 Task: Add Sprouts Organic Fat Free Roasted Garlic Dressing to the cart.
Action: Mouse pressed left at (34, 119)
Screenshot: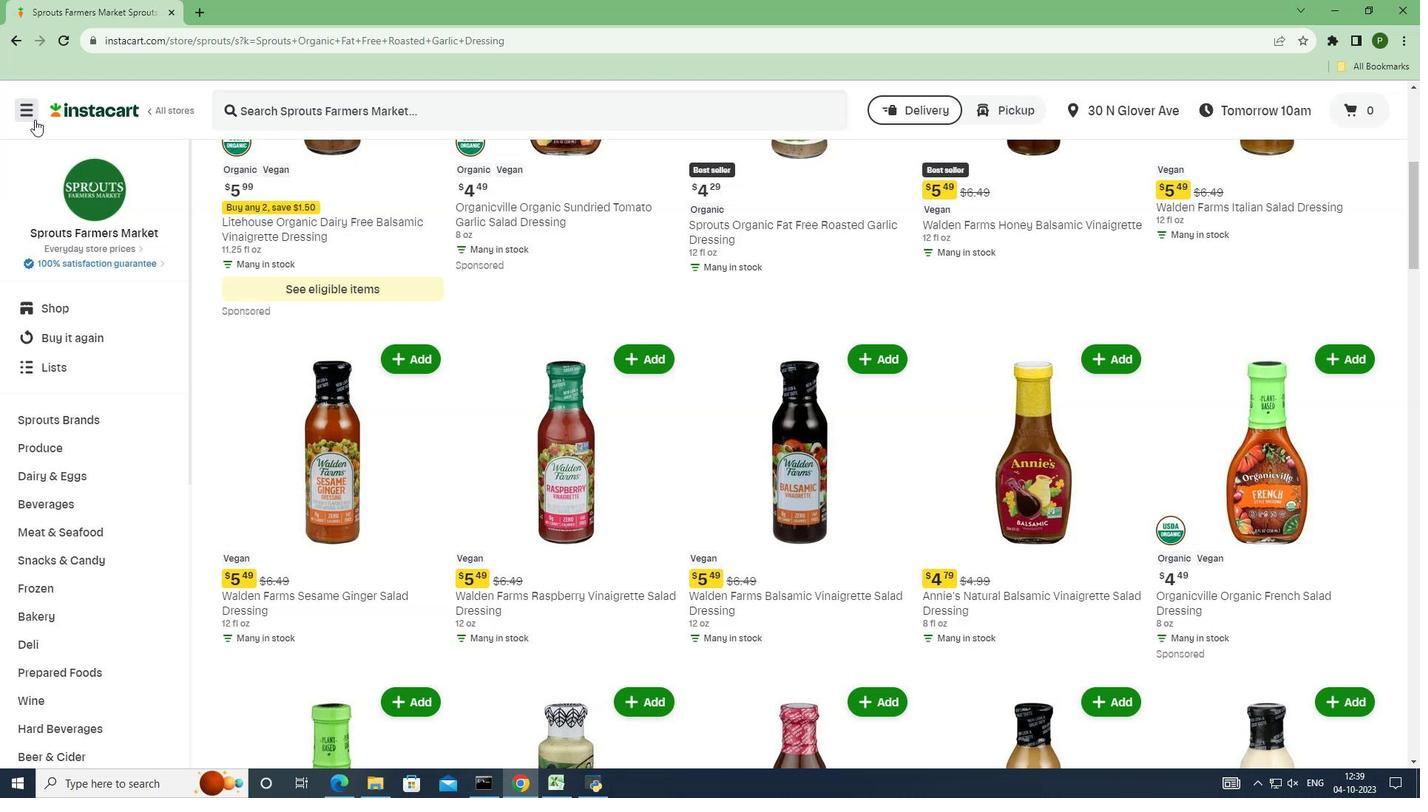 
Action: Mouse moved to (68, 401)
Screenshot: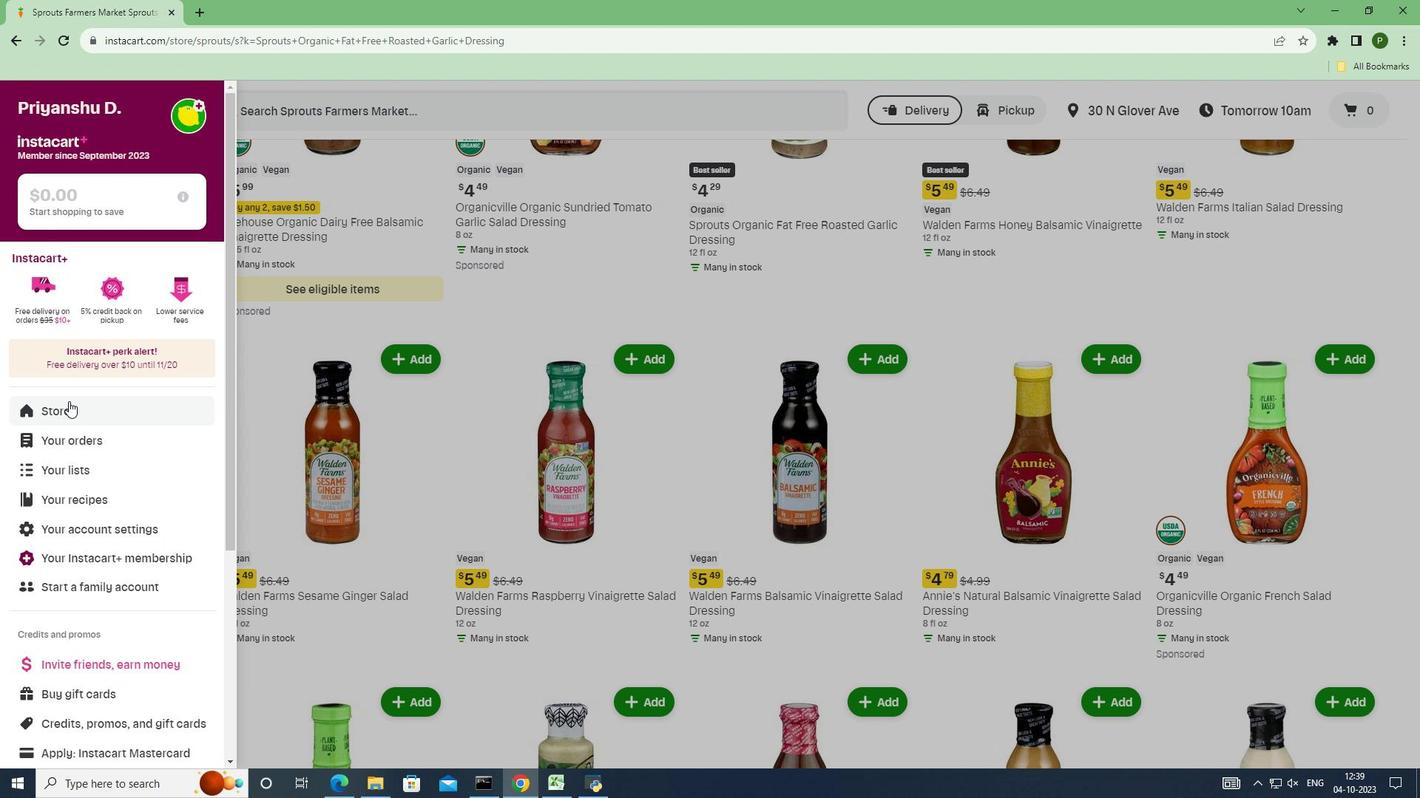 
Action: Mouse pressed left at (68, 401)
Screenshot: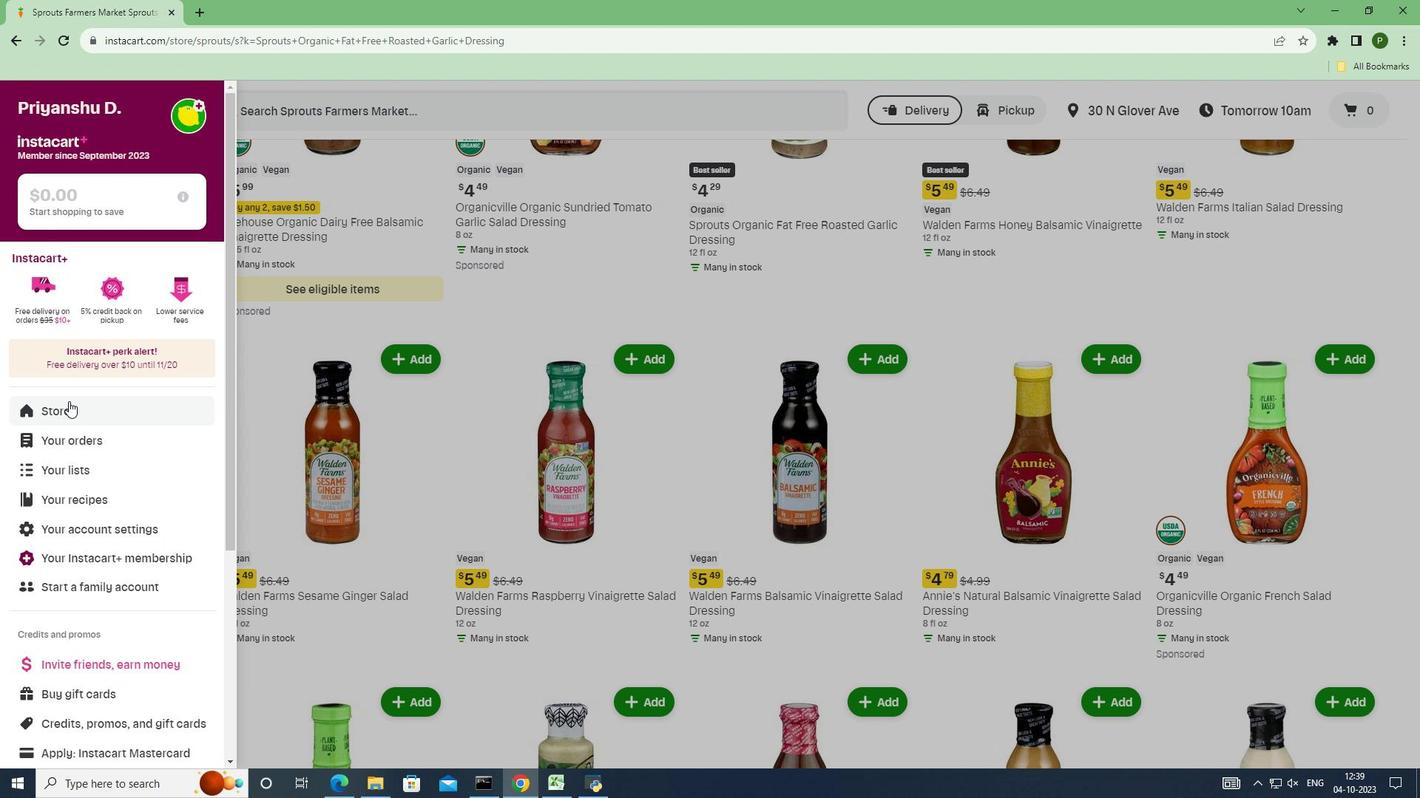 
Action: Mouse moved to (362, 167)
Screenshot: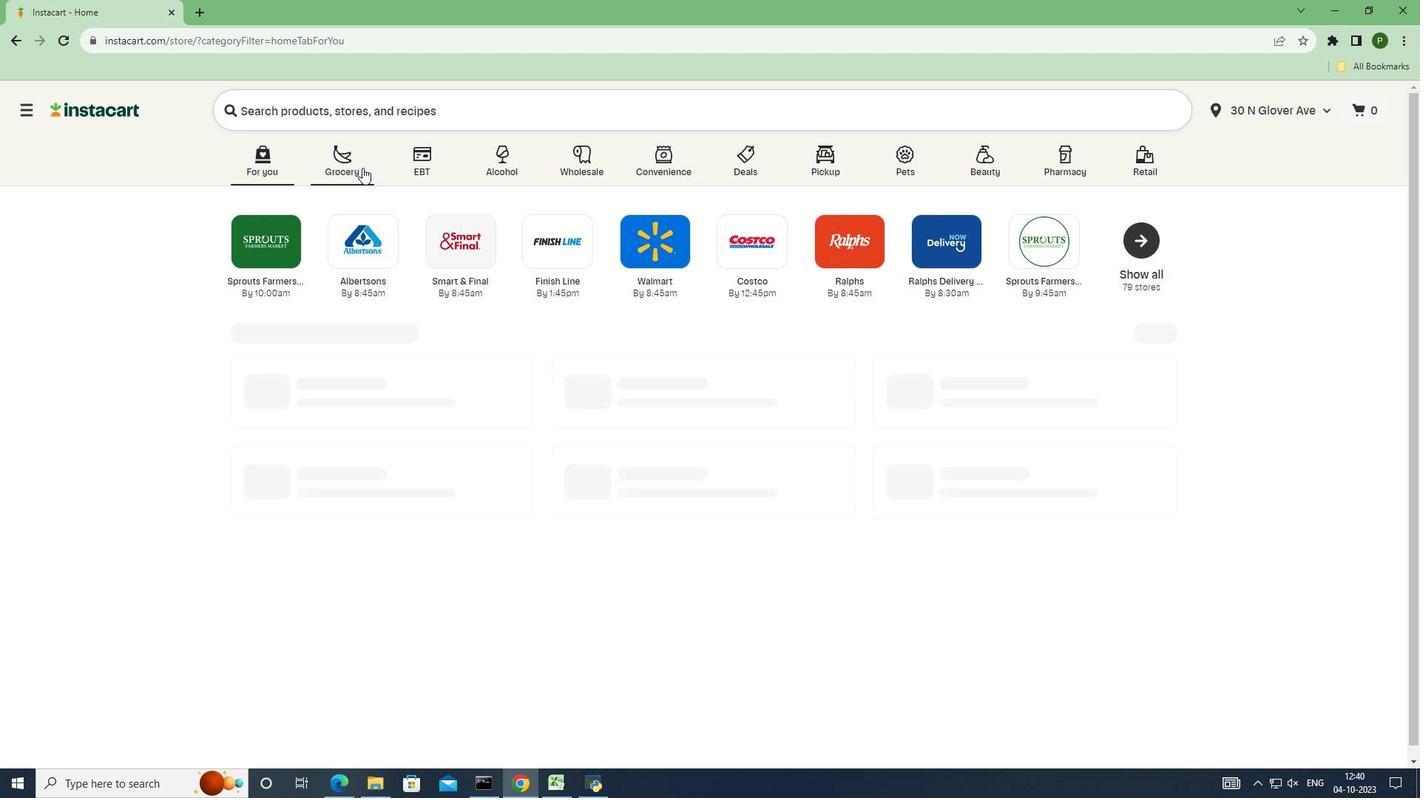 
Action: Mouse pressed left at (362, 167)
Screenshot: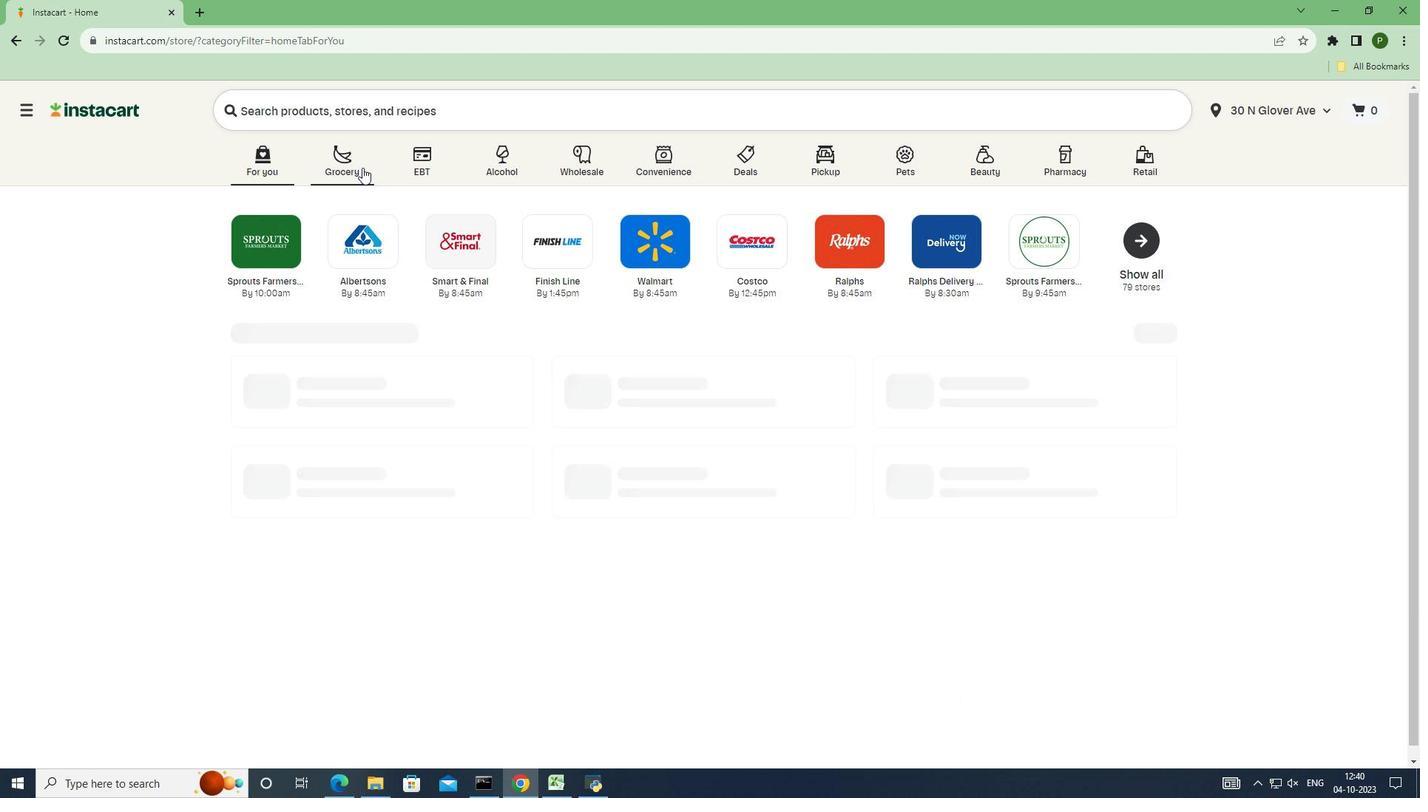 
Action: Mouse moved to (882, 328)
Screenshot: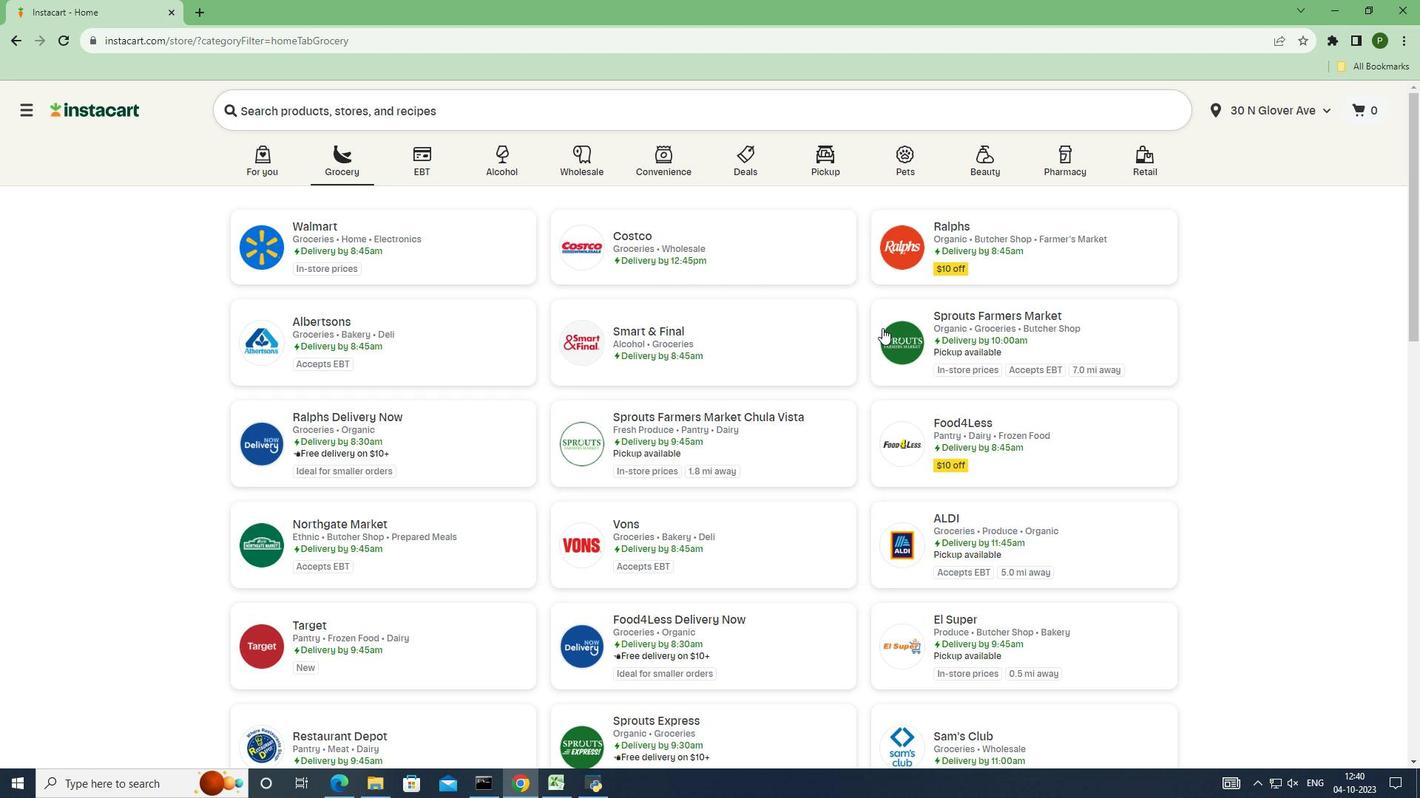 
Action: Mouse pressed left at (882, 328)
Screenshot: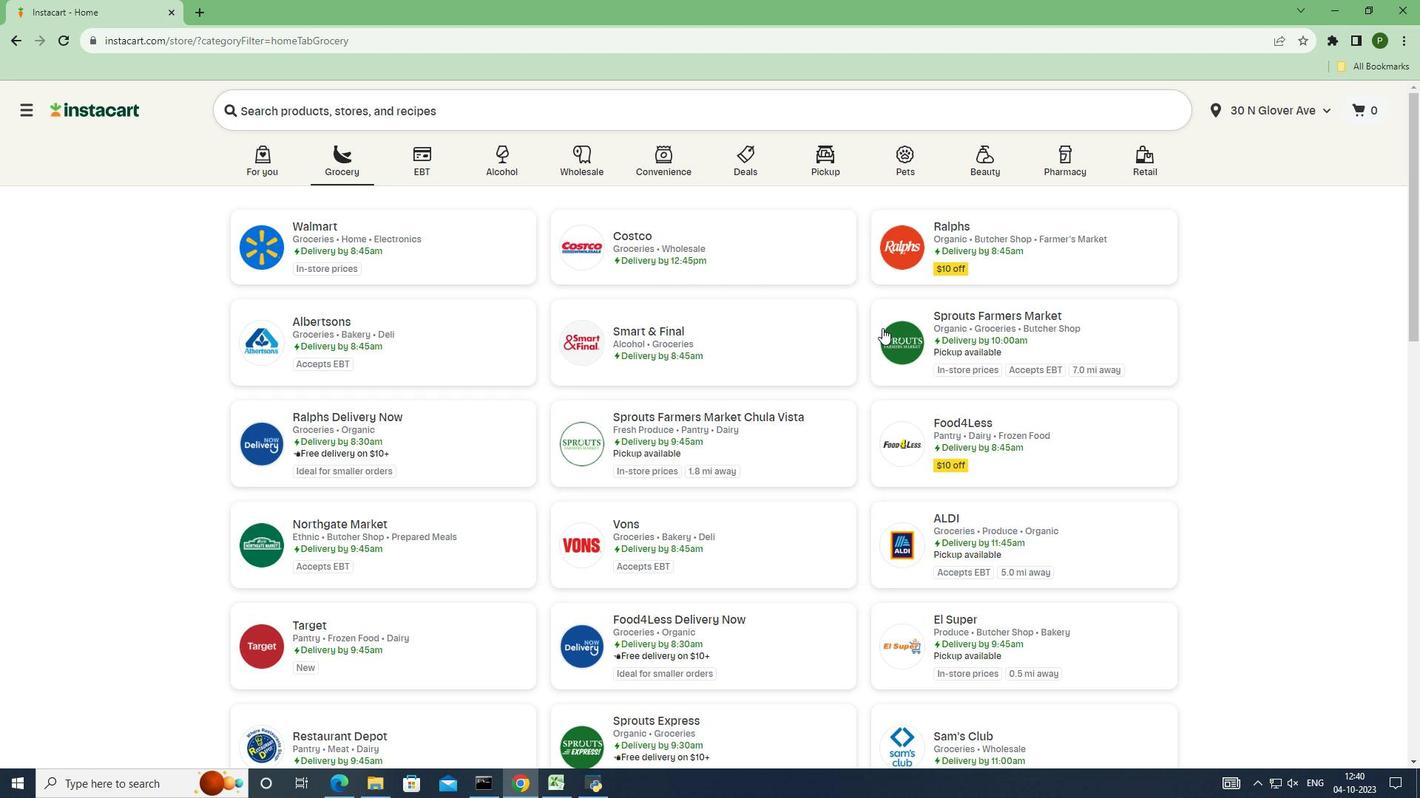 
Action: Mouse moved to (107, 424)
Screenshot: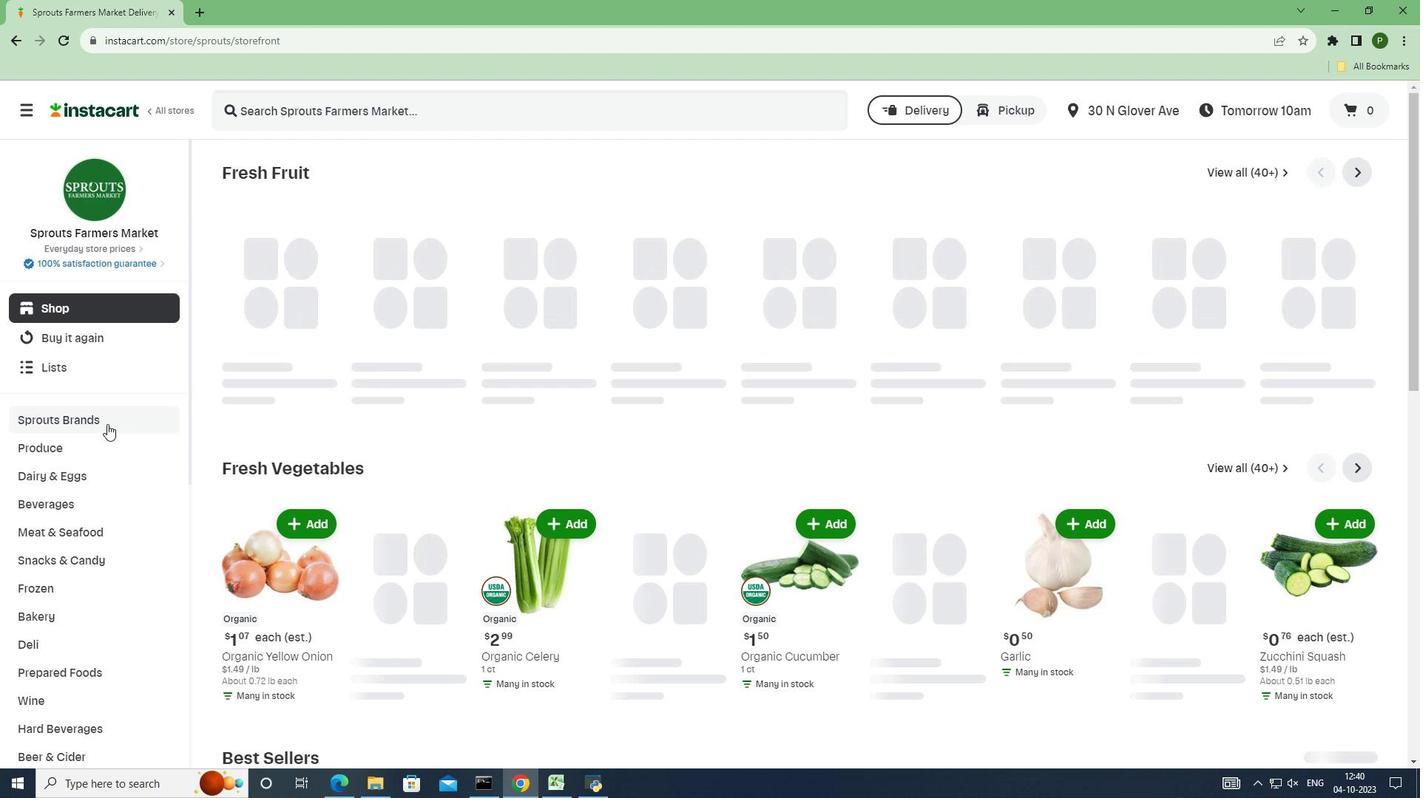 
Action: Mouse pressed left at (107, 424)
Screenshot: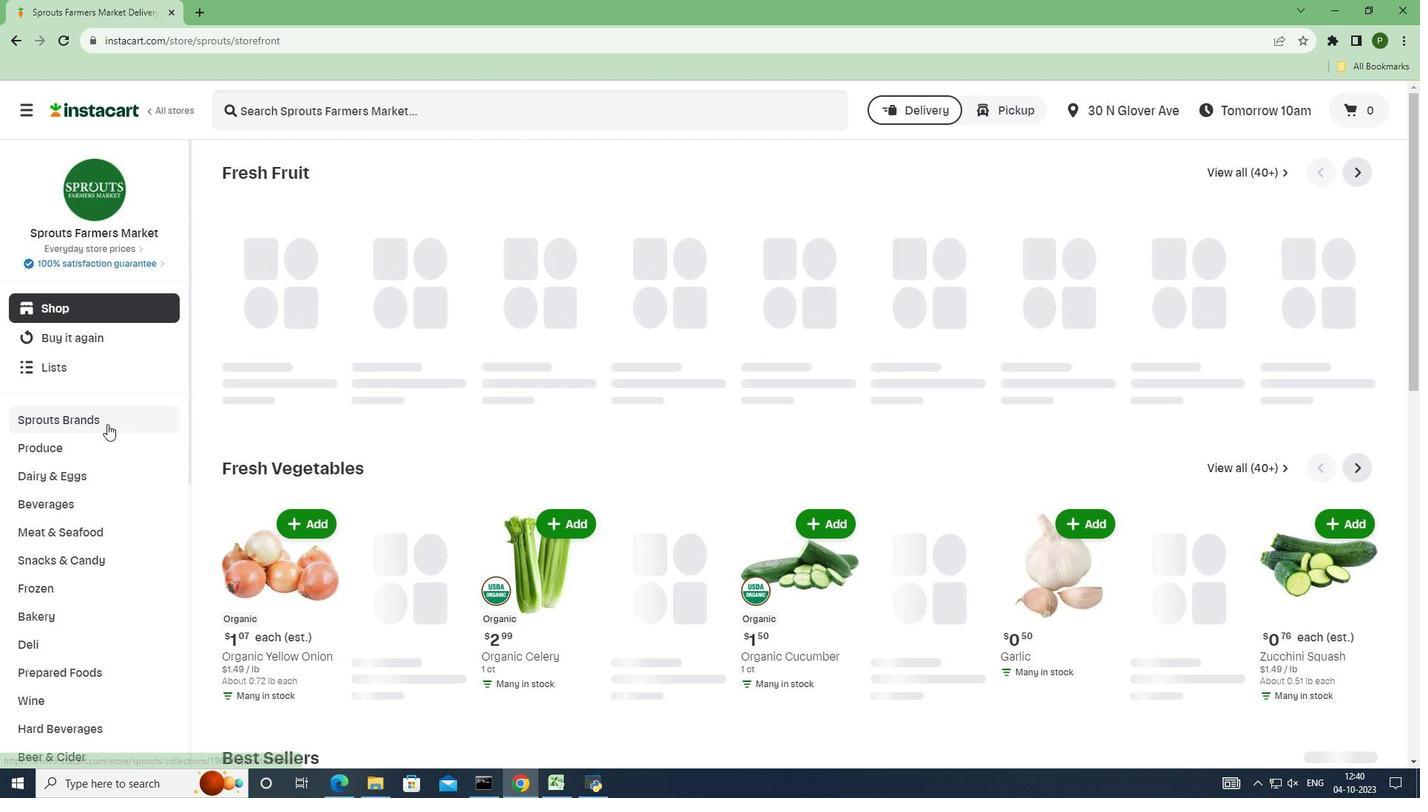 
Action: Mouse moved to (53, 528)
Screenshot: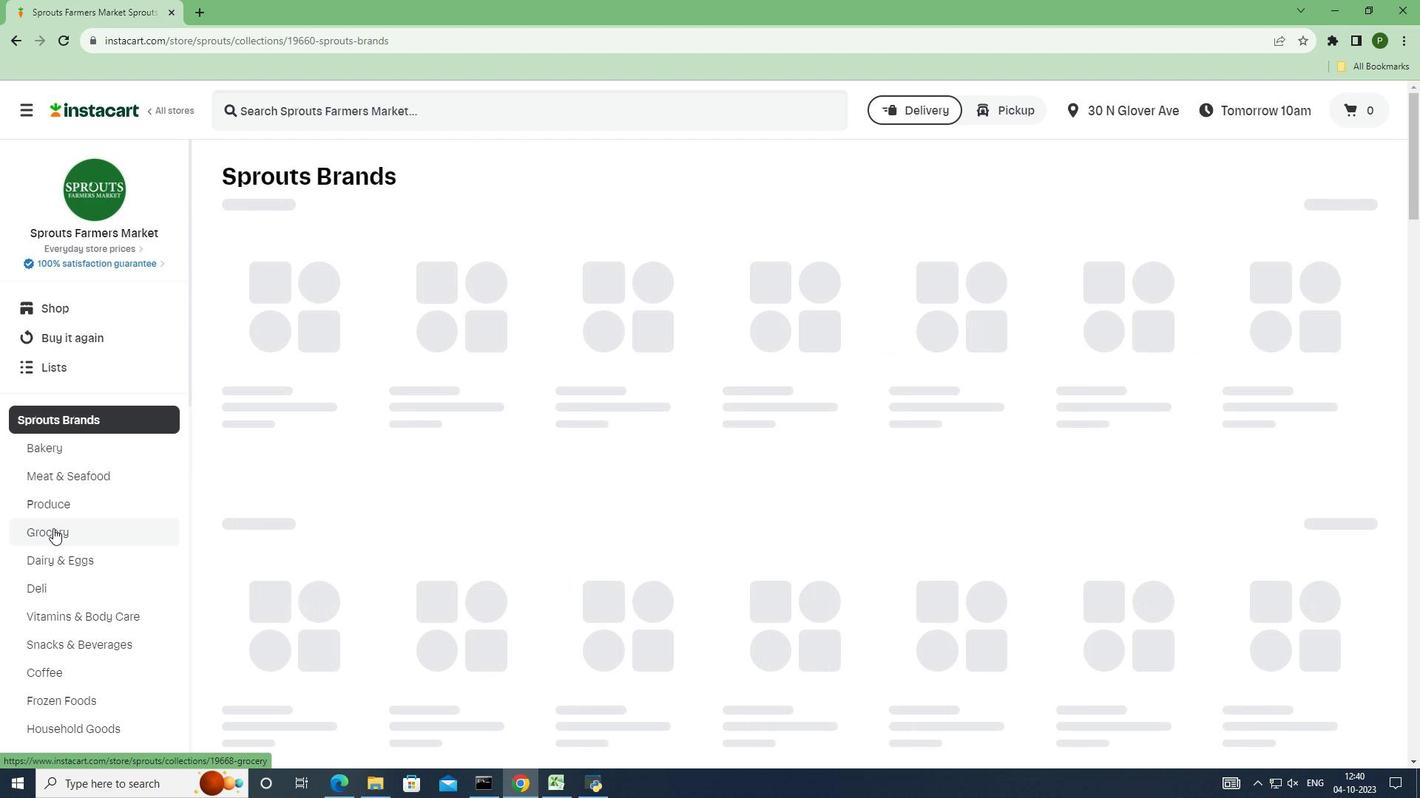 
Action: Mouse pressed left at (53, 528)
Screenshot: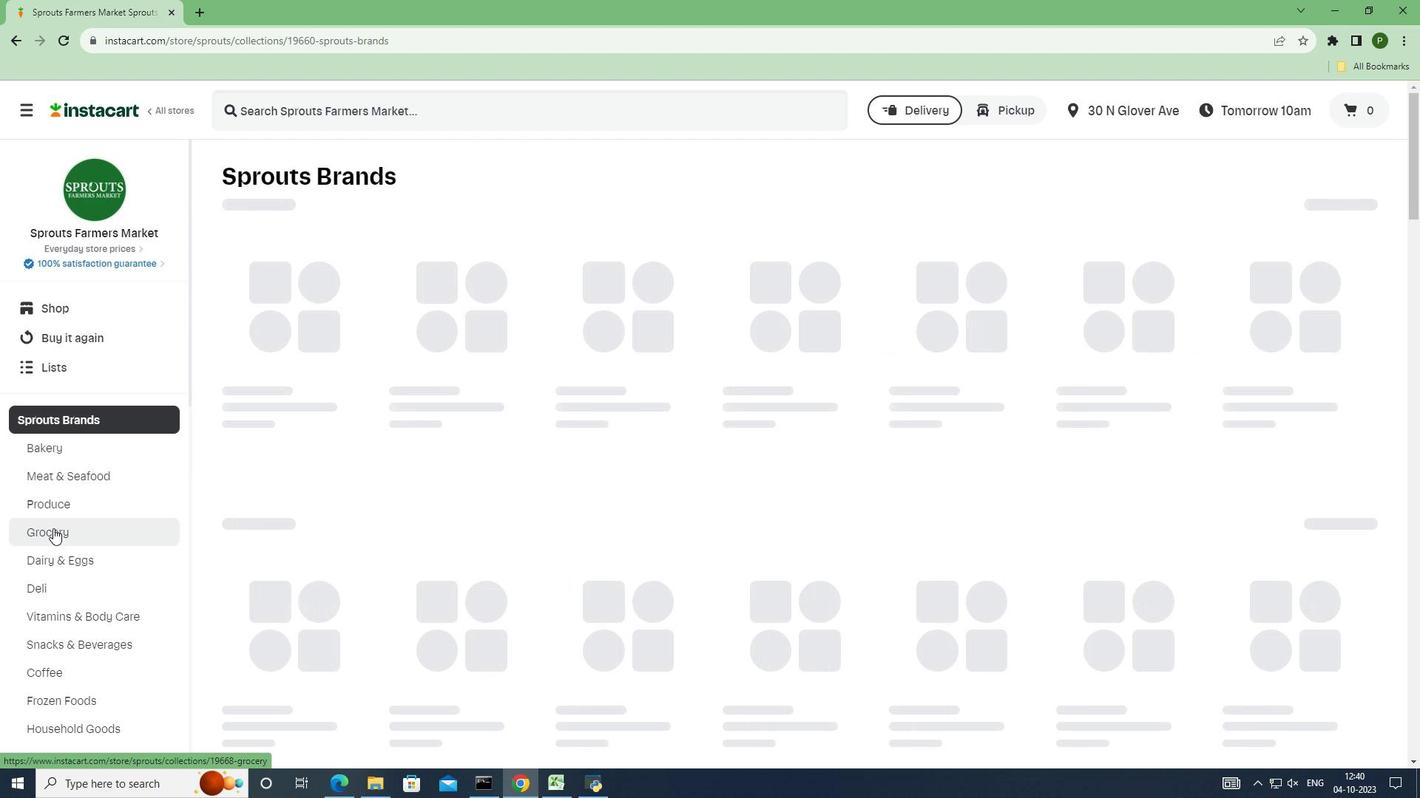 
Action: Mouse moved to (272, 312)
Screenshot: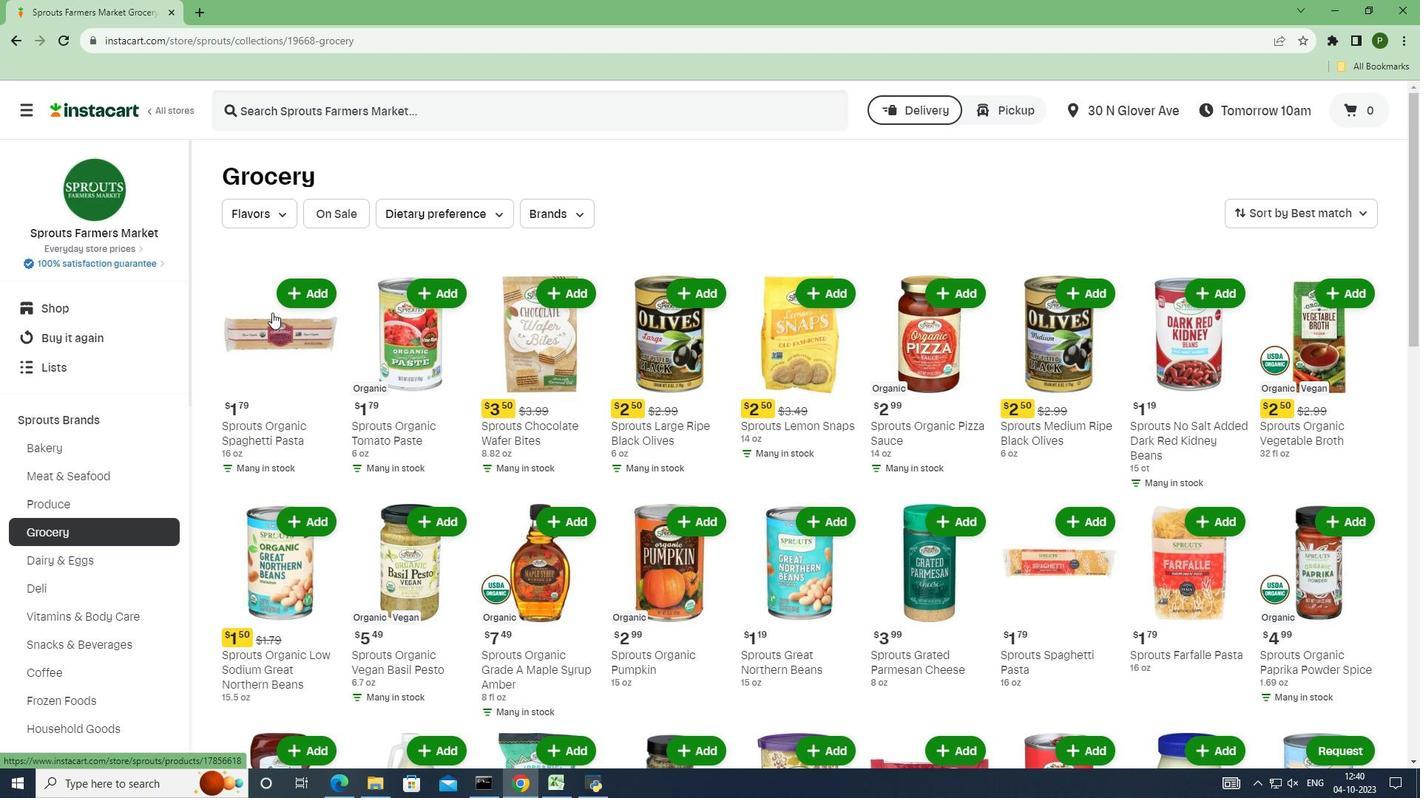 
Action: Mouse scrolled (272, 312) with delta (0, 0)
Screenshot: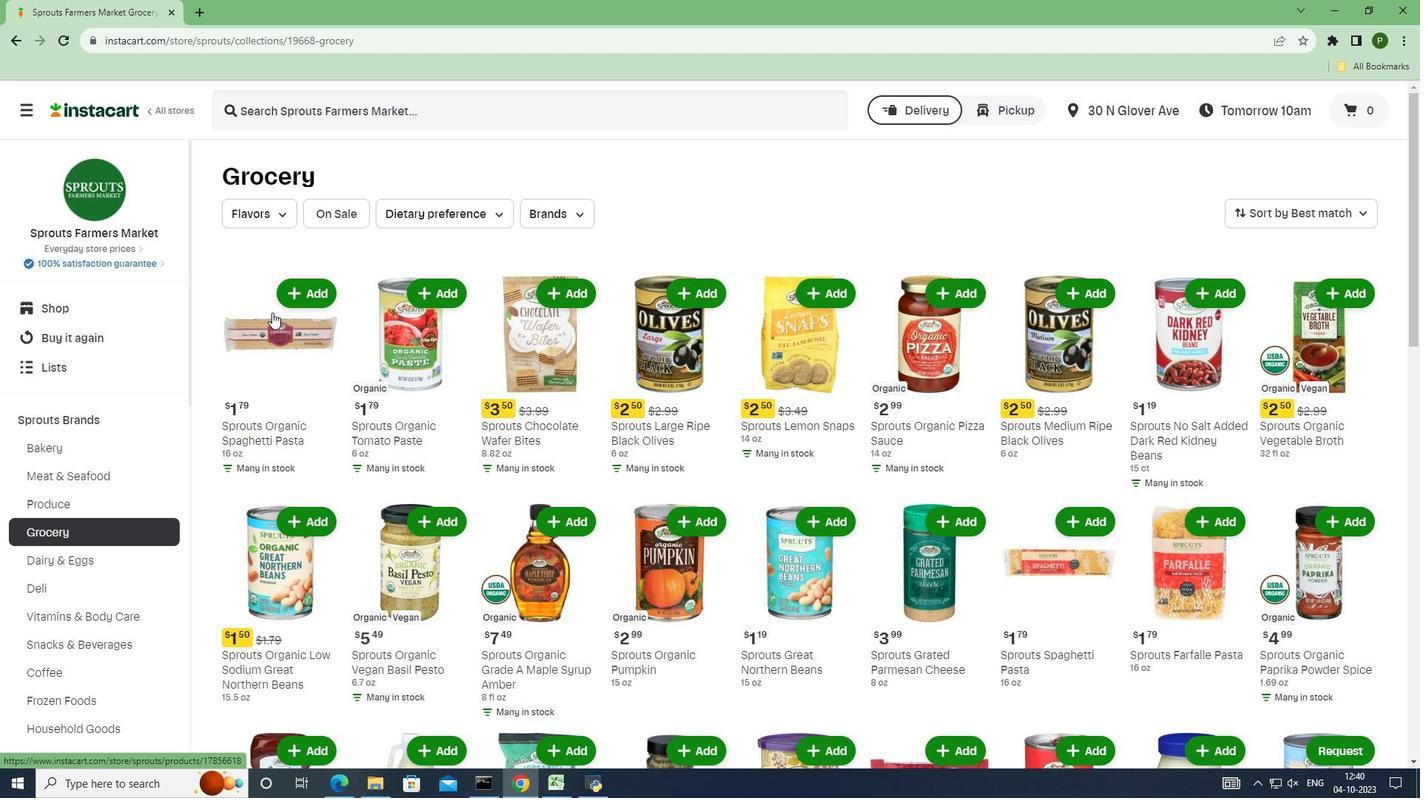 
Action: Mouse scrolled (272, 312) with delta (0, 0)
Screenshot: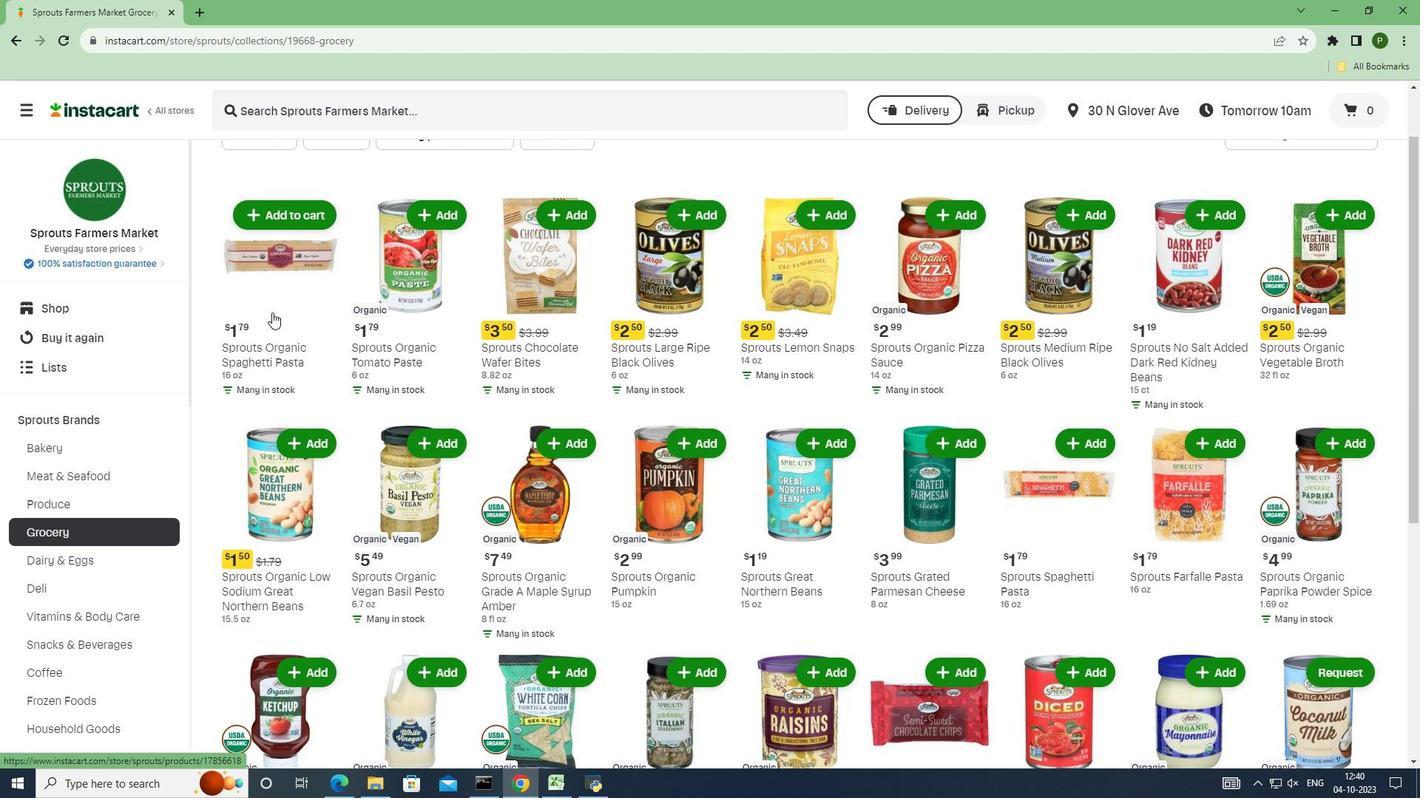 
Action: Mouse scrolled (272, 312) with delta (0, 0)
Screenshot: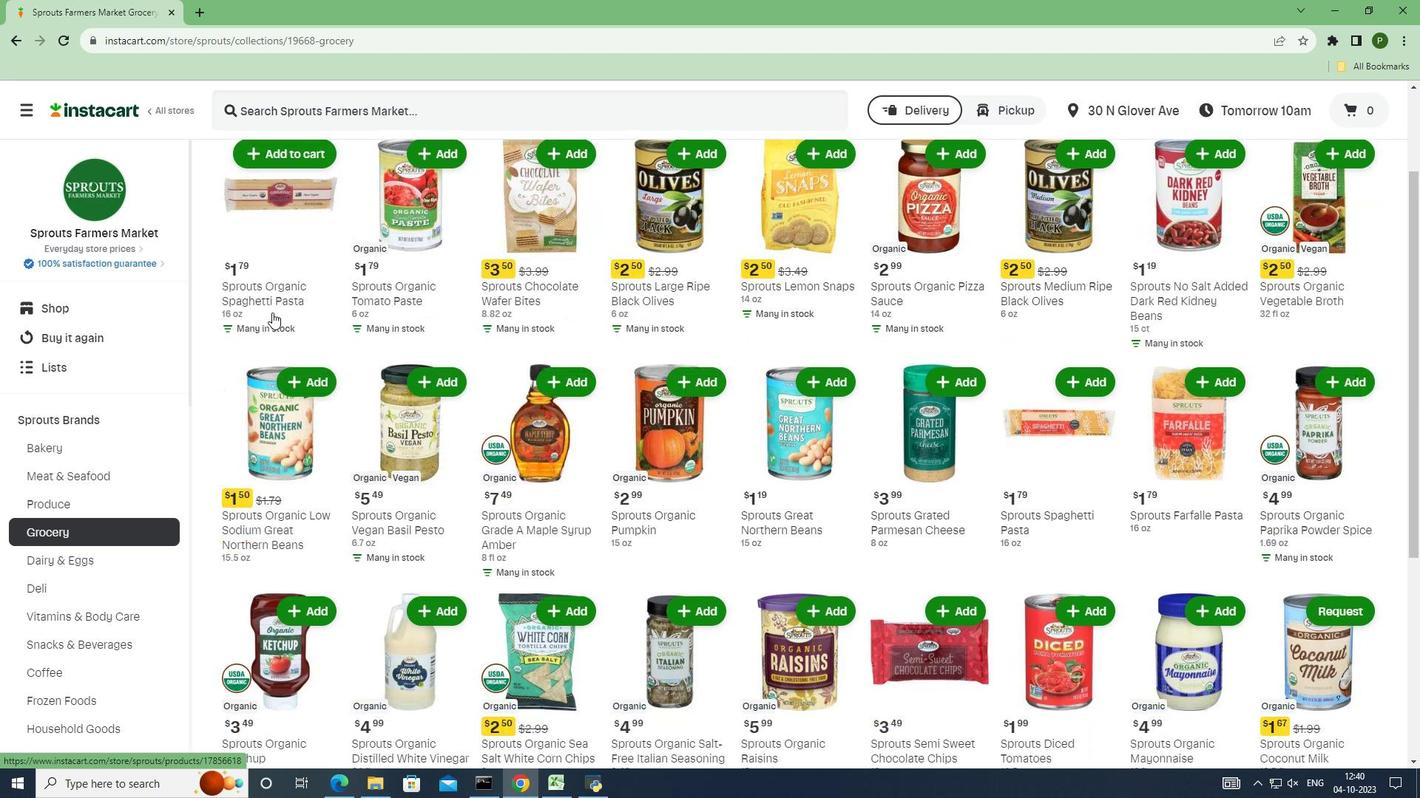
Action: Mouse scrolled (272, 312) with delta (0, 0)
Screenshot: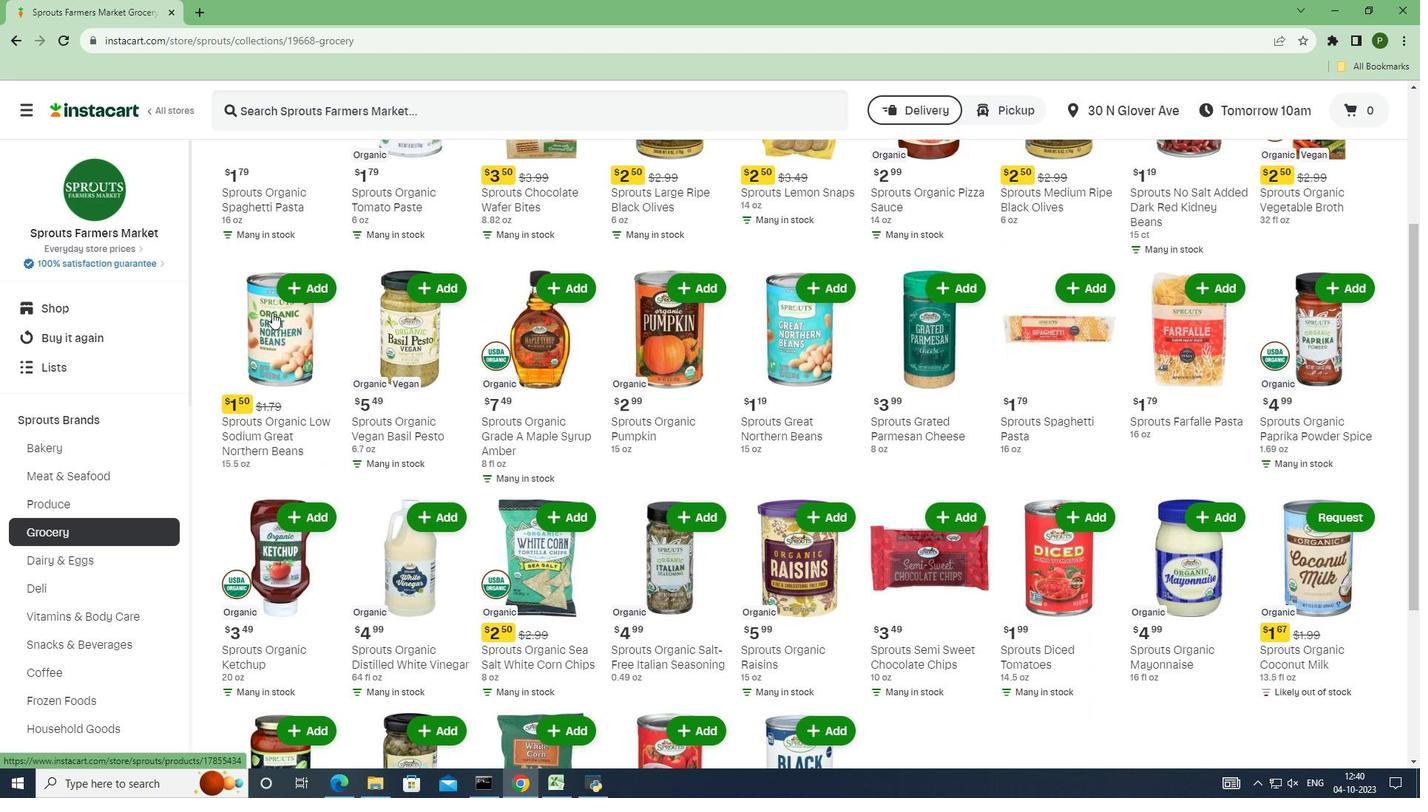 
Action: Mouse scrolled (272, 312) with delta (0, 0)
Screenshot: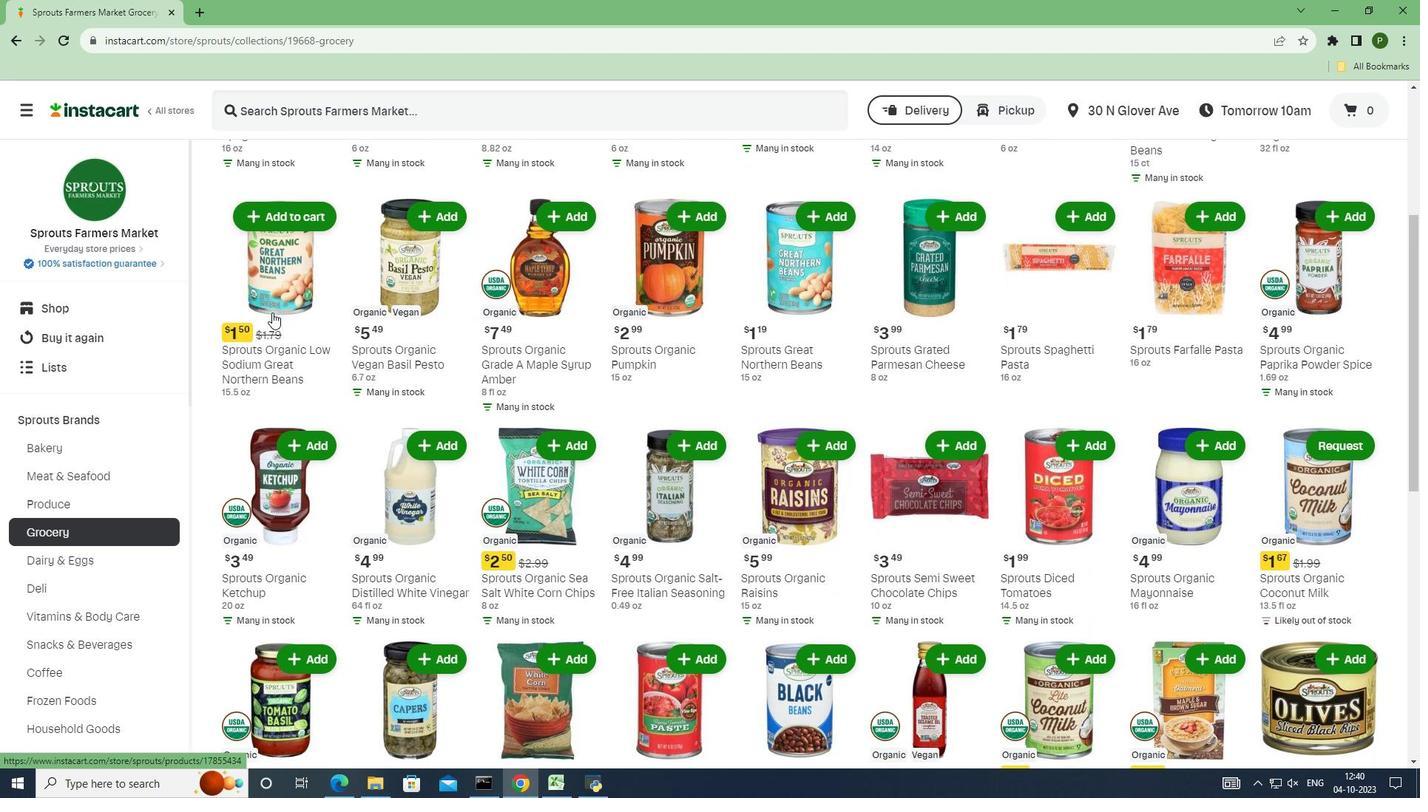 
Action: Mouse scrolled (272, 312) with delta (0, 0)
Screenshot: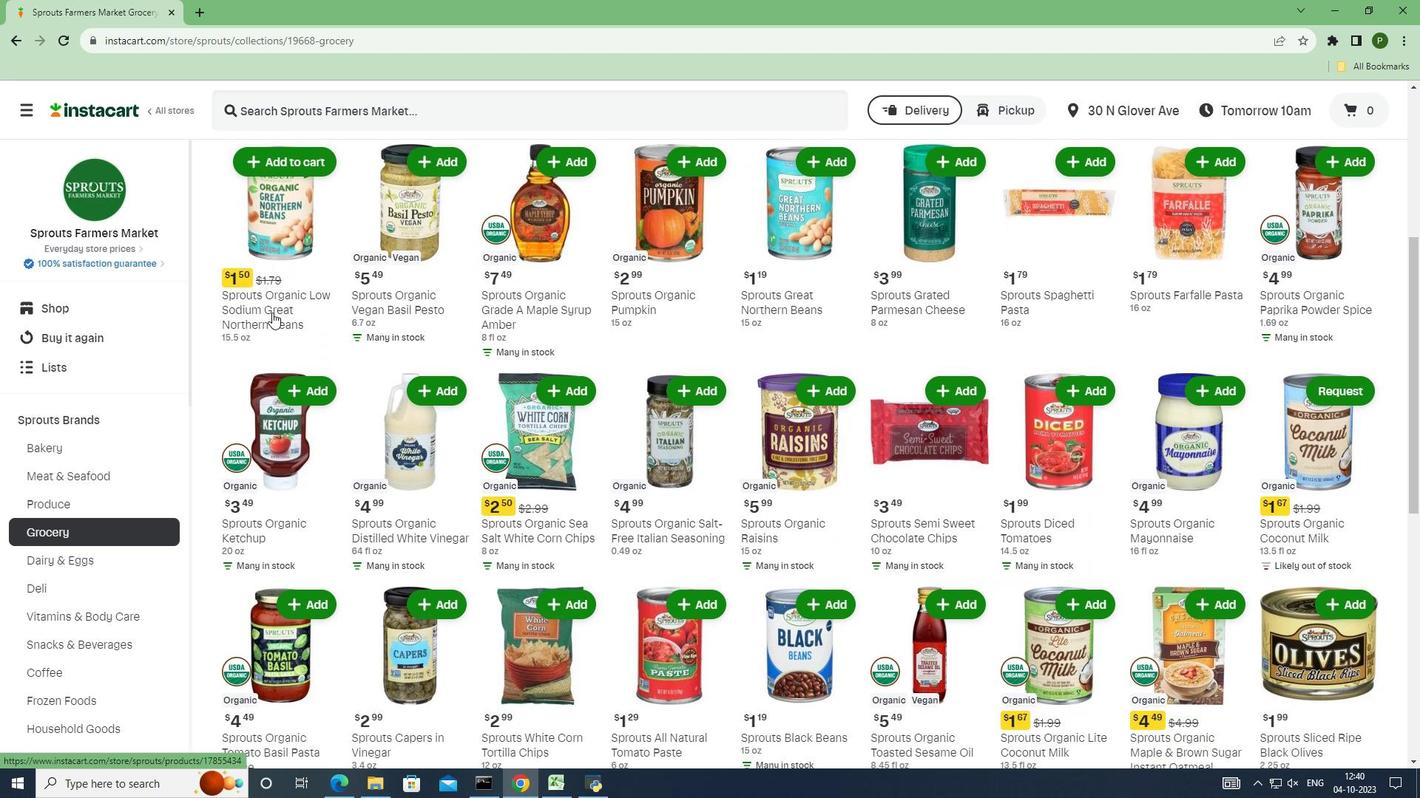 
Action: Mouse scrolled (272, 312) with delta (0, 0)
Screenshot: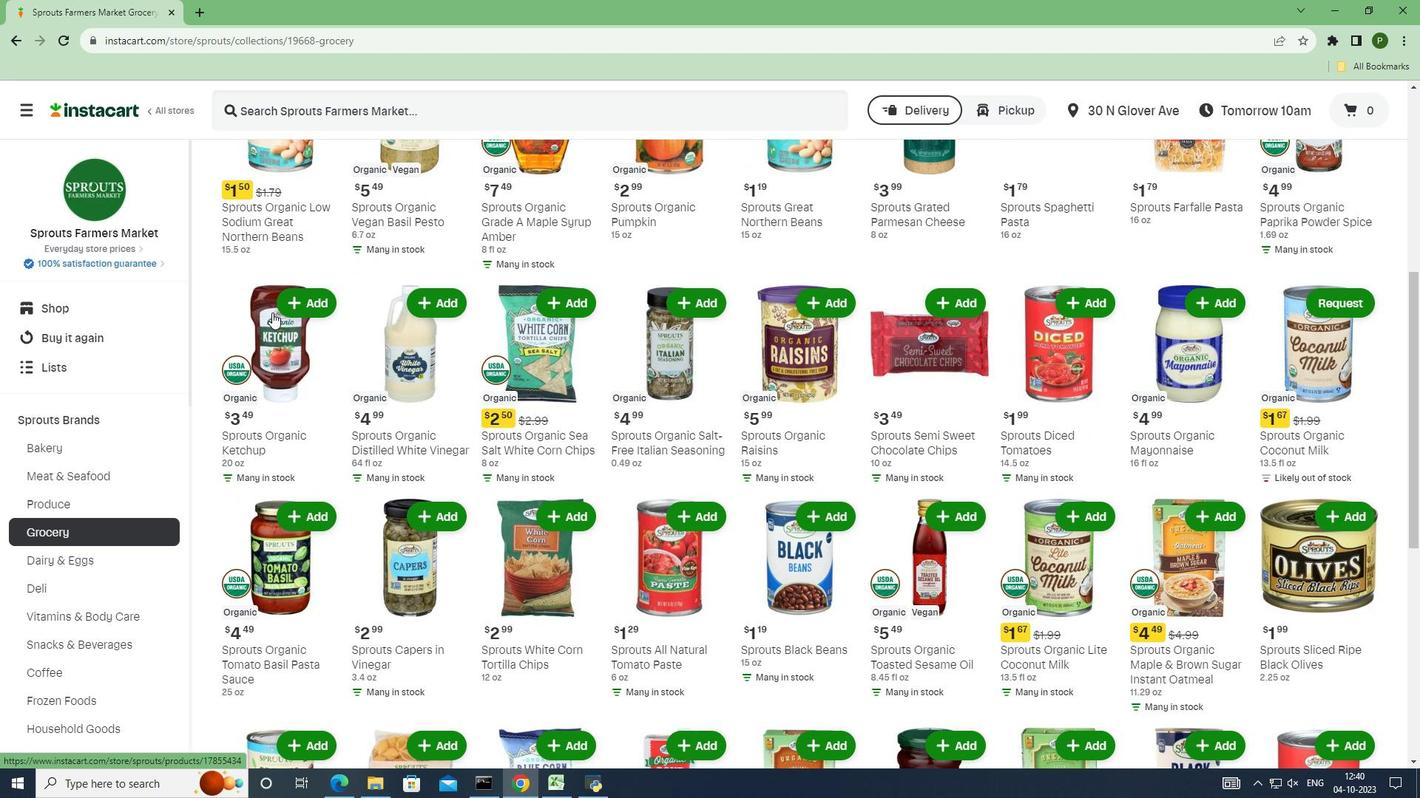 
Action: Mouse scrolled (272, 312) with delta (0, 0)
Screenshot: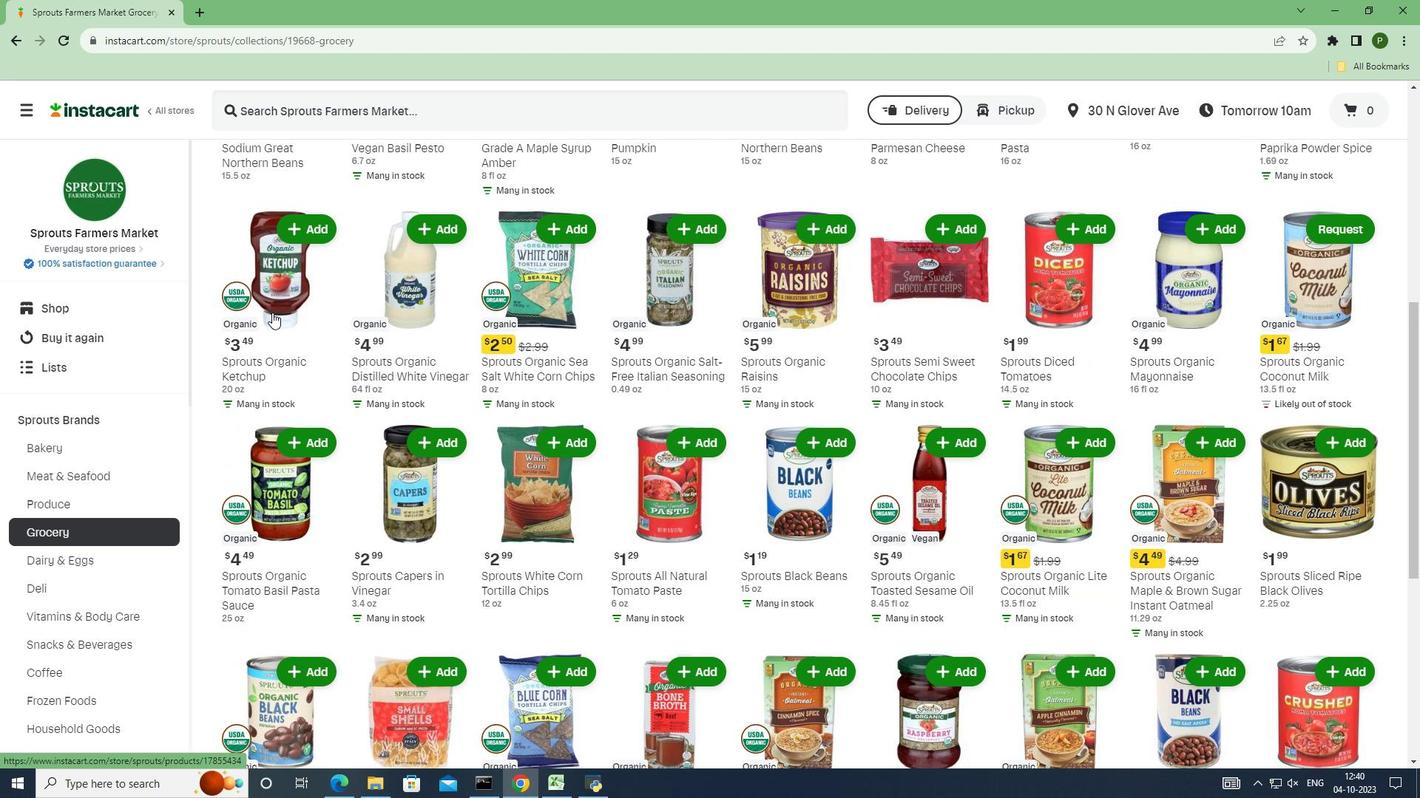 
Action: Mouse scrolled (272, 312) with delta (0, 0)
Screenshot: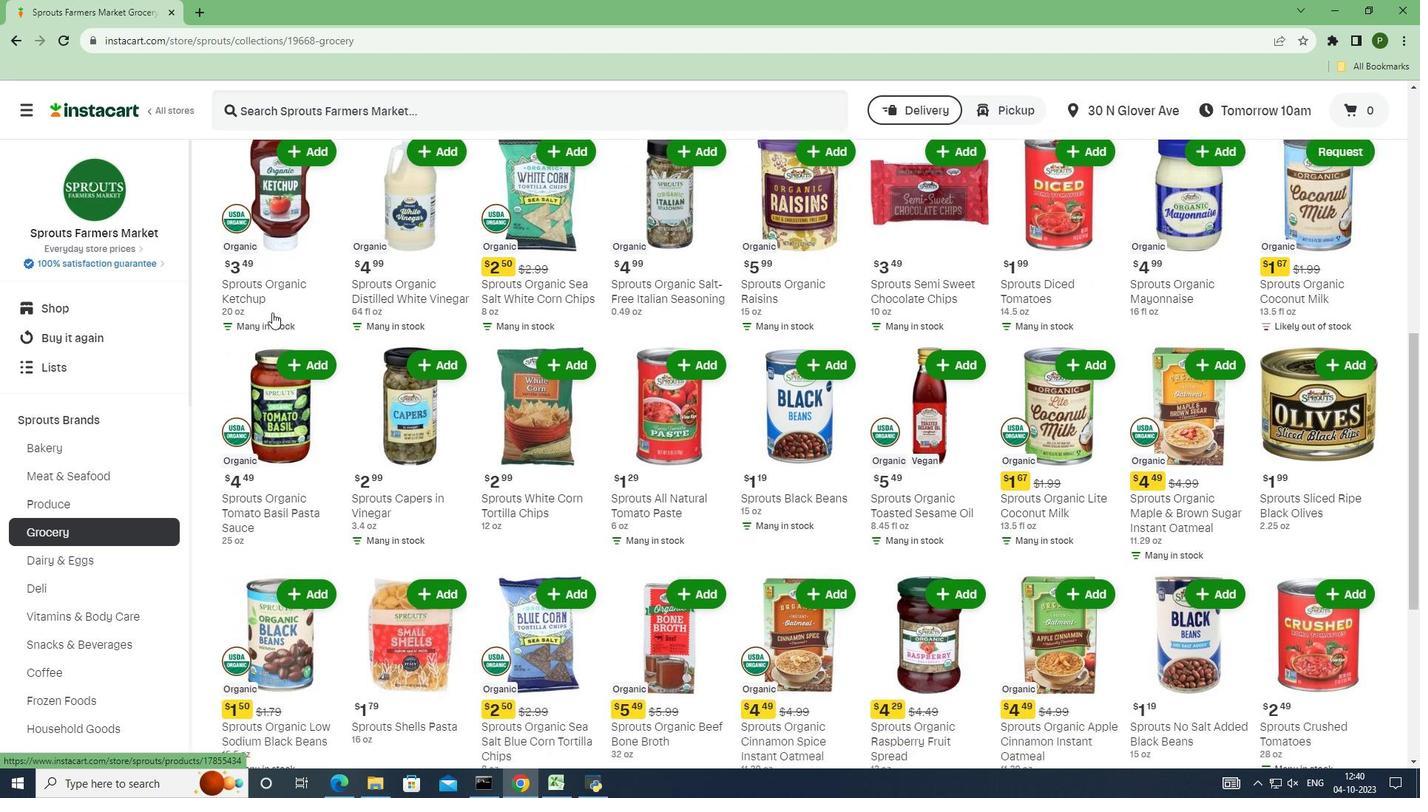
Action: Mouse scrolled (272, 312) with delta (0, 0)
Screenshot: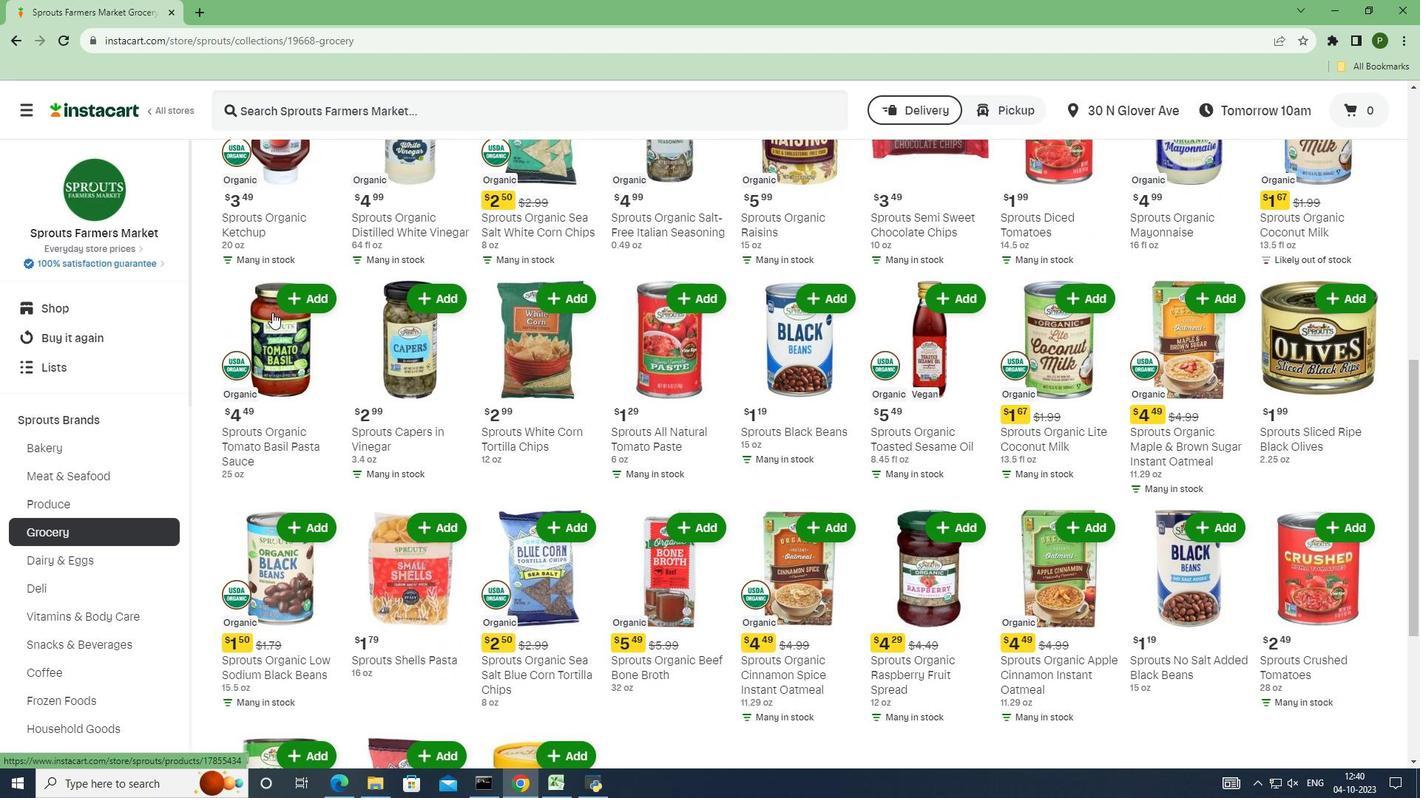 
Action: Mouse scrolled (272, 312) with delta (0, 0)
Screenshot: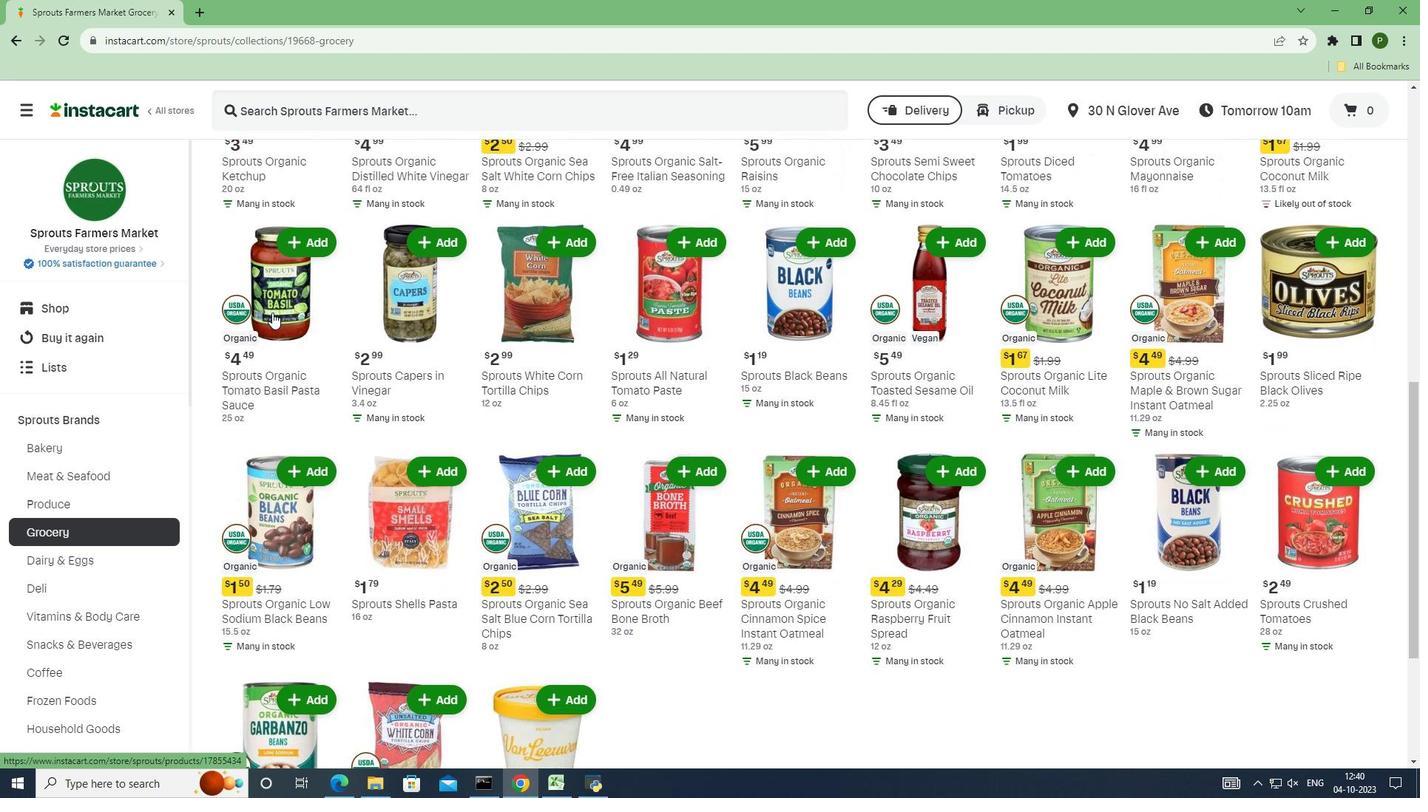 
Action: Mouse scrolled (272, 312) with delta (0, 0)
Screenshot: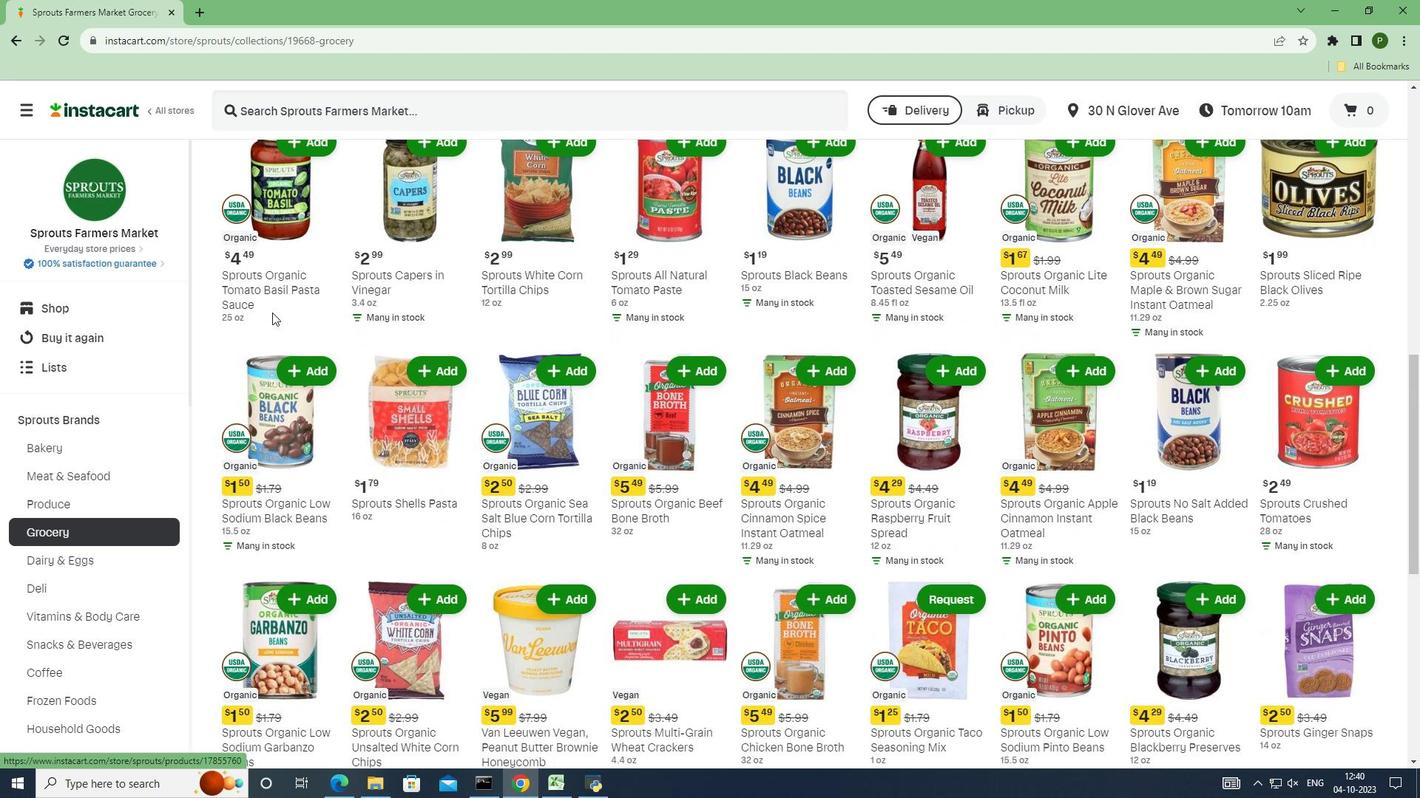 
Action: Mouse scrolled (272, 312) with delta (0, 0)
Screenshot: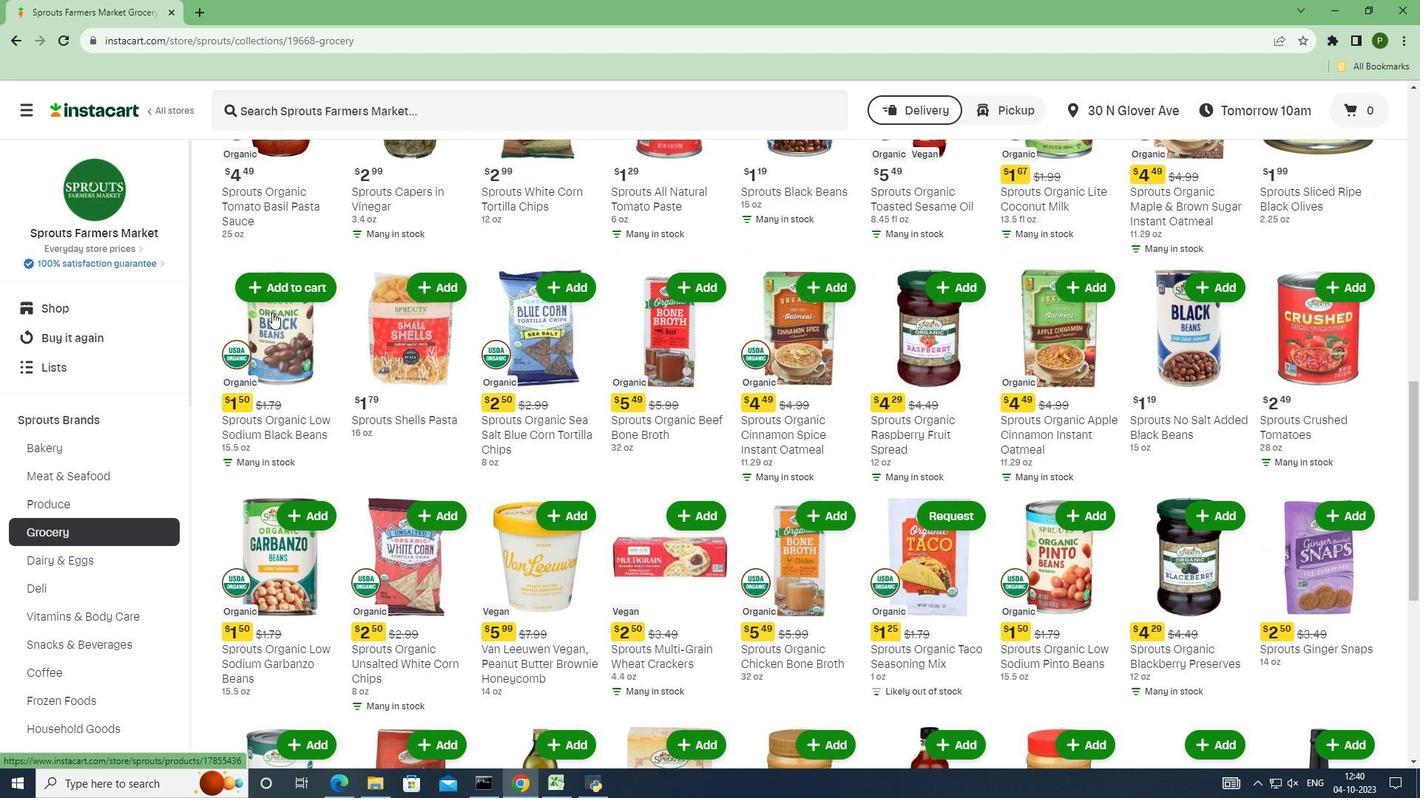 
Action: Mouse scrolled (272, 312) with delta (0, 0)
Screenshot: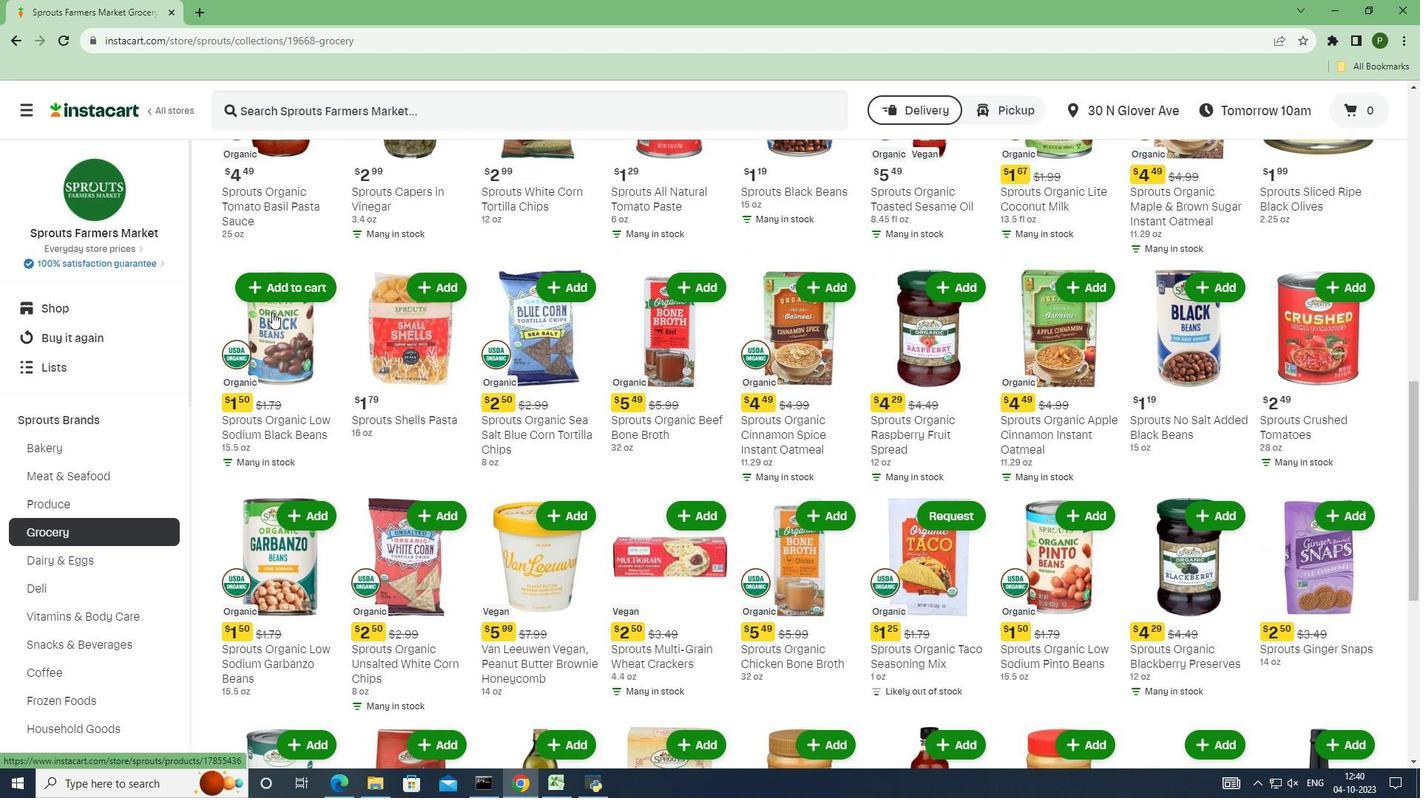 
Action: Mouse scrolled (272, 312) with delta (0, 0)
Screenshot: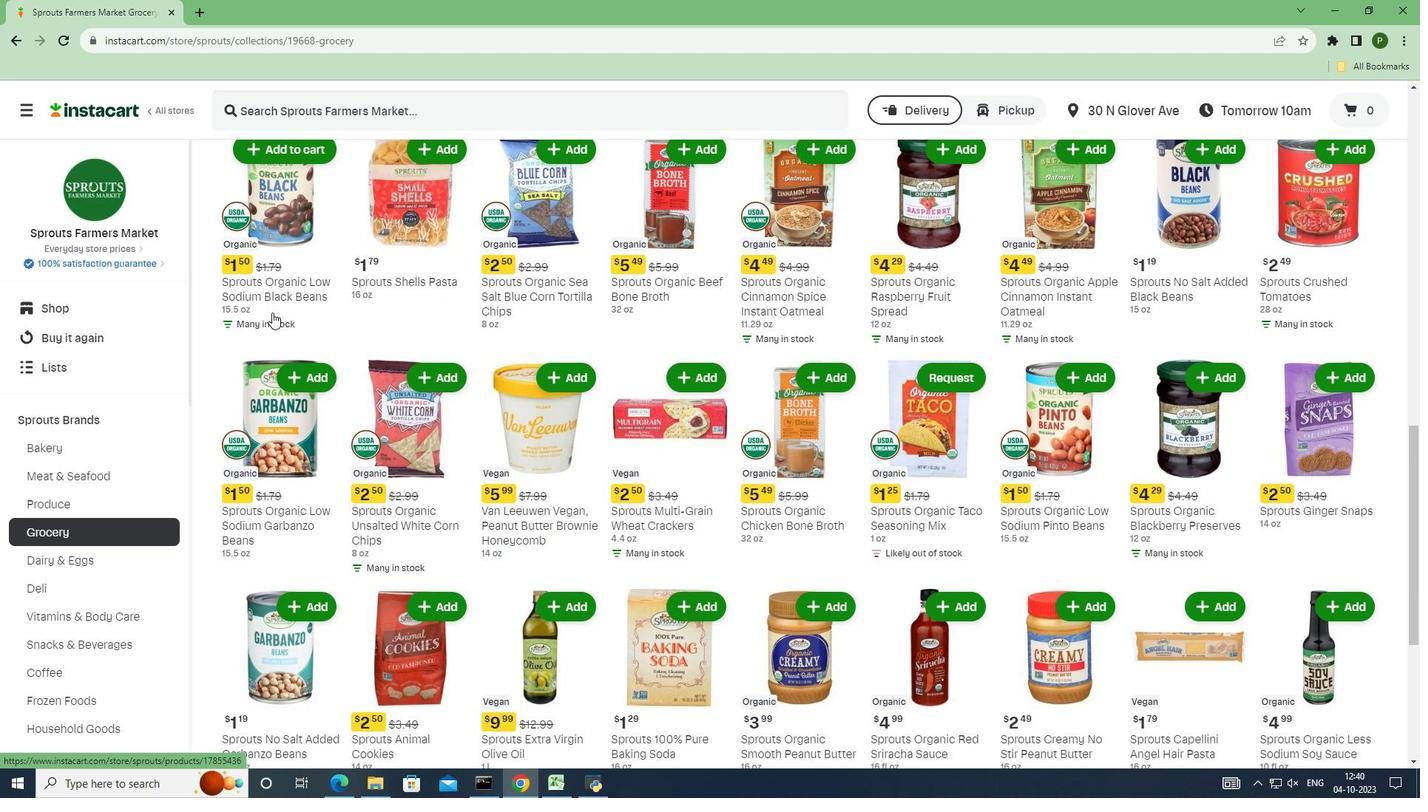 
Action: Mouse scrolled (272, 312) with delta (0, 0)
Screenshot: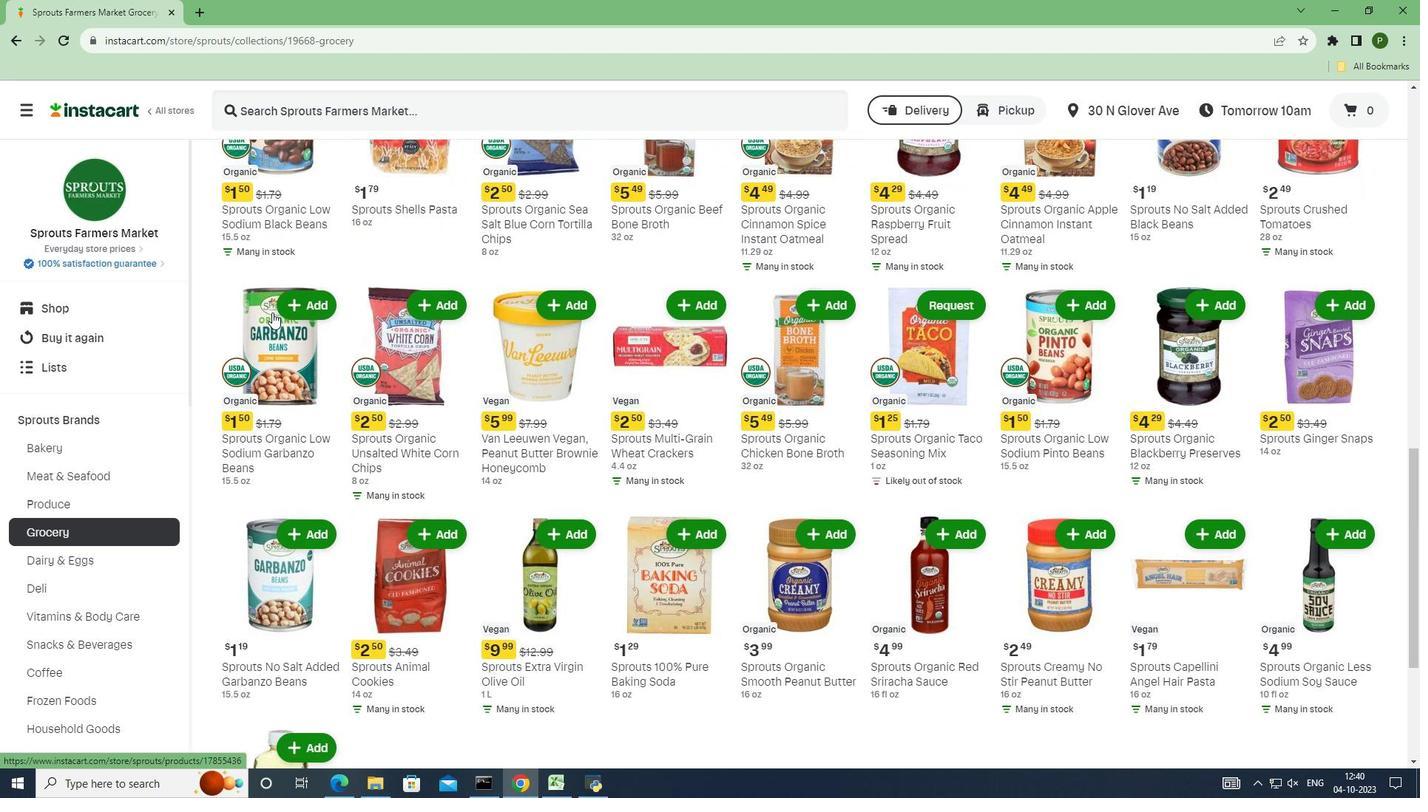 
Action: Mouse scrolled (272, 312) with delta (0, 0)
Screenshot: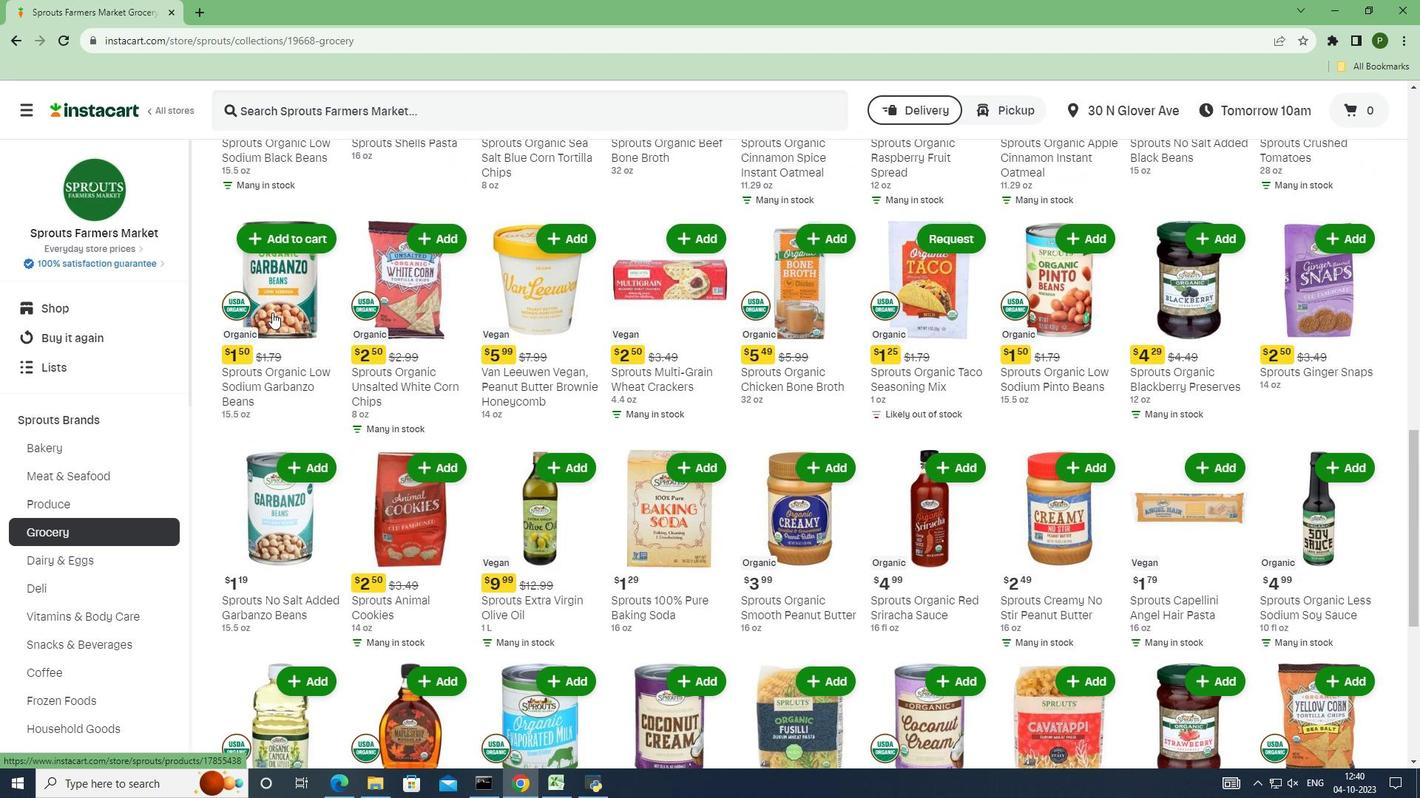 
Action: Mouse scrolled (272, 312) with delta (0, 0)
Screenshot: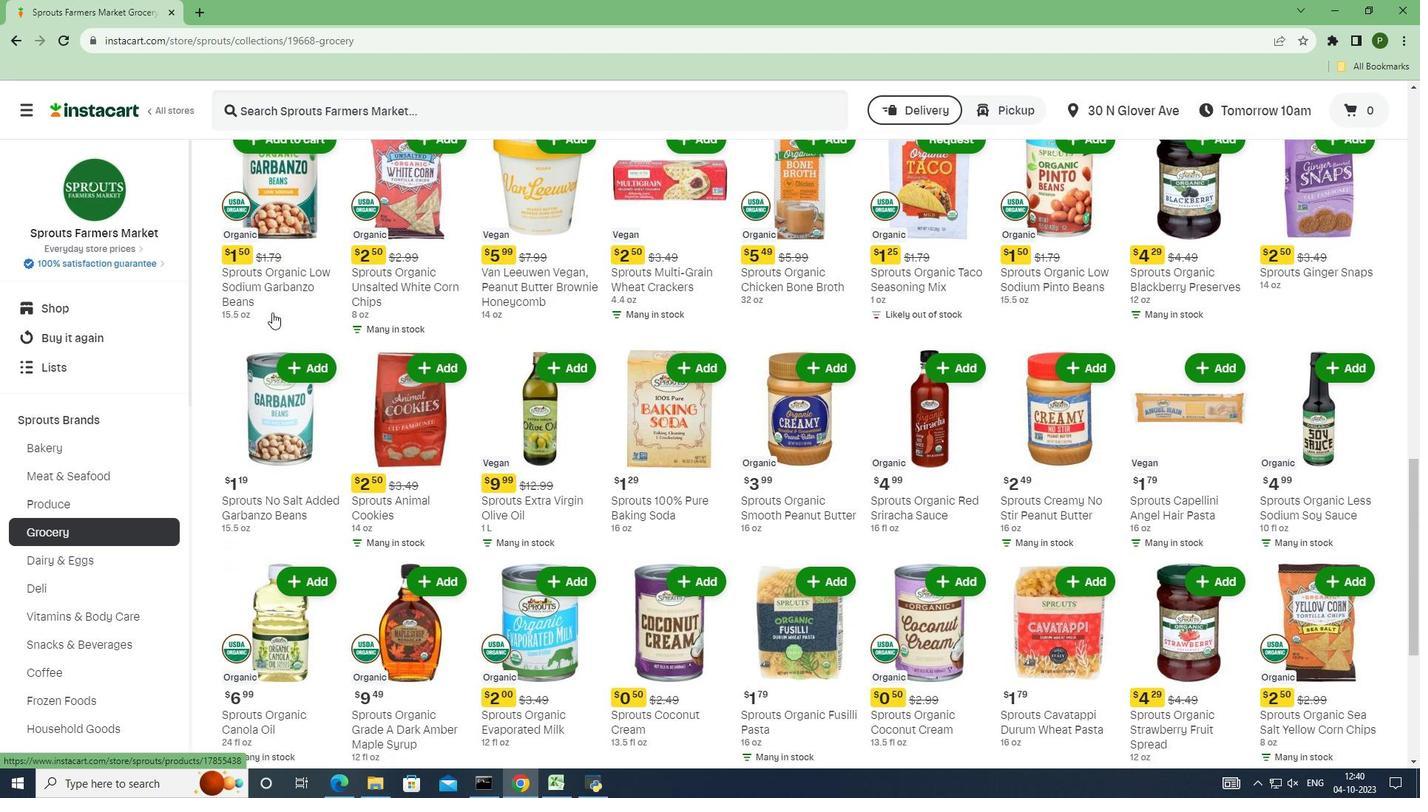 
Action: Mouse scrolled (272, 312) with delta (0, 0)
Screenshot: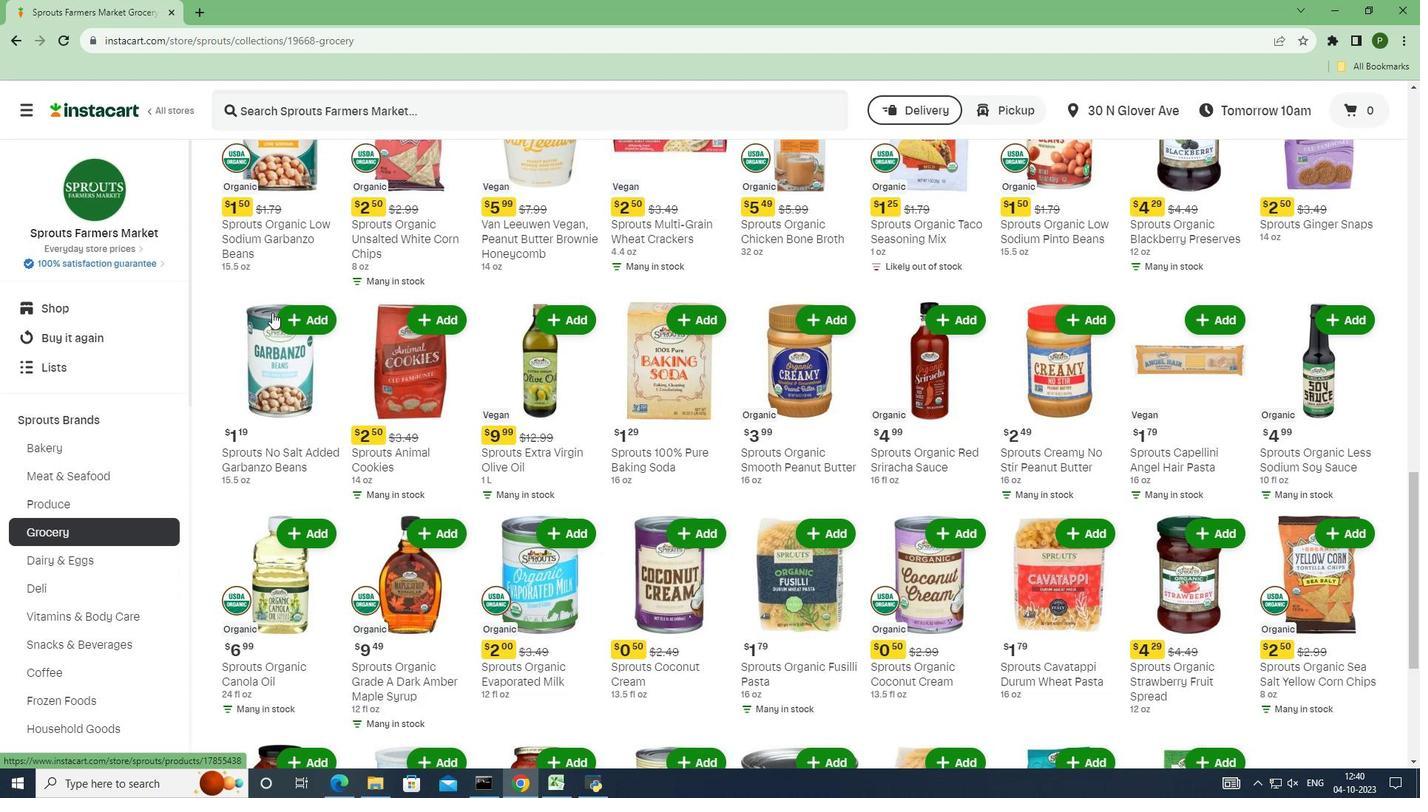 
Action: Mouse scrolled (272, 312) with delta (0, 0)
Screenshot: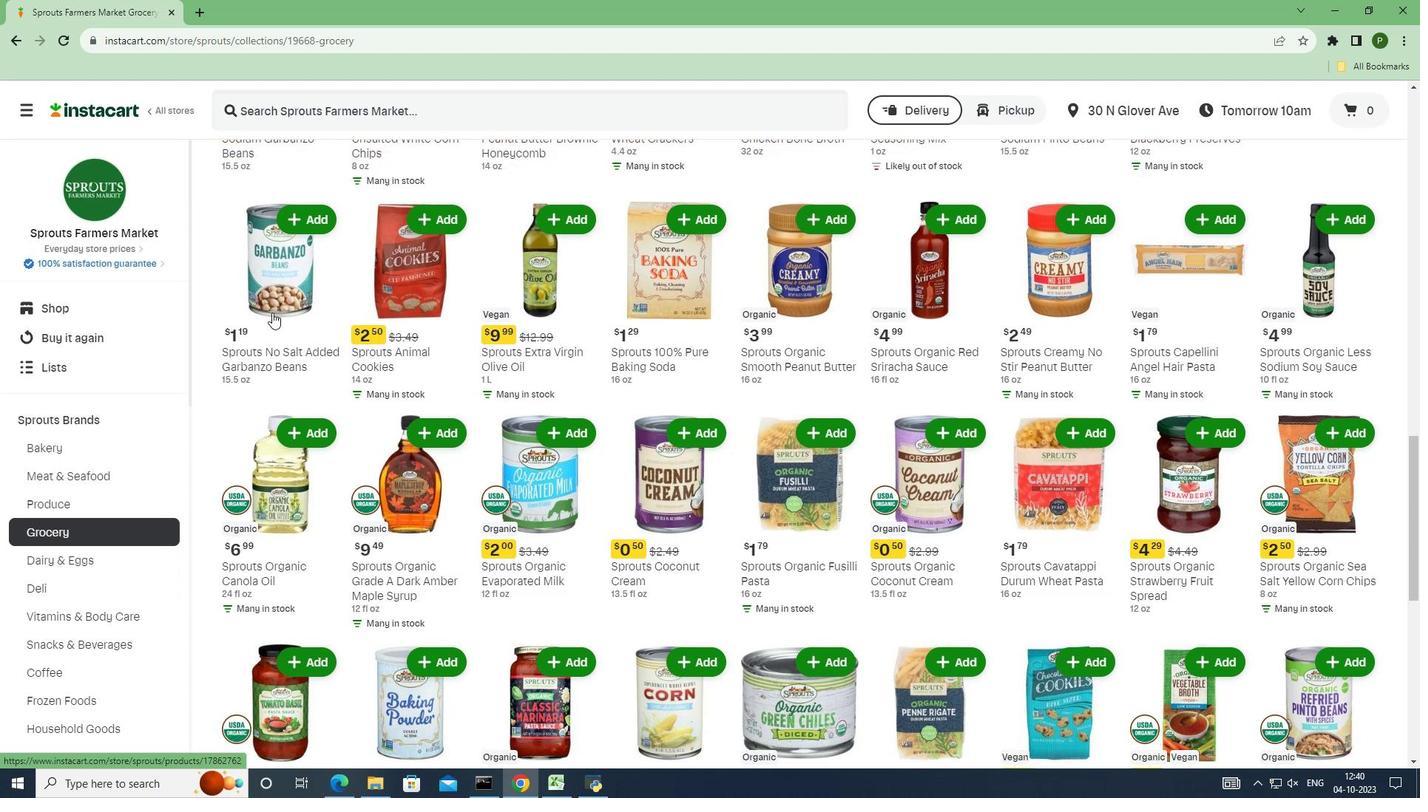 
Action: Mouse scrolled (272, 312) with delta (0, 0)
Screenshot: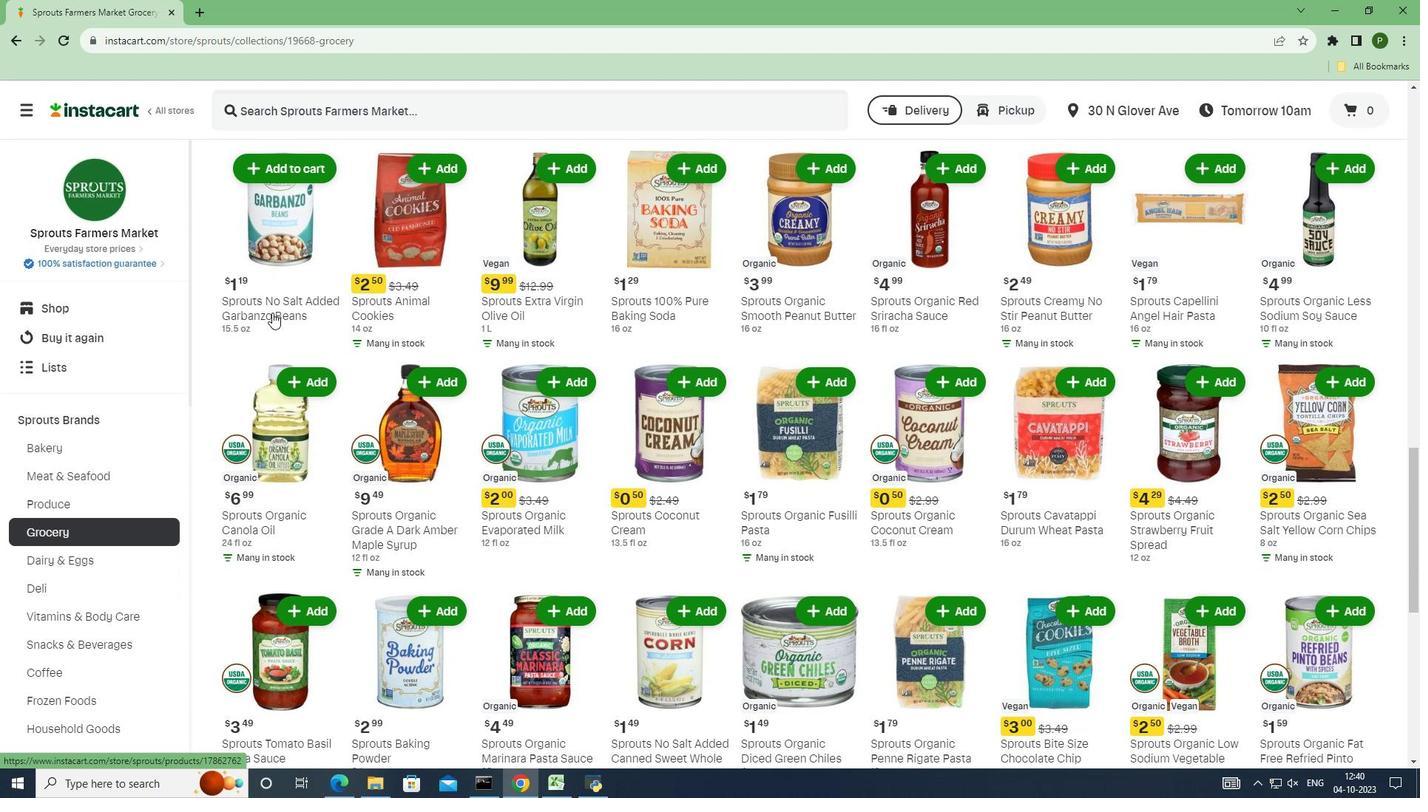 
Action: Mouse scrolled (272, 312) with delta (0, 0)
Screenshot: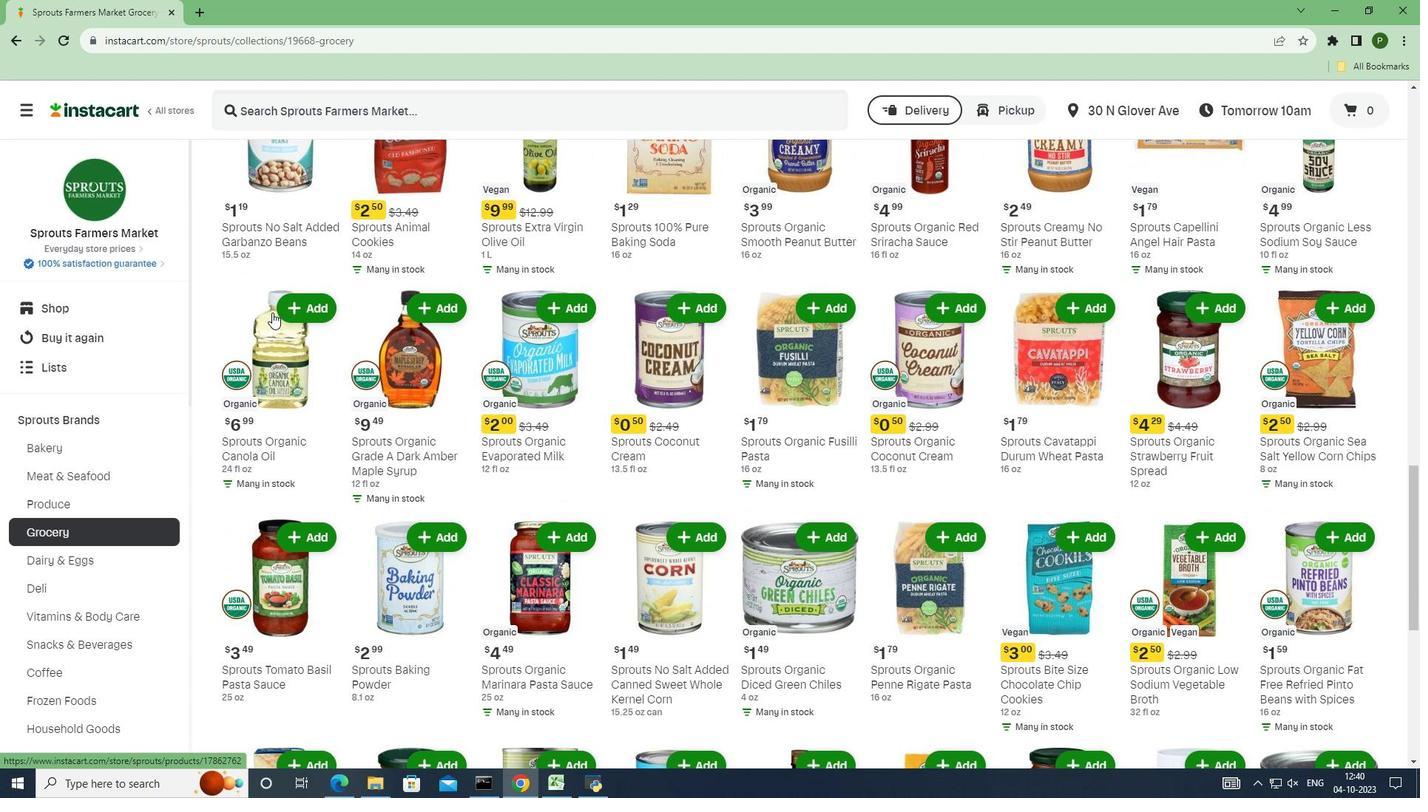 
Action: Mouse scrolled (272, 312) with delta (0, 0)
Screenshot: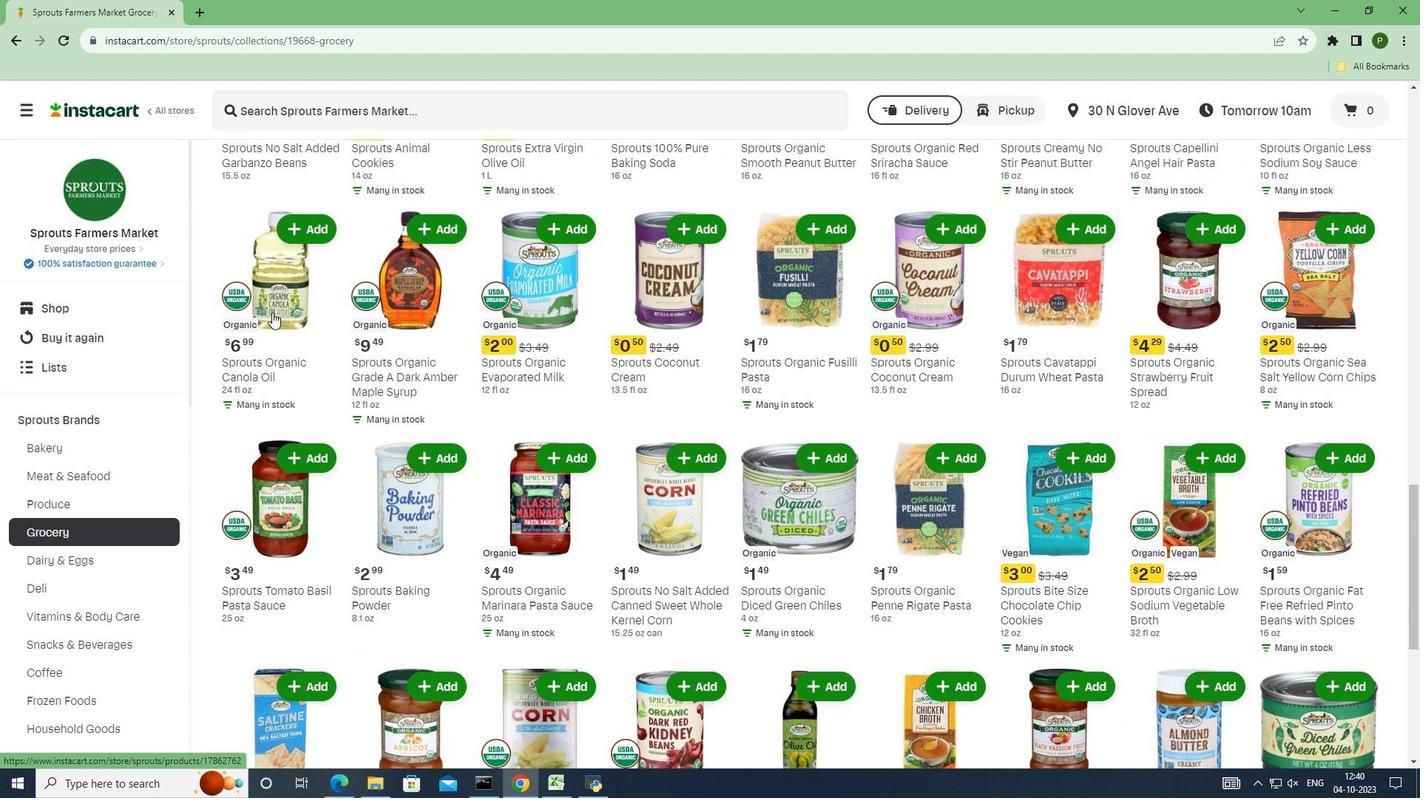
Action: Mouse scrolled (272, 312) with delta (0, 0)
Screenshot: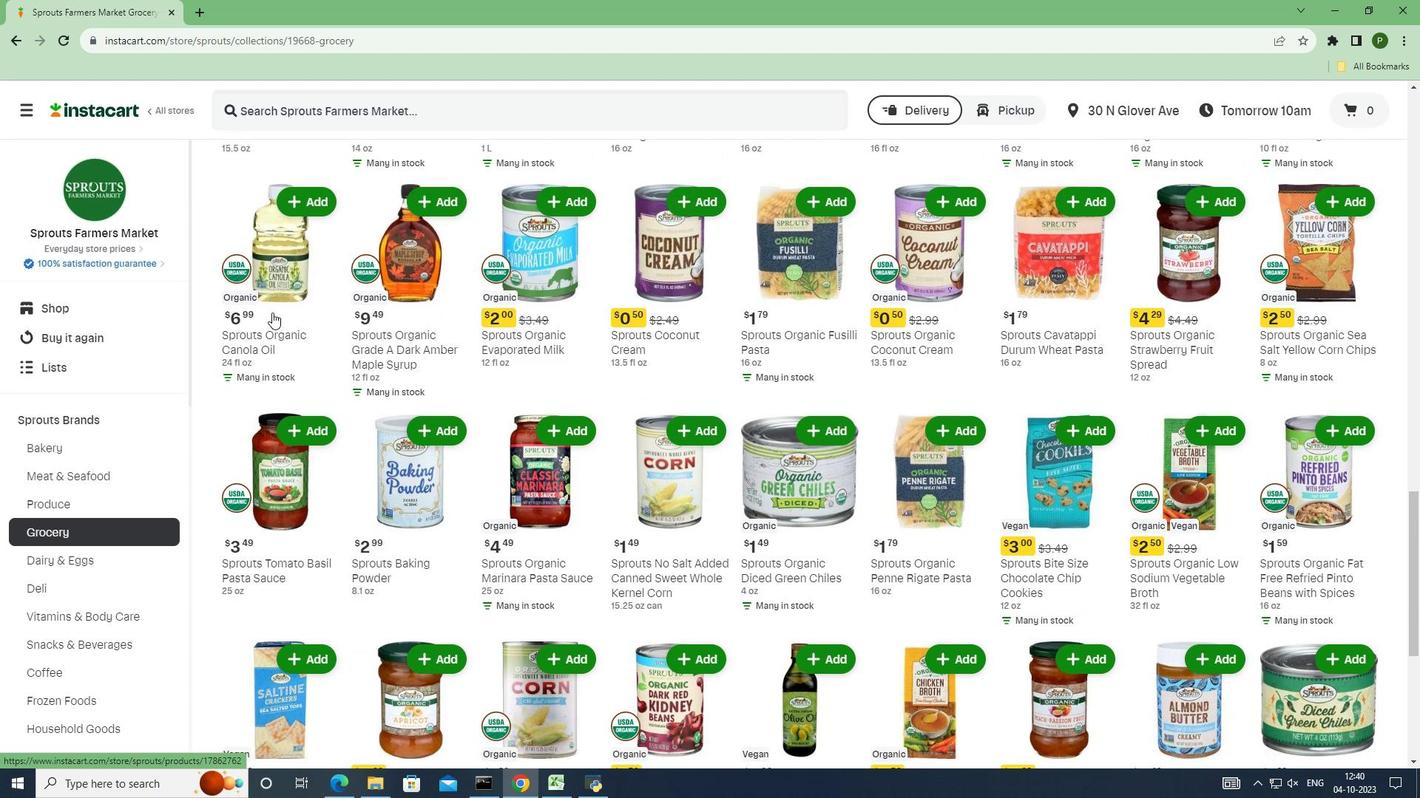 
Action: Mouse scrolled (272, 312) with delta (0, 0)
Screenshot: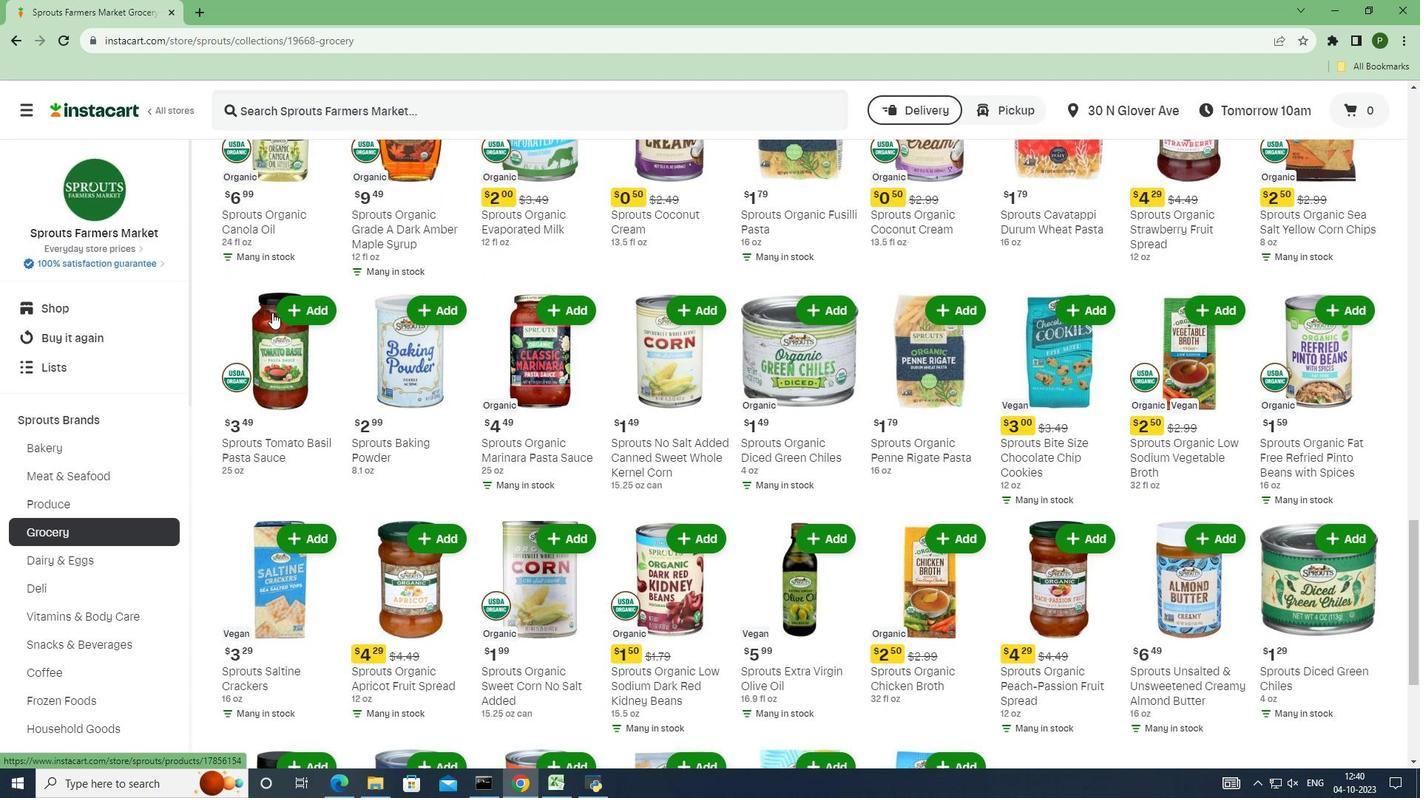 
Action: Mouse scrolled (272, 312) with delta (0, 0)
Screenshot: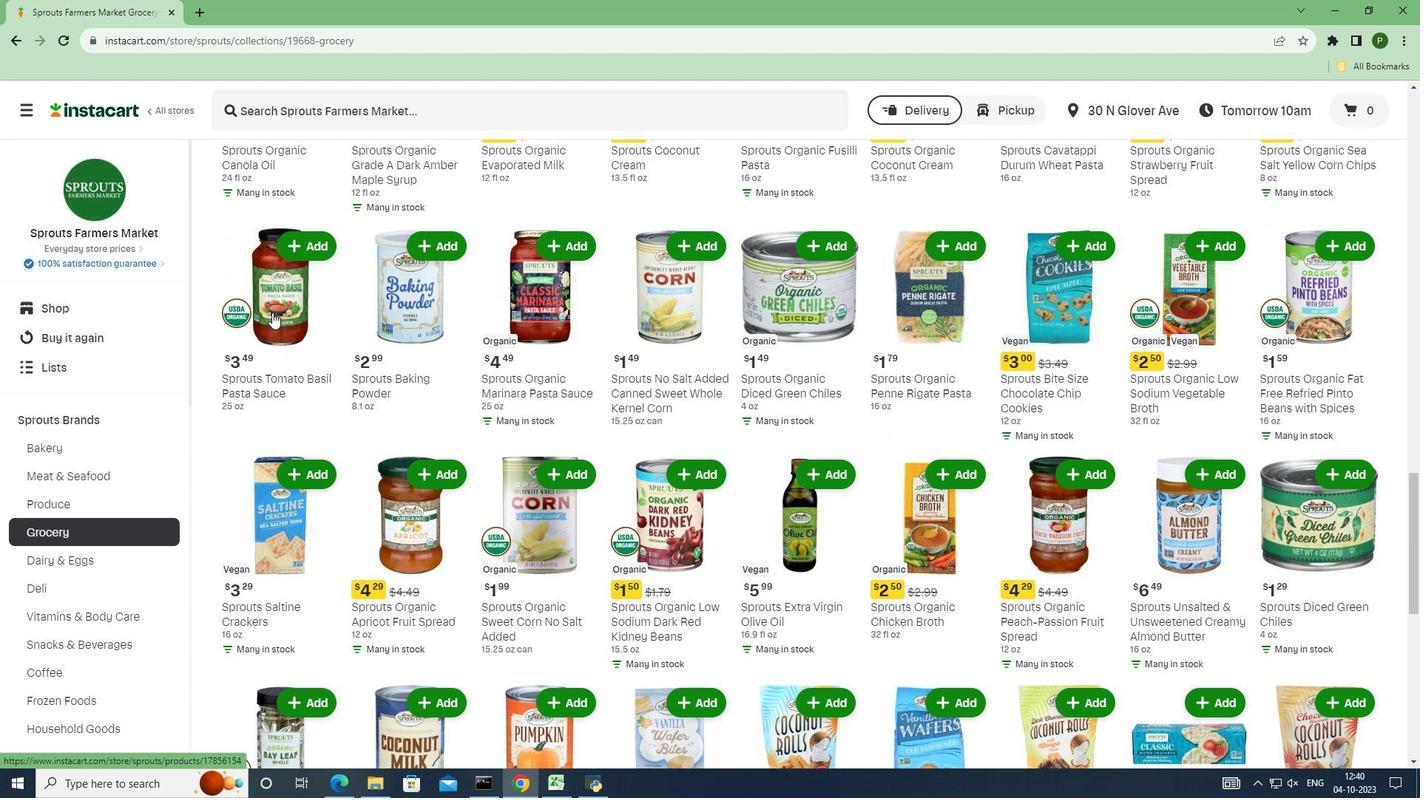 
Action: Mouse scrolled (272, 312) with delta (0, 0)
Screenshot: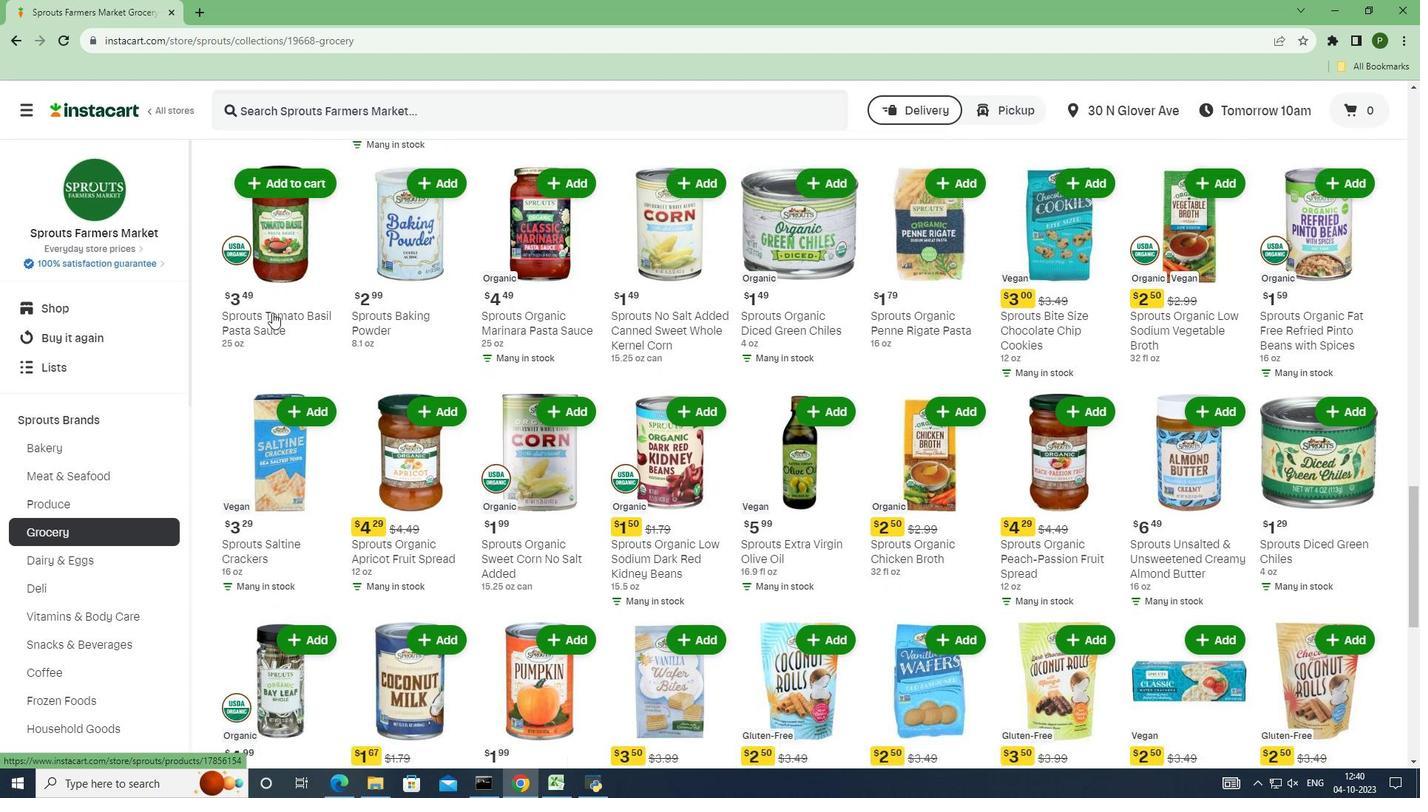 
Action: Mouse scrolled (272, 312) with delta (0, 0)
Screenshot: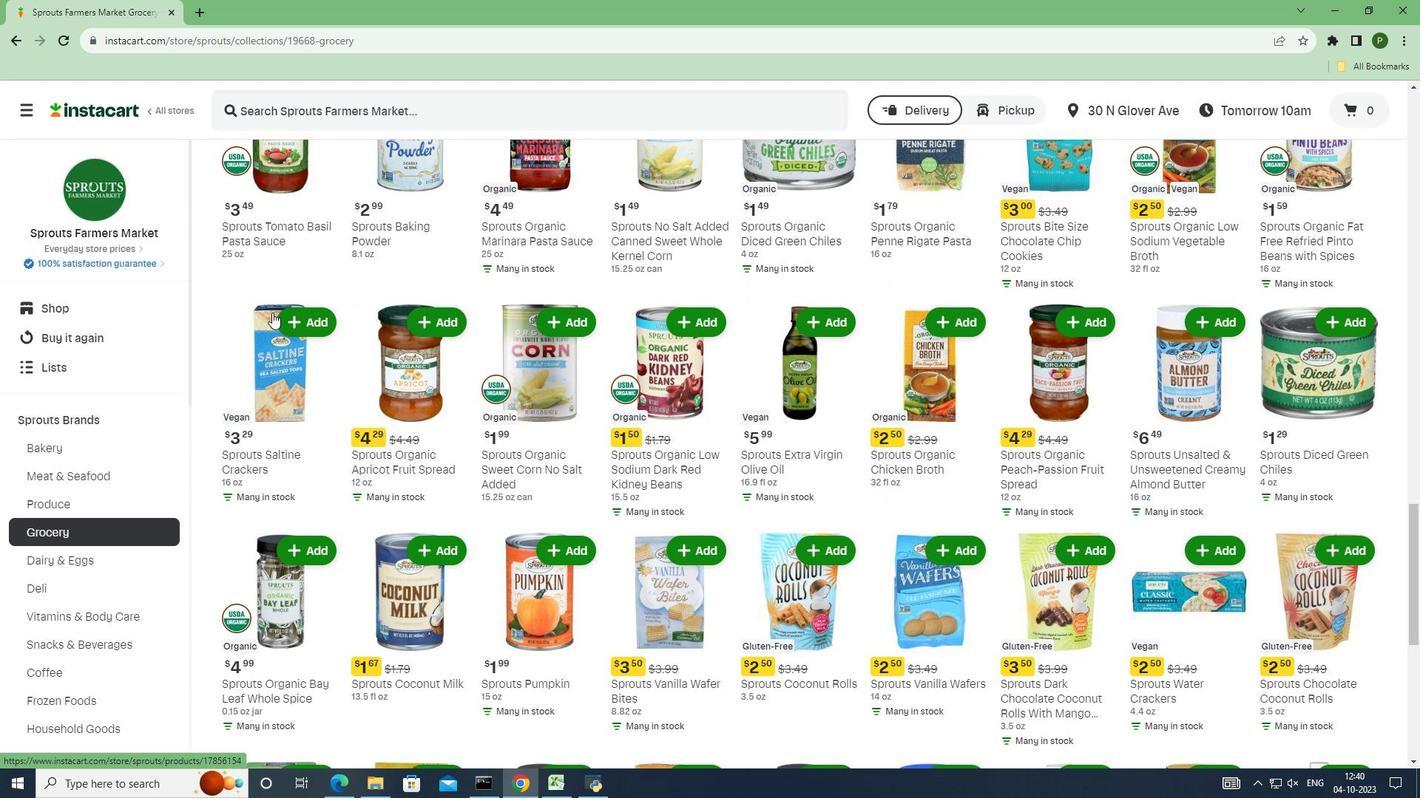 
Action: Mouse scrolled (272, 312) with delta (0, 0)
Screenshot: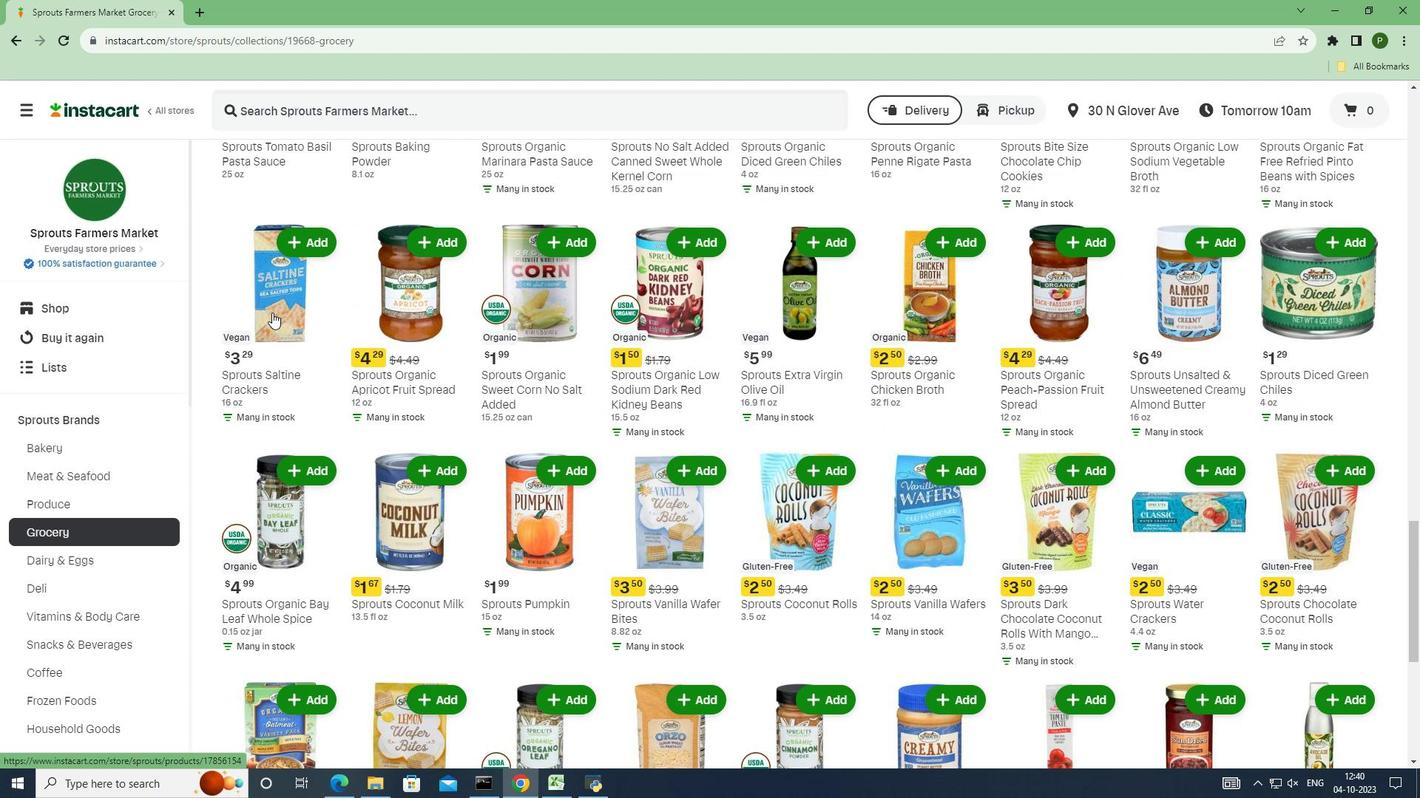 
Action: Mouse scrolled (272, 312) with delta (0, 0)
Screenshot: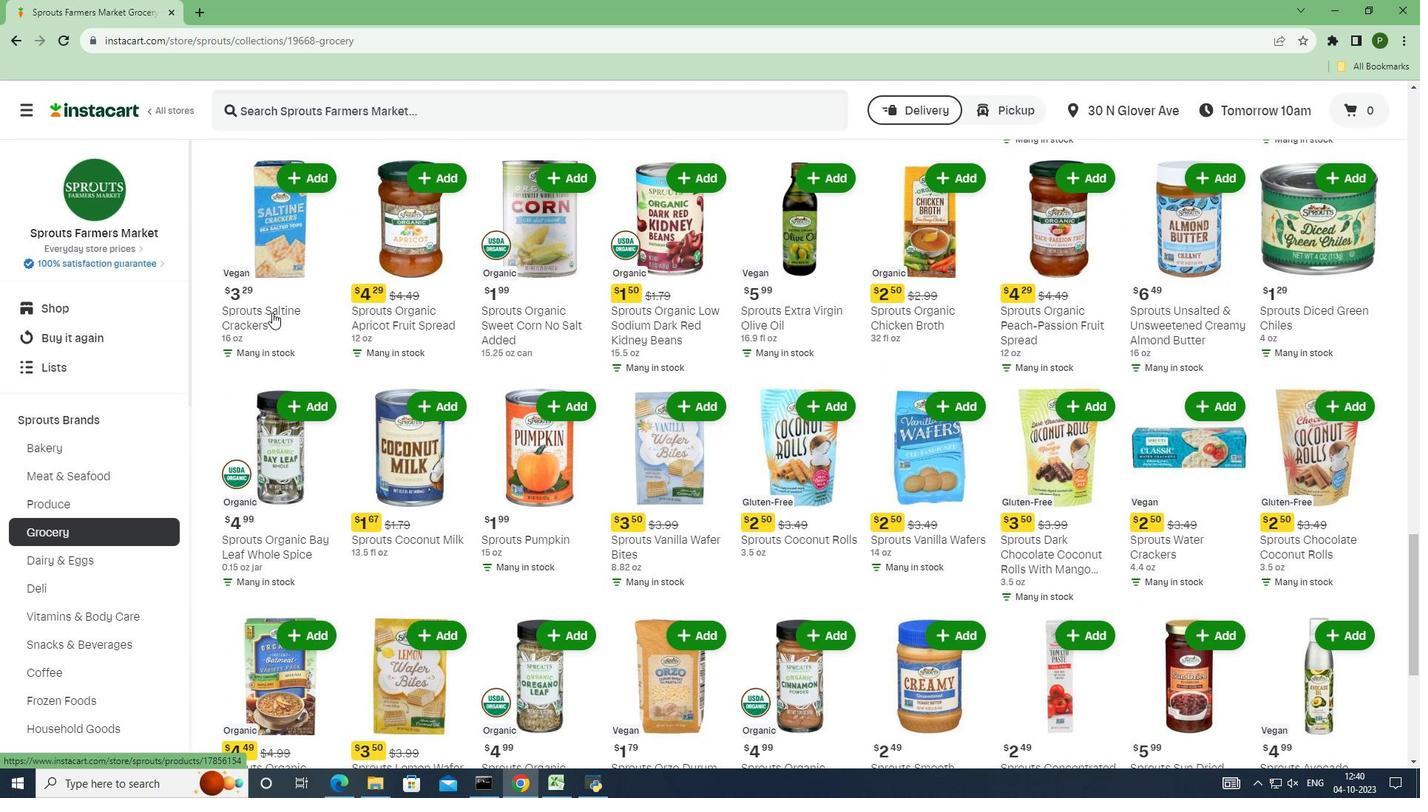 
Action: Mouse scrolled (272, 312) with delta (0, 0)
Screenshot: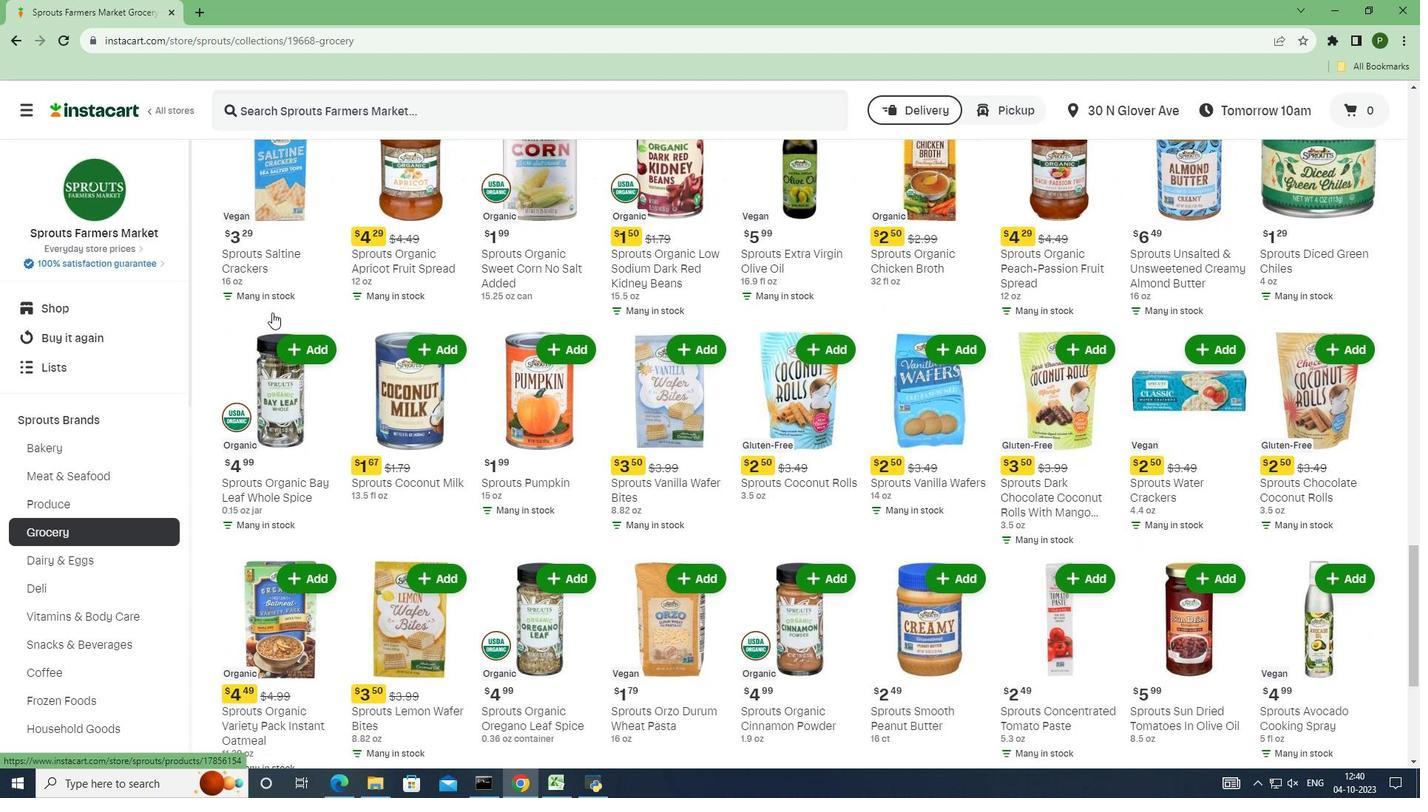 
Action: Mouse scrolled (272, 312) with delta (0, 0)
Screenshot: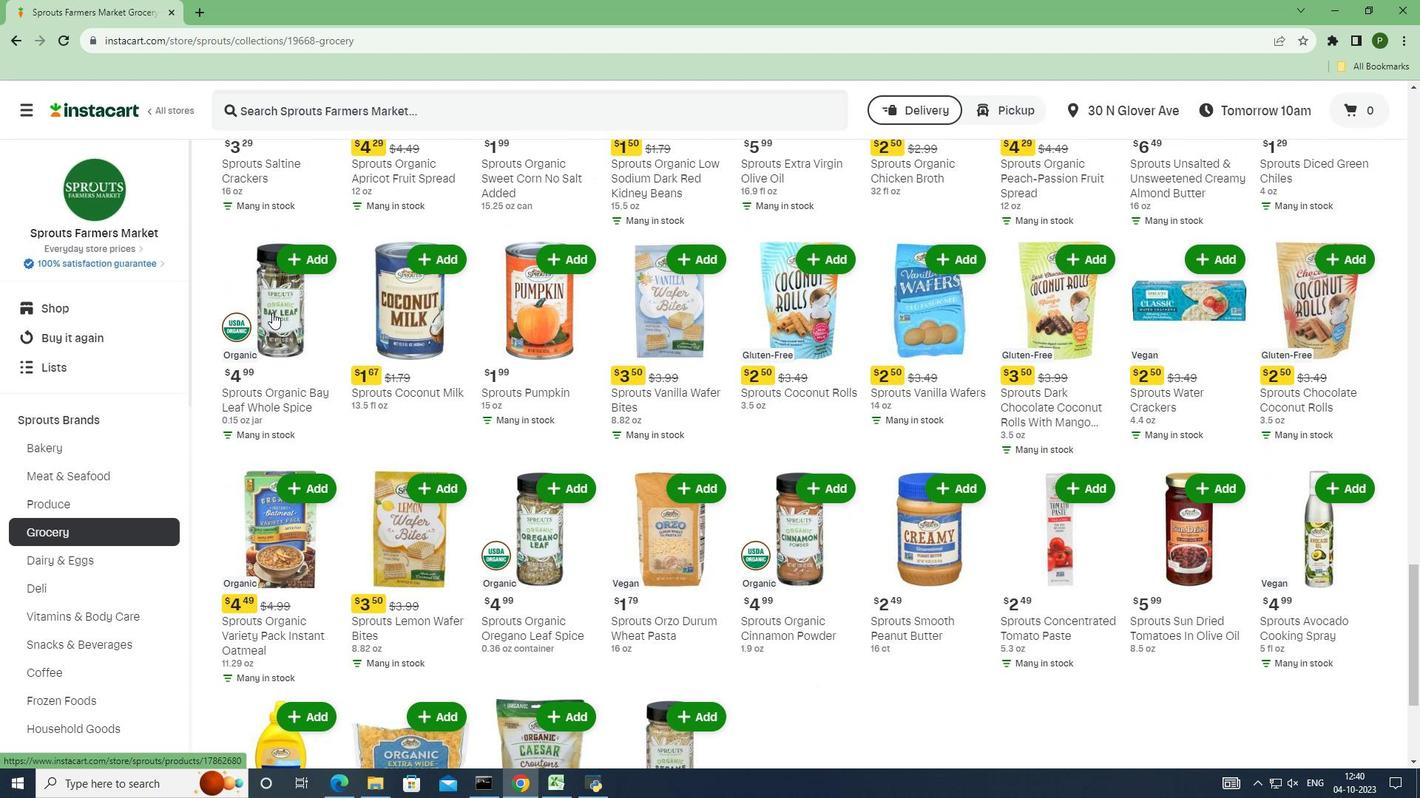
Action: Mouse scrolled (272, 312) with delta (0, 0)
Screenshot: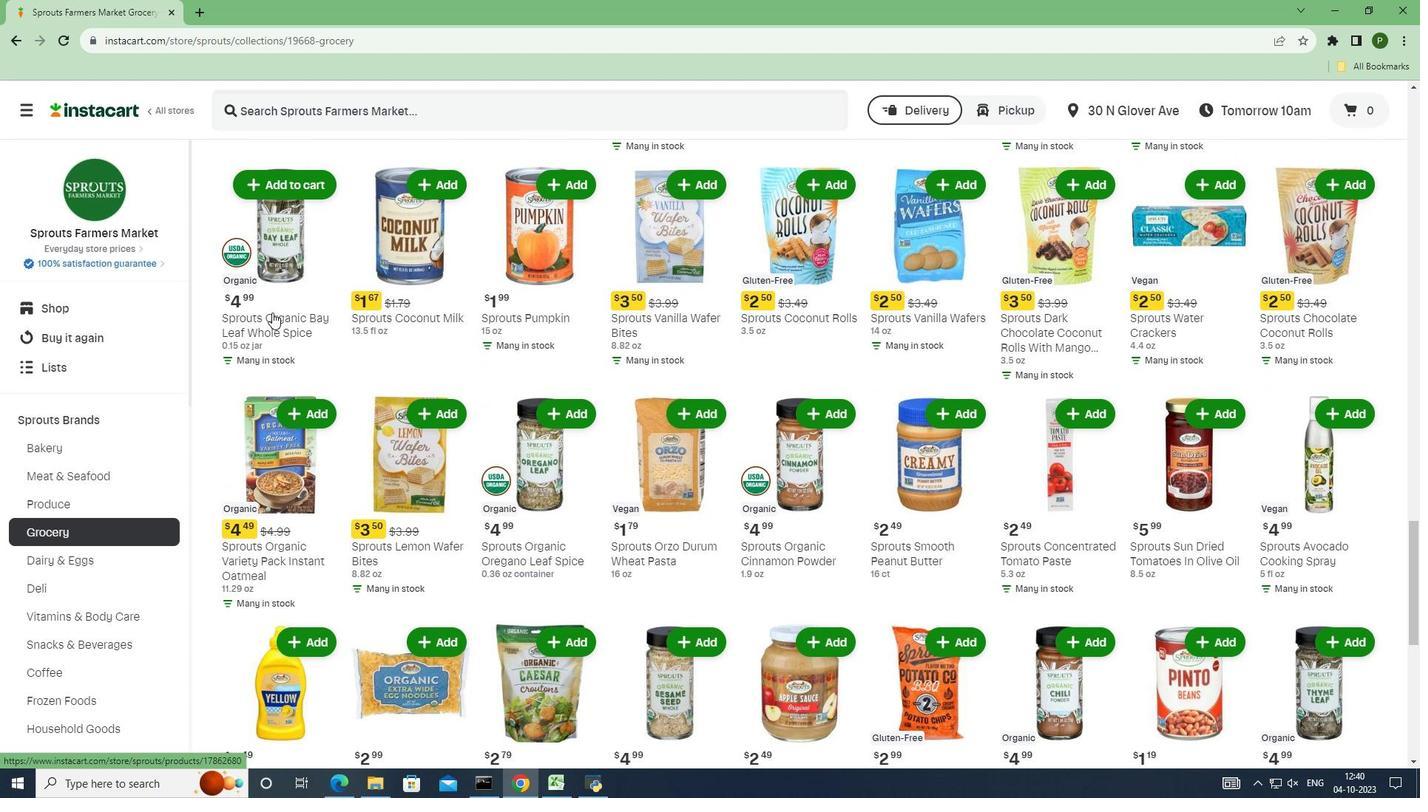 
Action: Mouse scrolled (272, 312) with delta (0, 0)
Screenshot: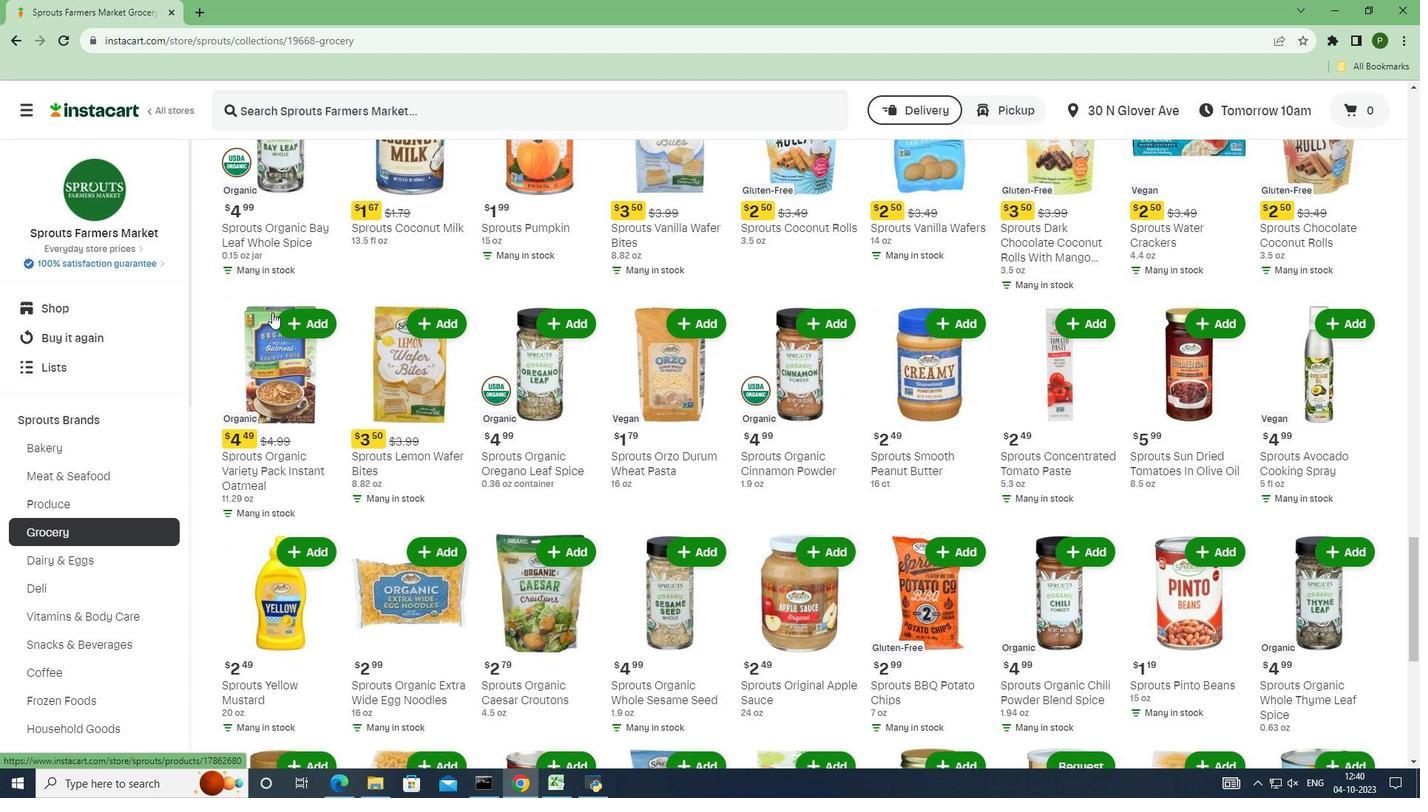 
Action: Mouse scrolled (272, 312) with delta (0, 0)
Screenshot: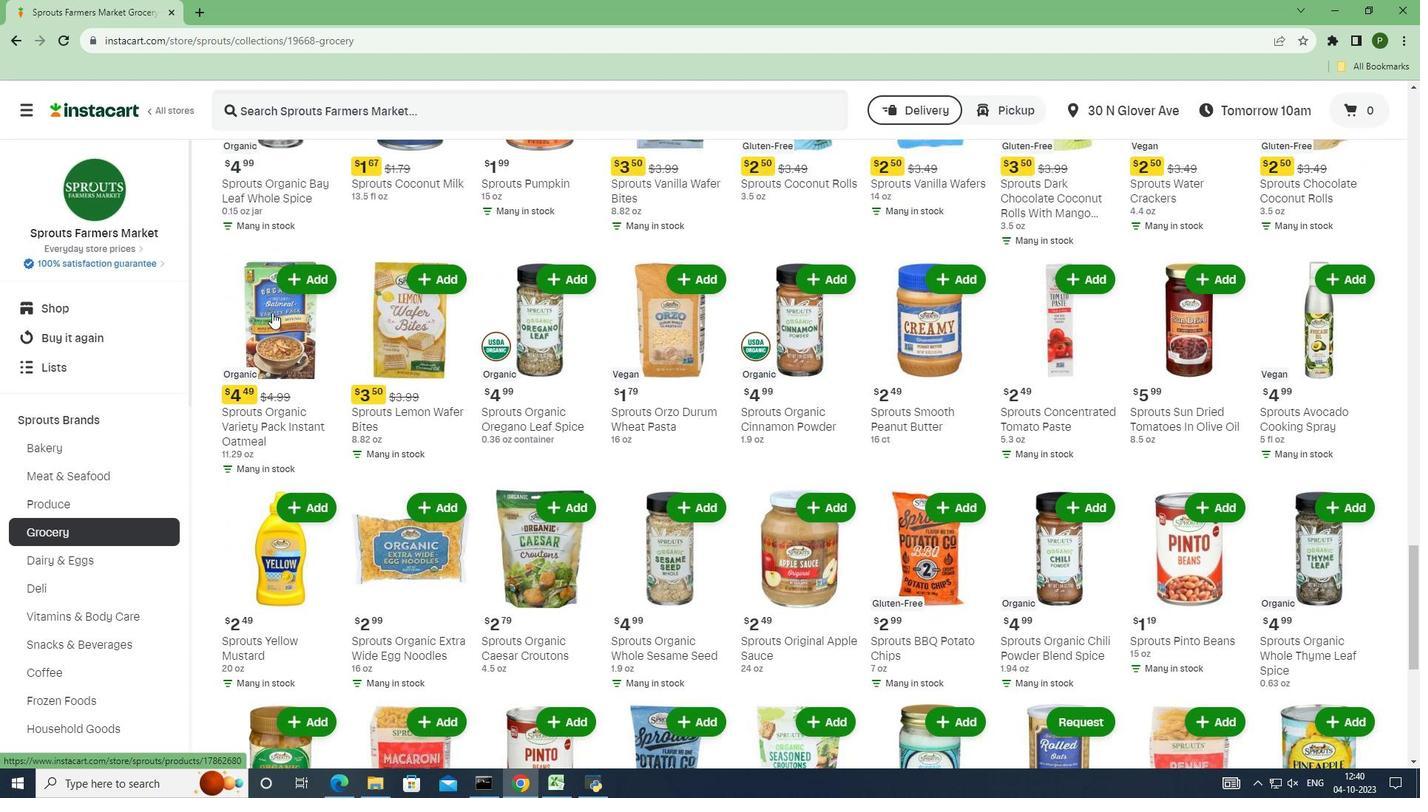 
Action: Mouse scrolled (272, 312) with delta (0, 0)
Screenshot: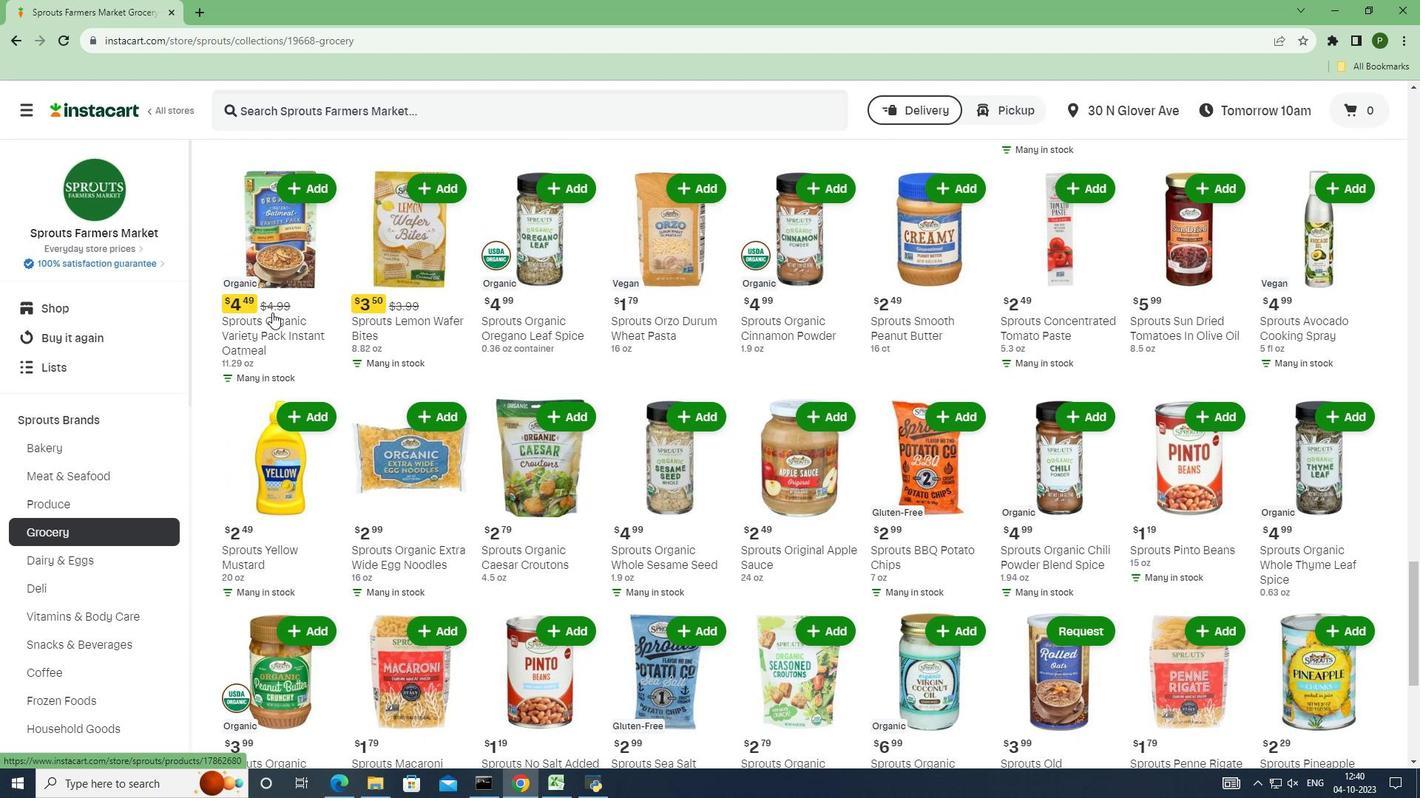 
Action: Mouse scrolled (272, 312) with delta (0, 0)
Screenshot: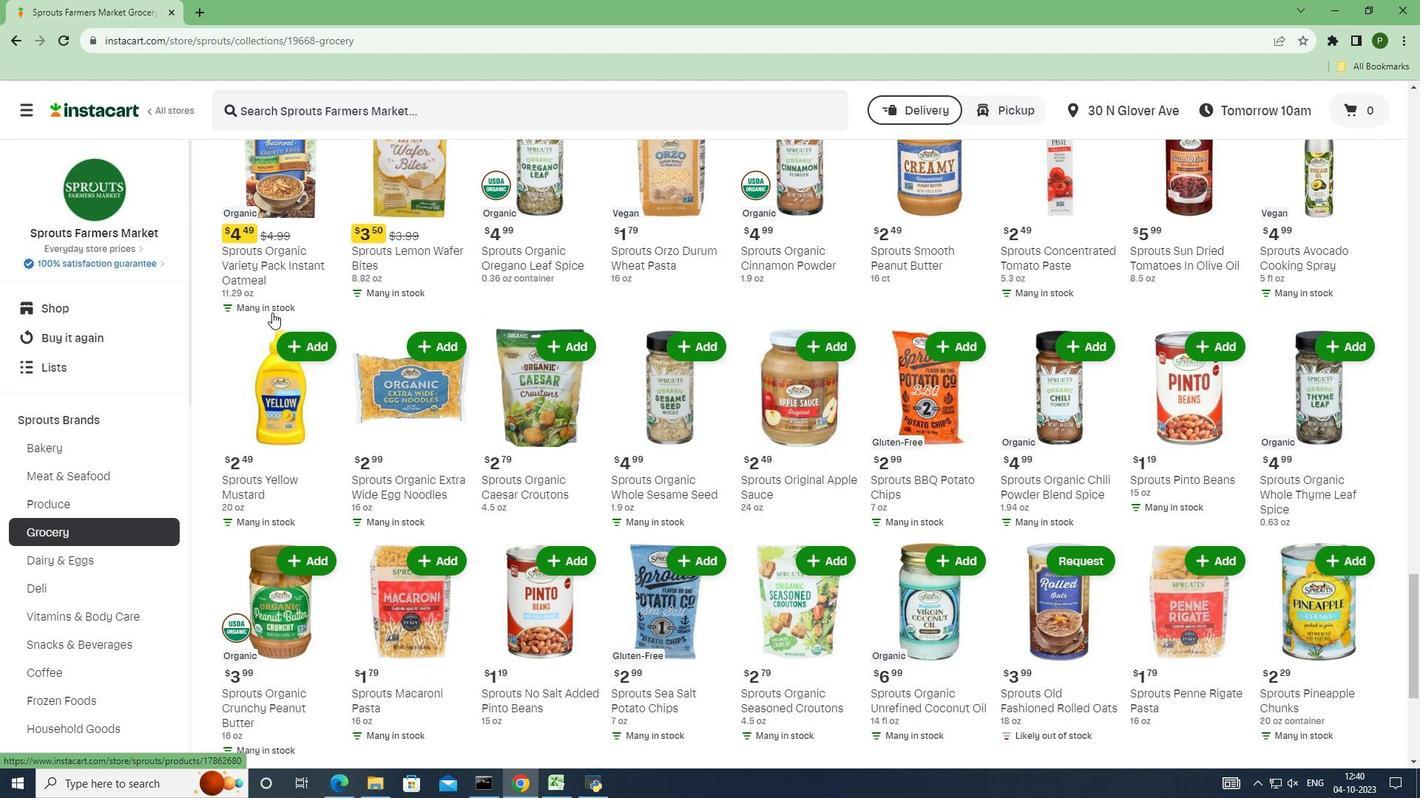 
Action: Mouse scrolled (272, 312) with delta (0, 0)
Screenshot: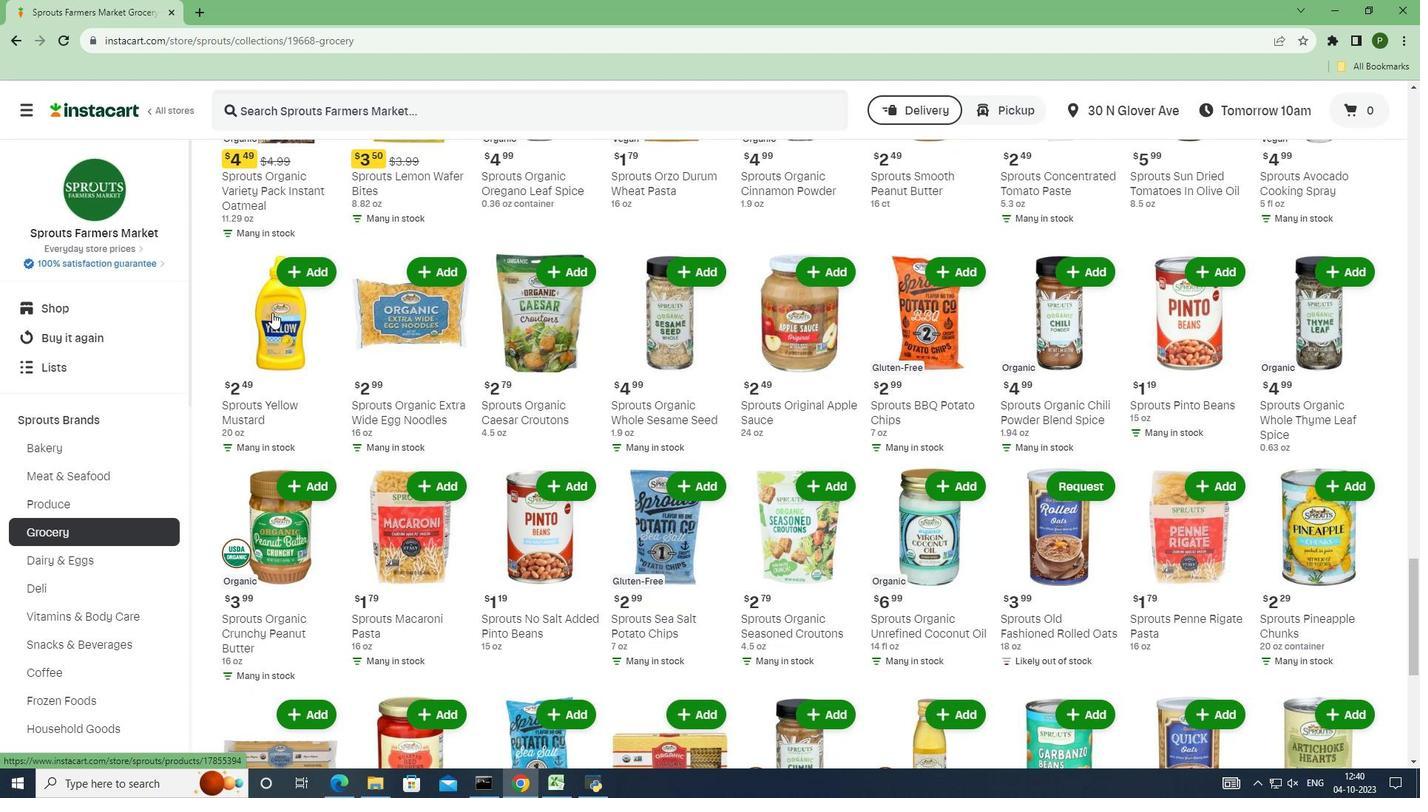 
Action: Mouse scrolled (272, 312) with delta (0, 0)
Screenshot: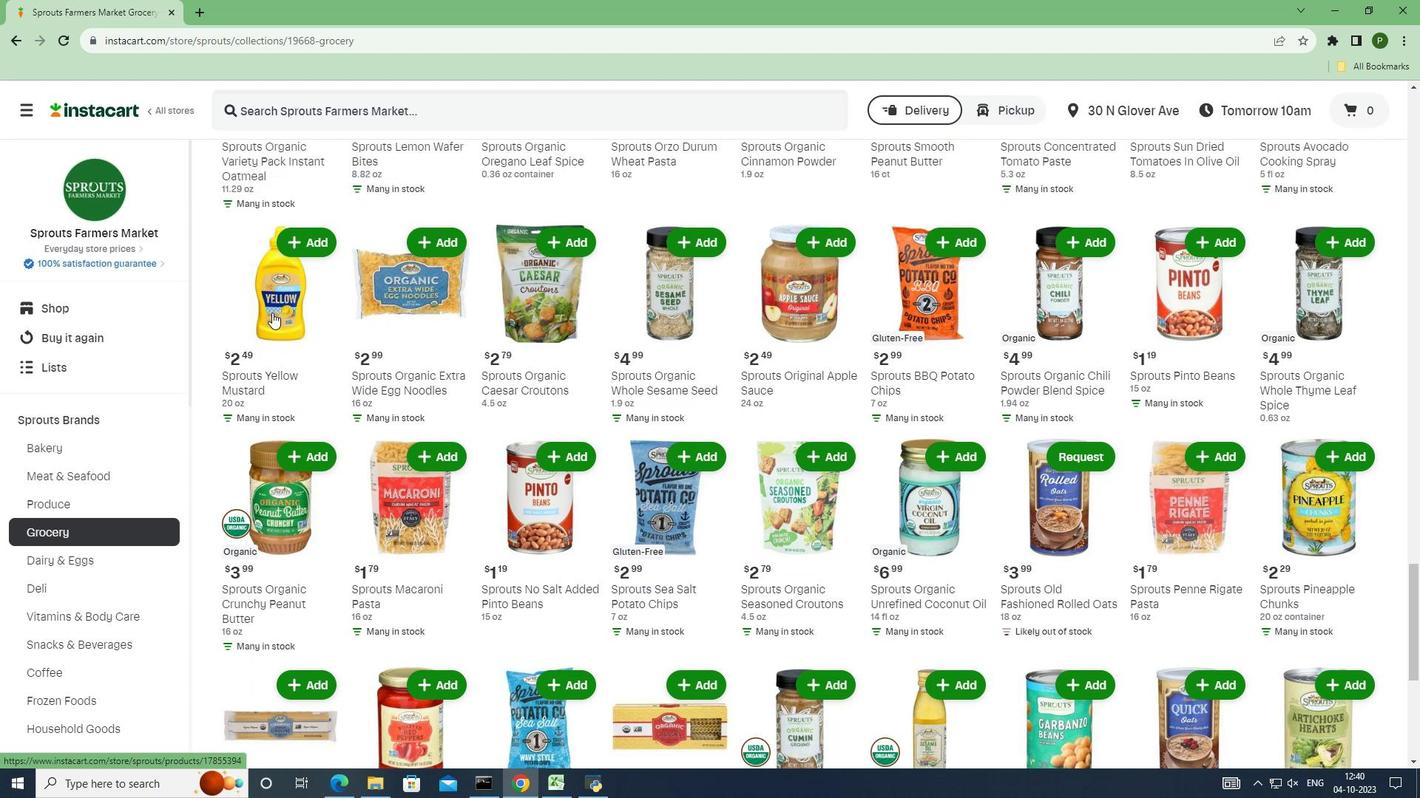 
Action: Mouse scrolled (272, 312) with delta (0, 0)
Screenshot: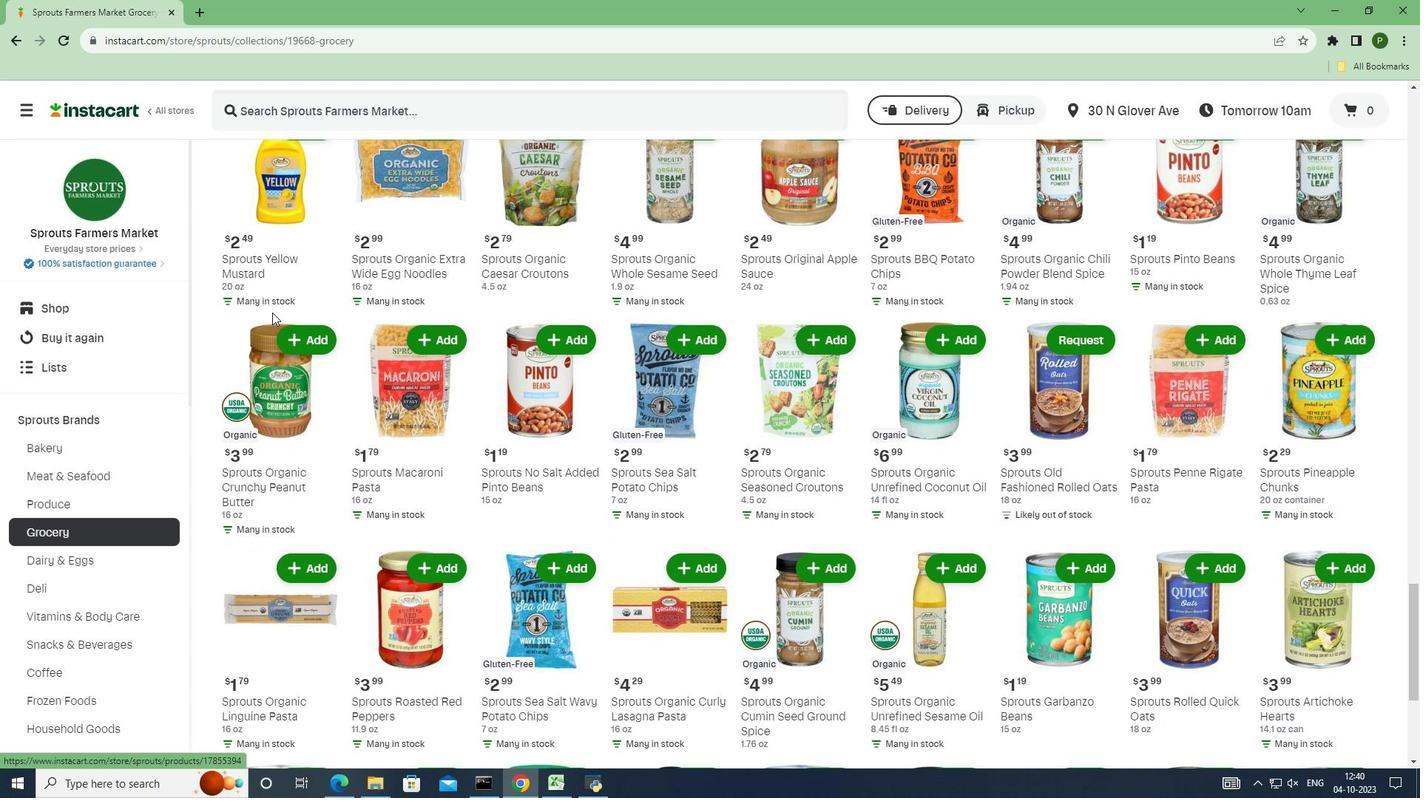 
Action: Mouse scrolled (272, 312) with delta (0, 0)
Screenshot: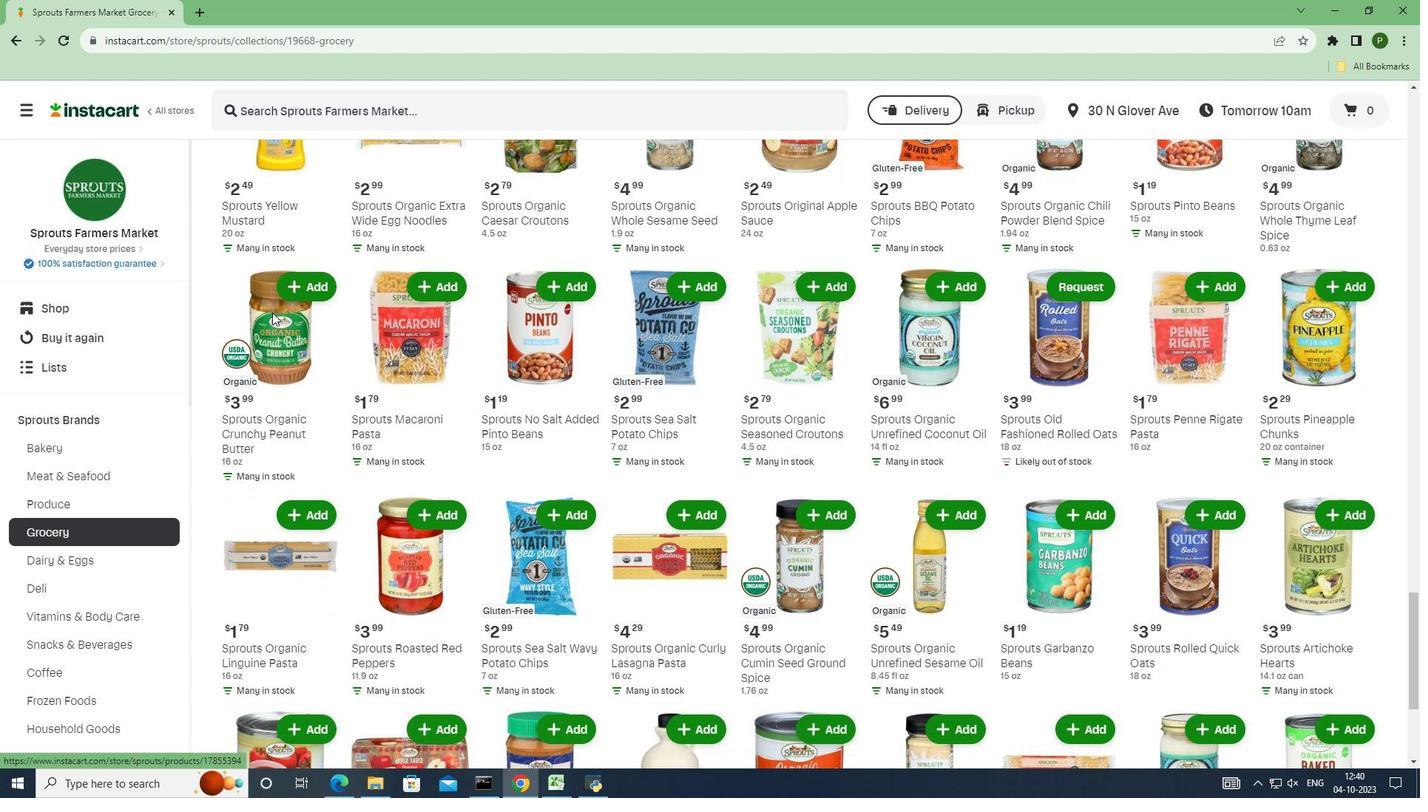 
Action: Mouse scrolled (272, 312) with delta (0, 0)
Screenshot: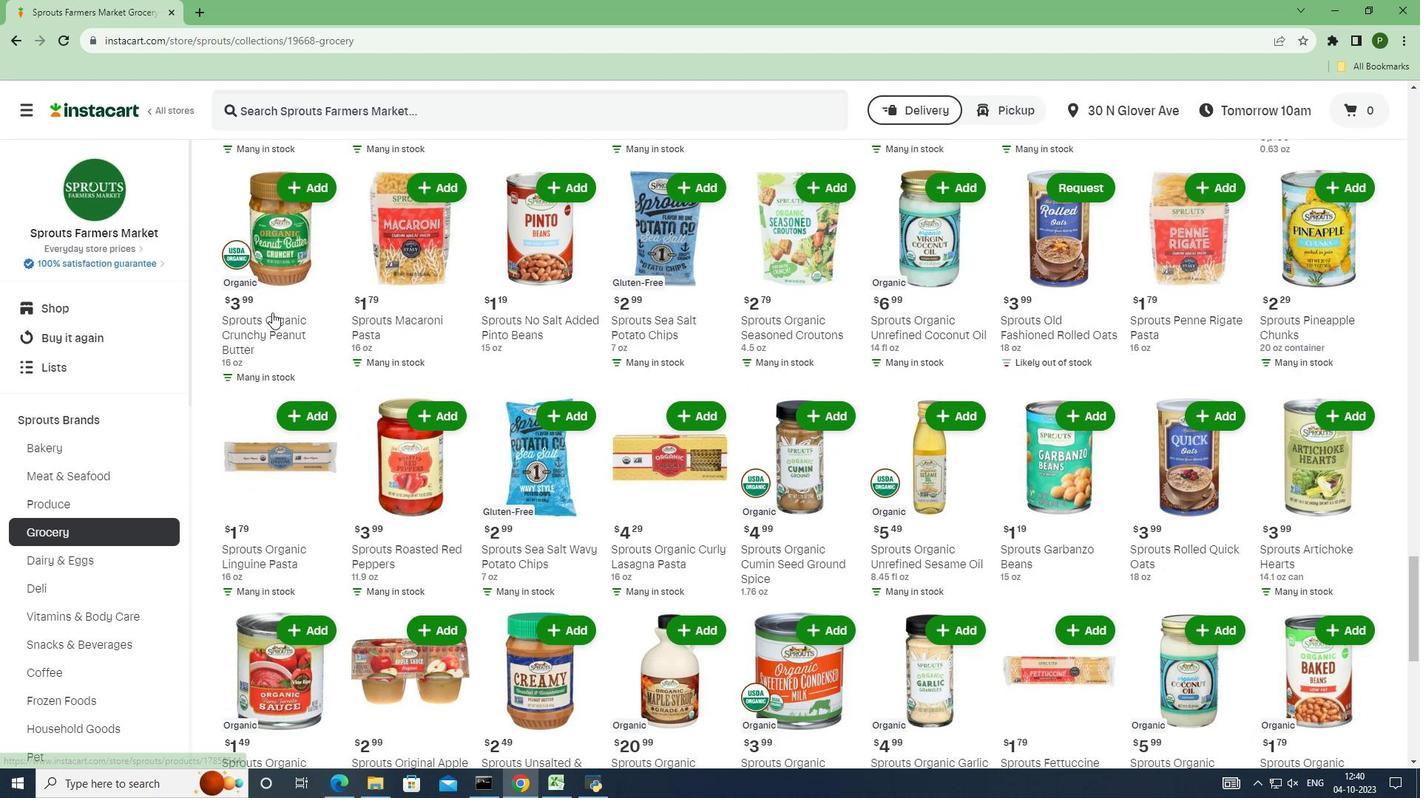 
Action: Mouse scrolled (272, 312) with delta (0, 0)
Screenshot: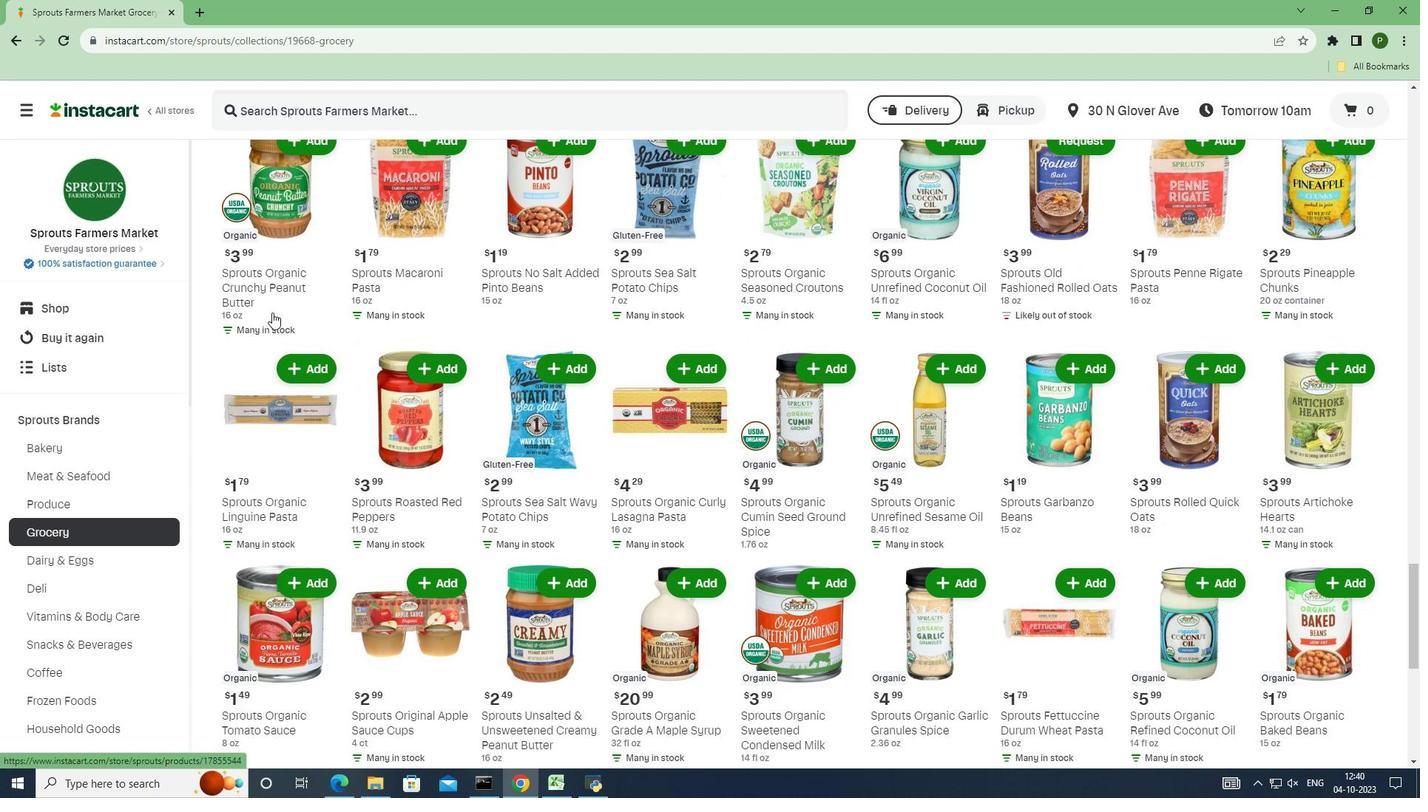 
Action: Mouse scrolled (272, 312) with delta (0, 0)
Screenshot: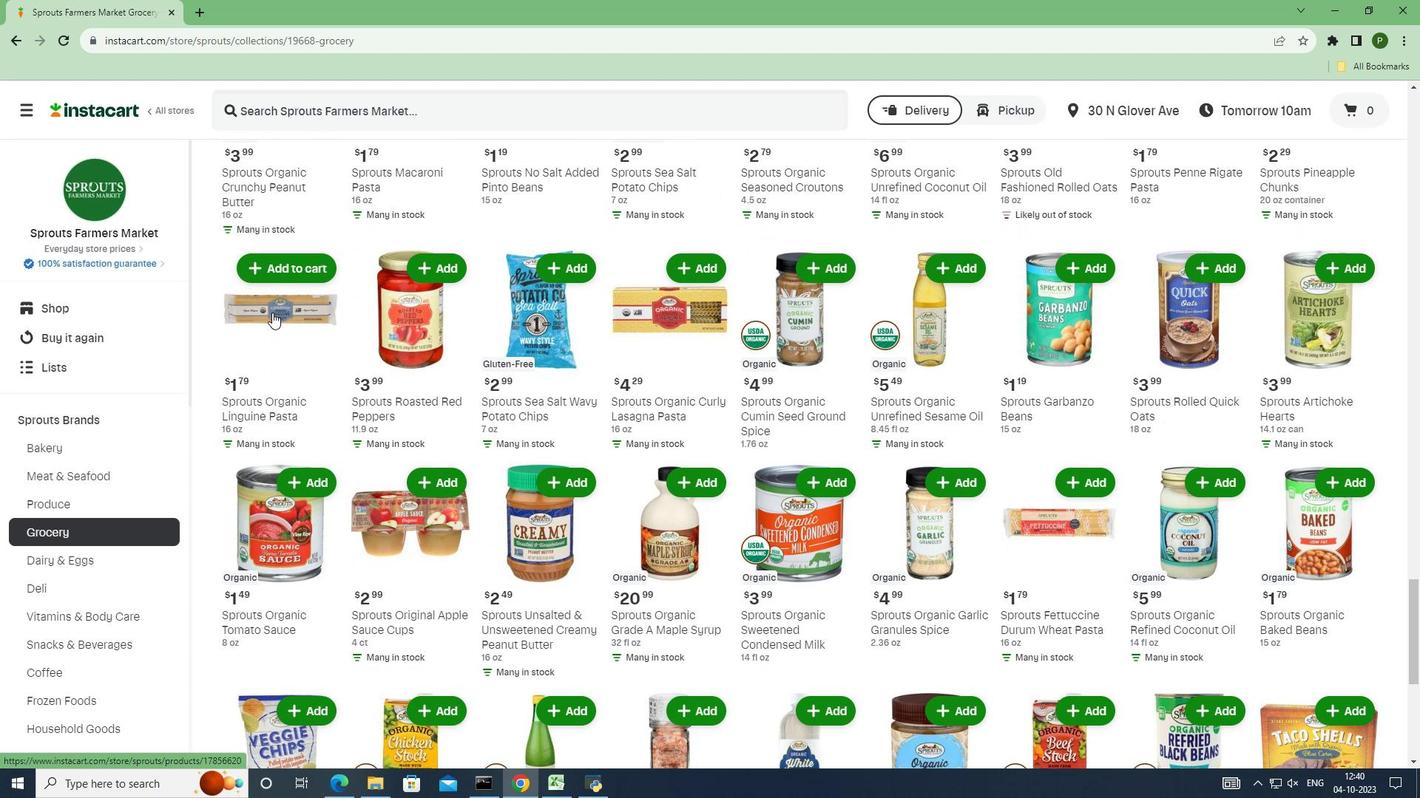 
Action: Mouse scrolled (272, 312) with delta (0, 0)
Screenshot: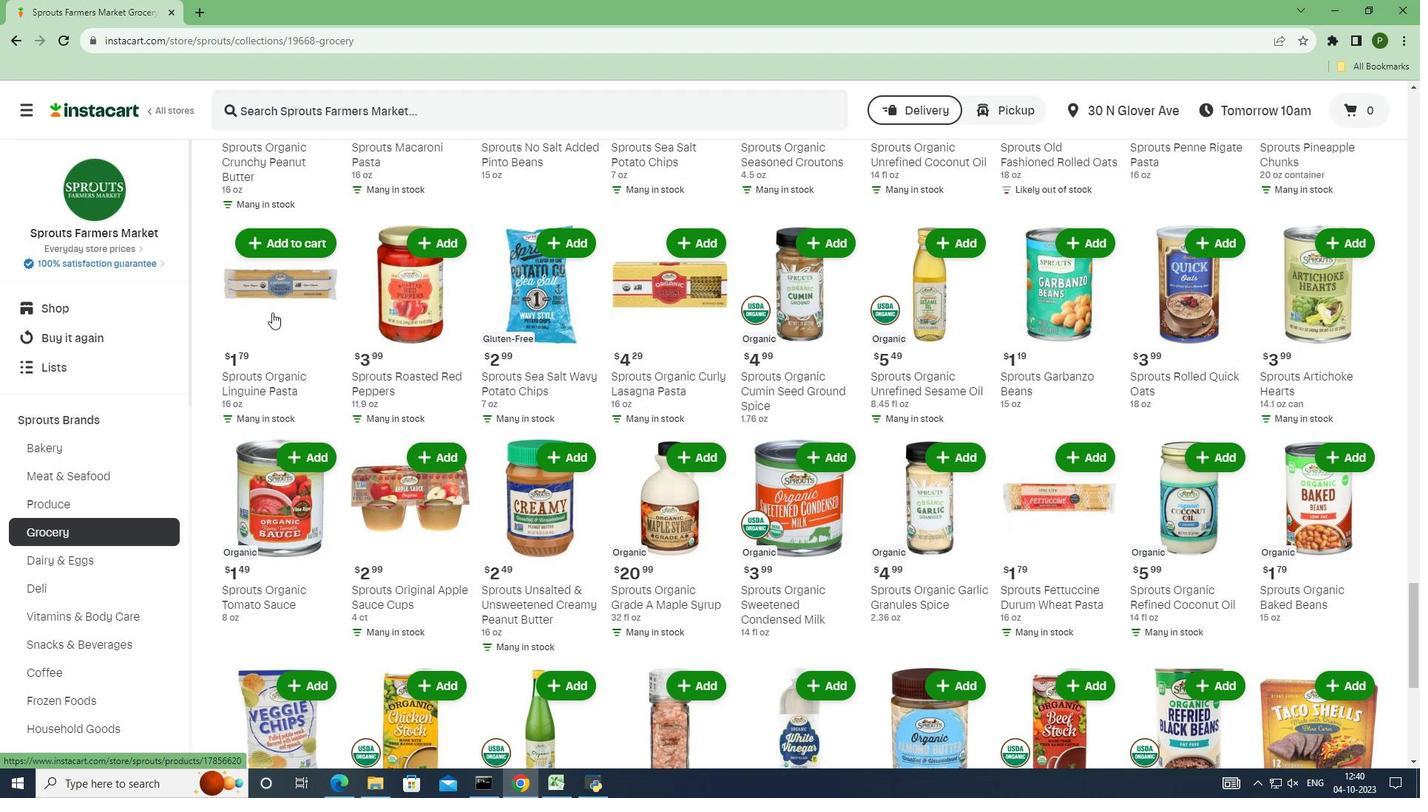 
Action: Mouse scrolled (272, 312) with delta (0, 0)
Screenshot: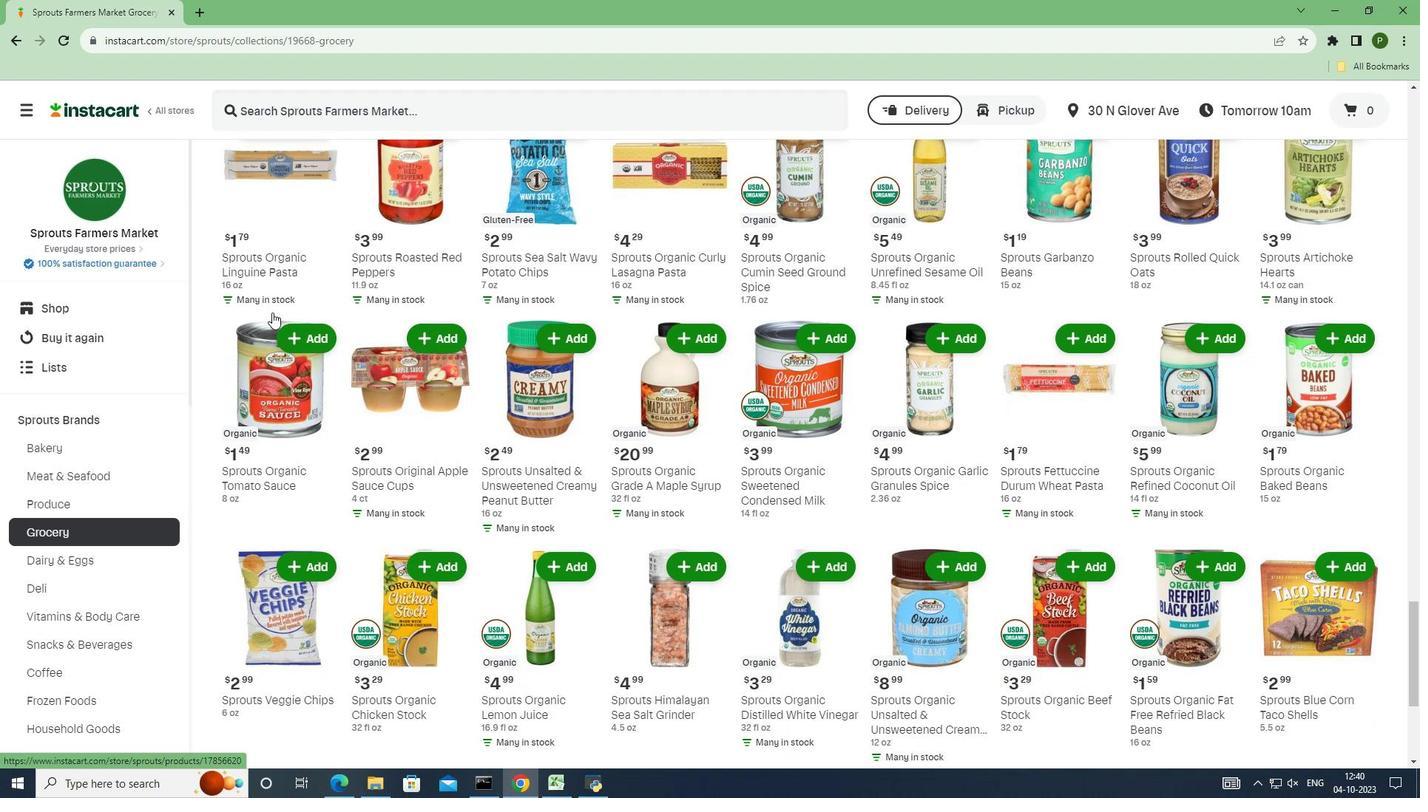 
Action: Mouse scrolled (272, 312) with delta (0, 0)
Screenshot: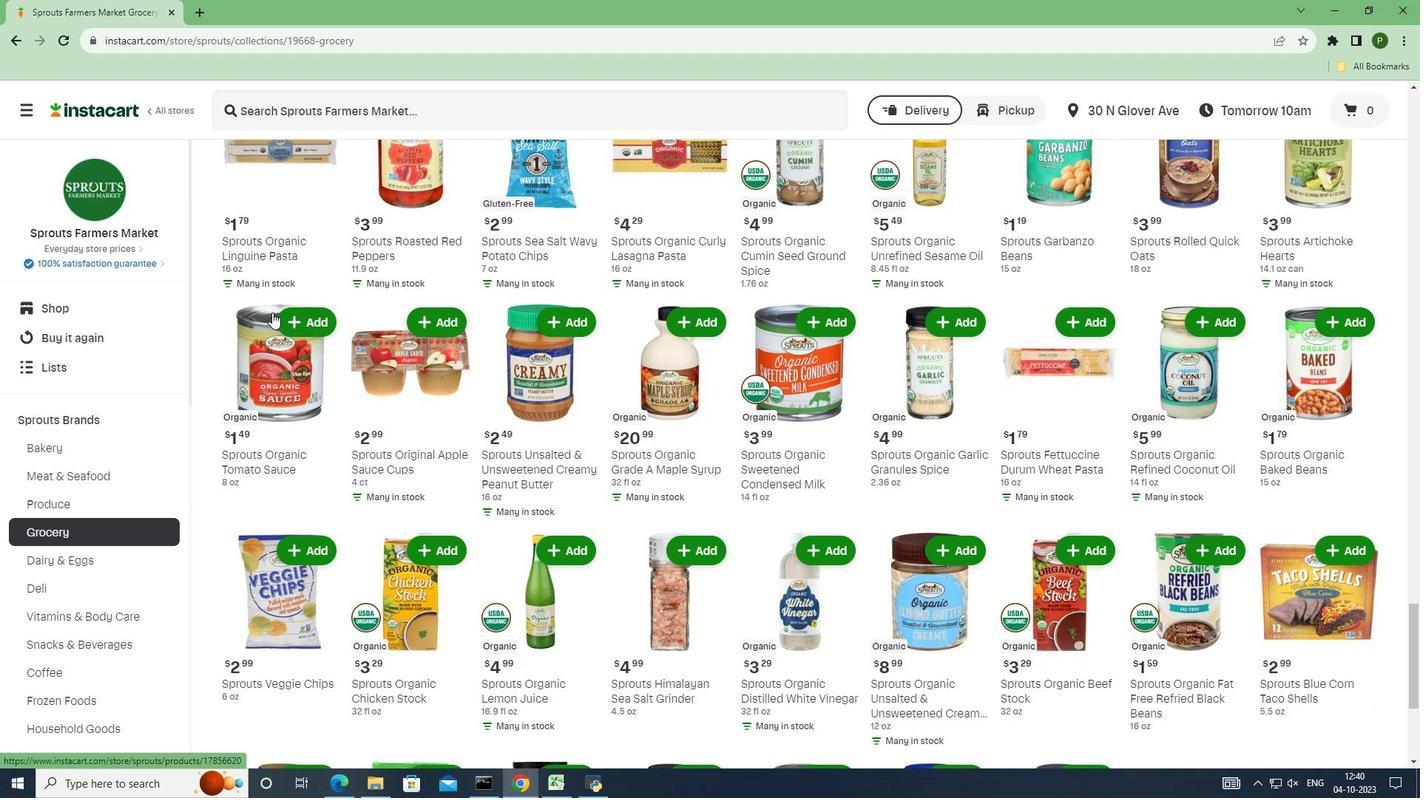
Action: Mouse scrolled (272, 312) with delta (0, 0)
Screenshot: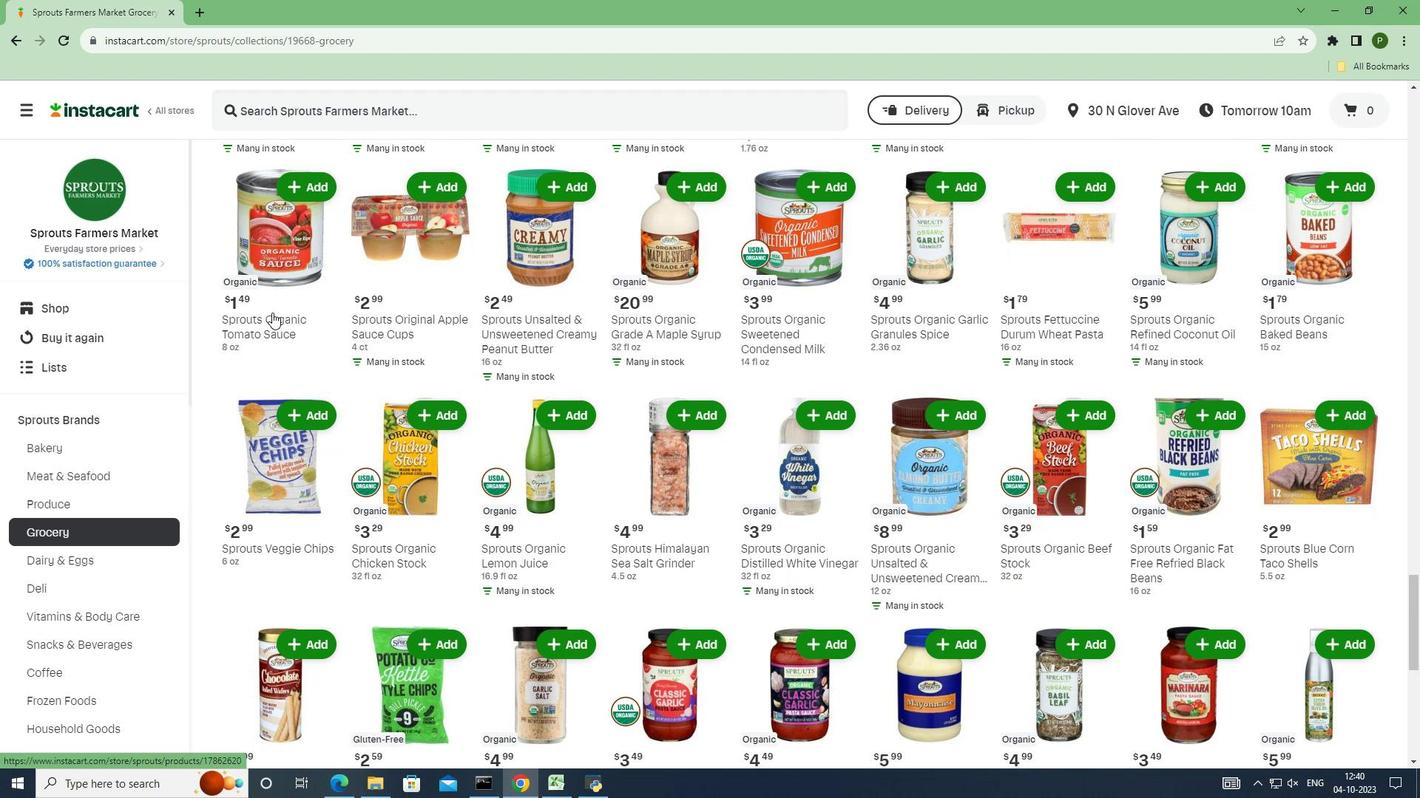 
Action: Mouse scrolled (272, 312) with delta (0, 0)
Screenshot: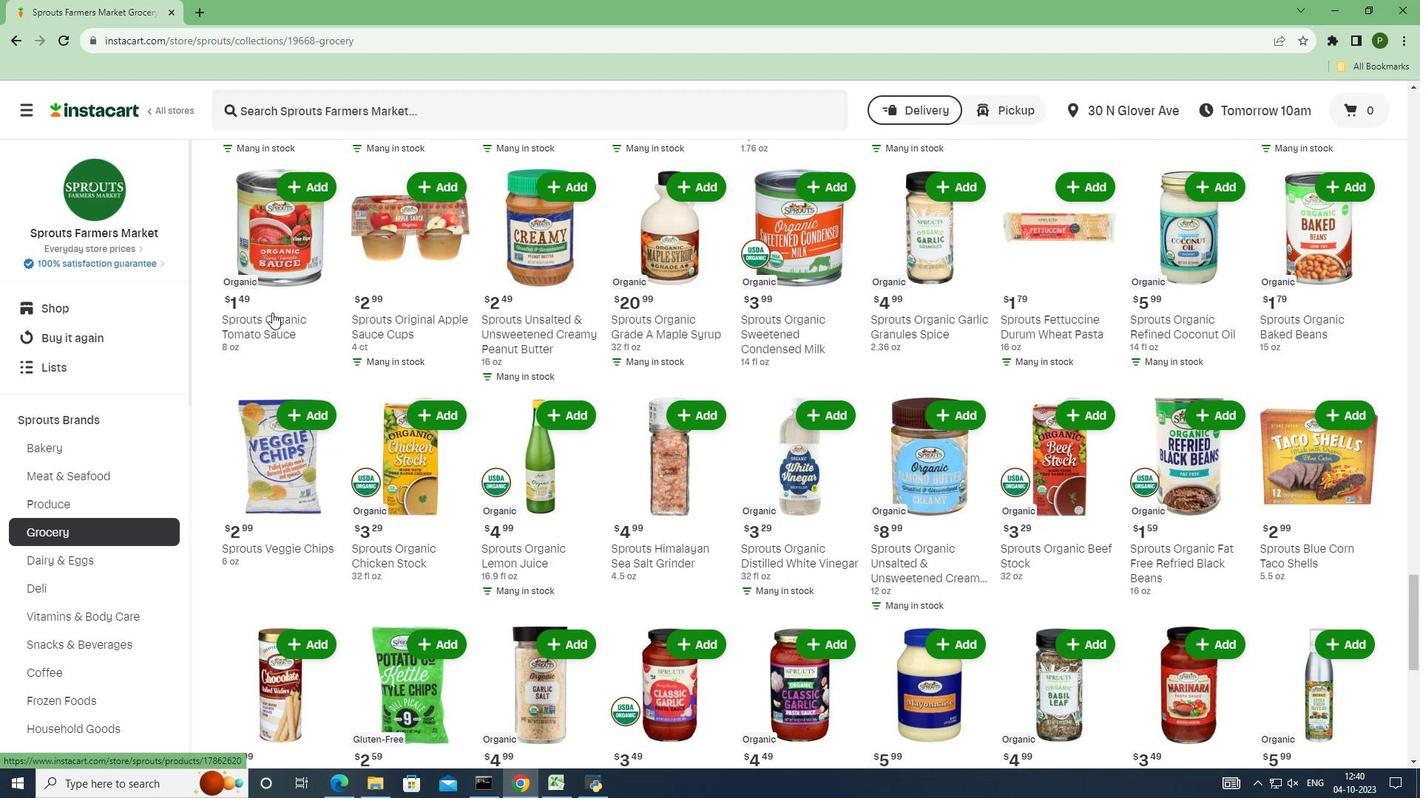 
Action: Mouse scrolled (272, 312) with delta (0, 0)
Screenshot: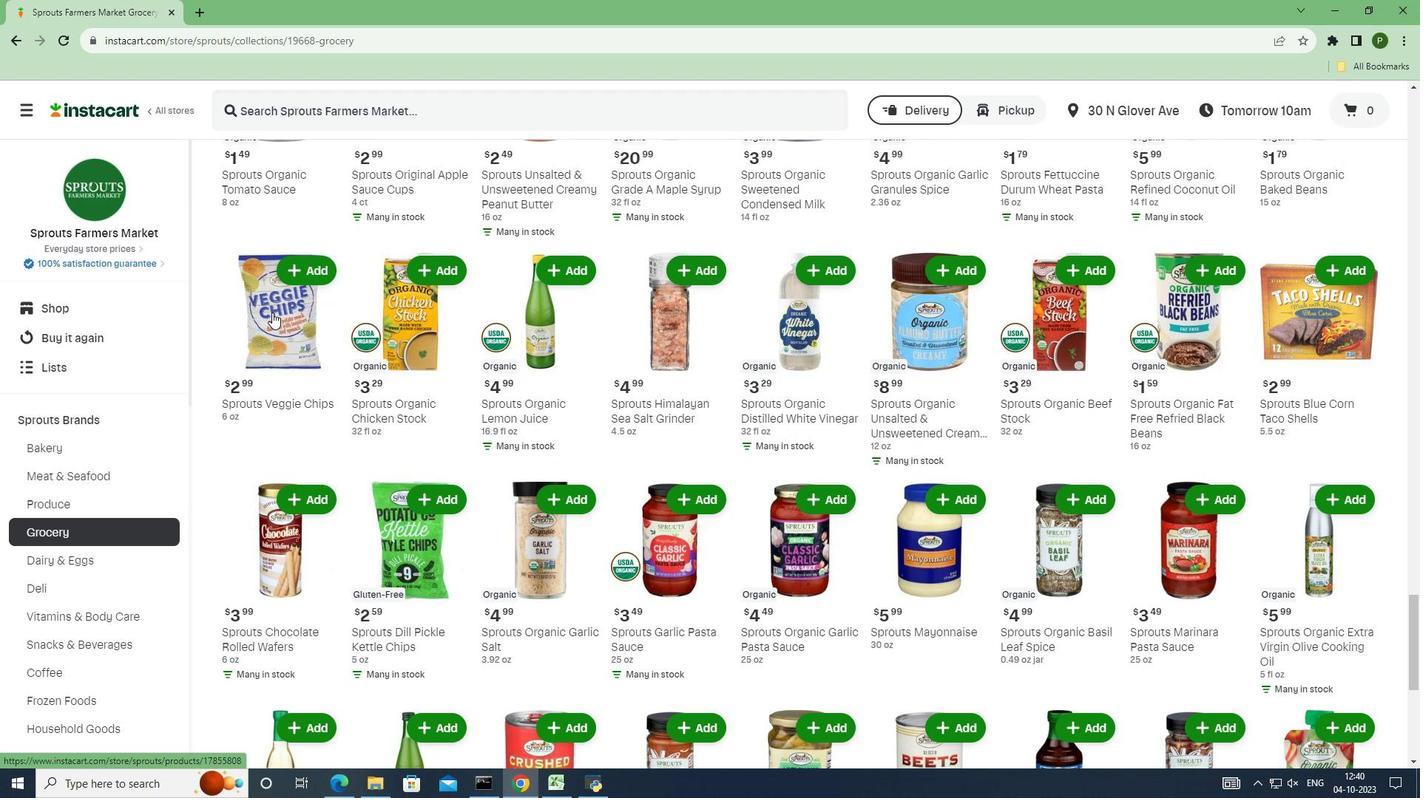 
Action: Mouse scrolled (272, 312) with delta (0, 0)
Screenshot: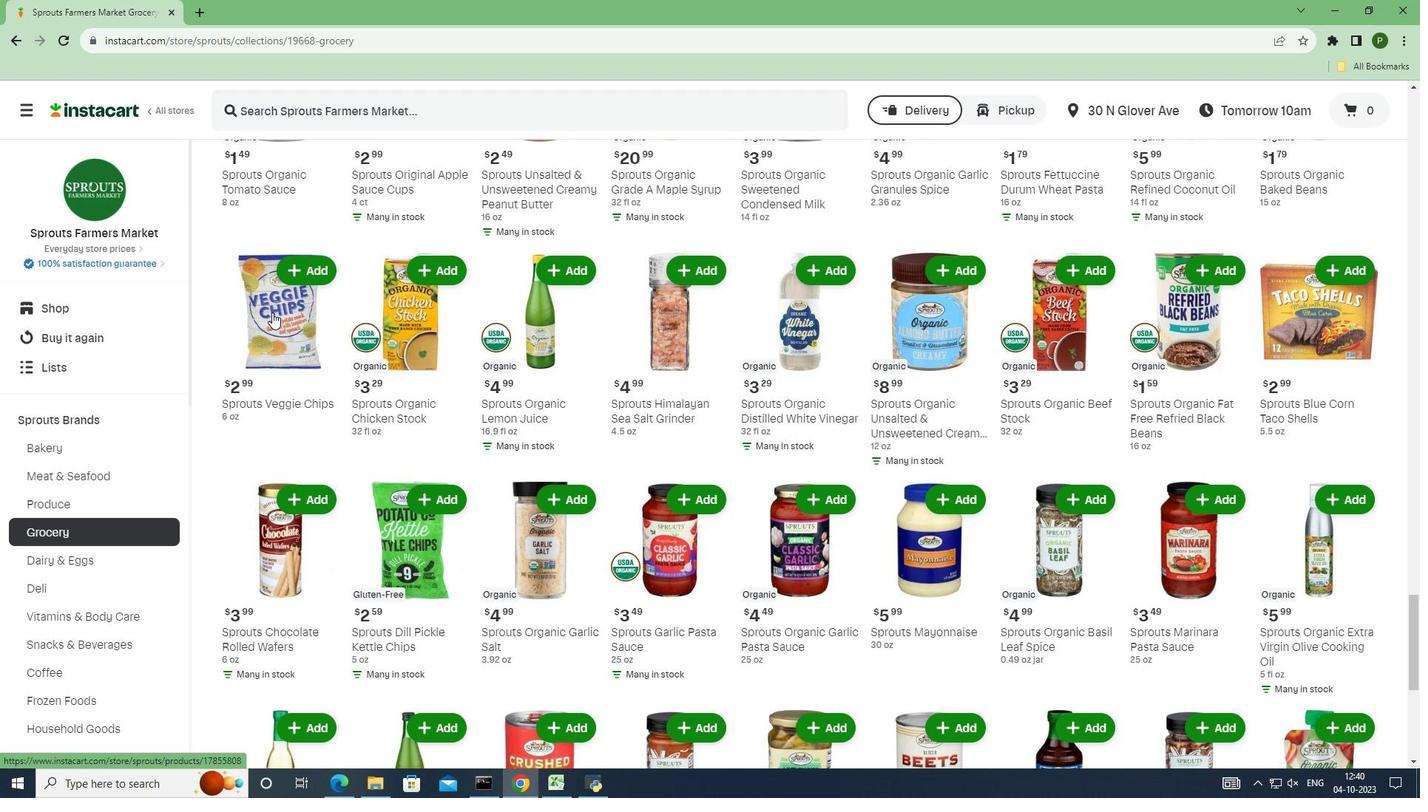 
Action: Mouse scrolled (272, 312) with delta (0, 0)
Screenshot: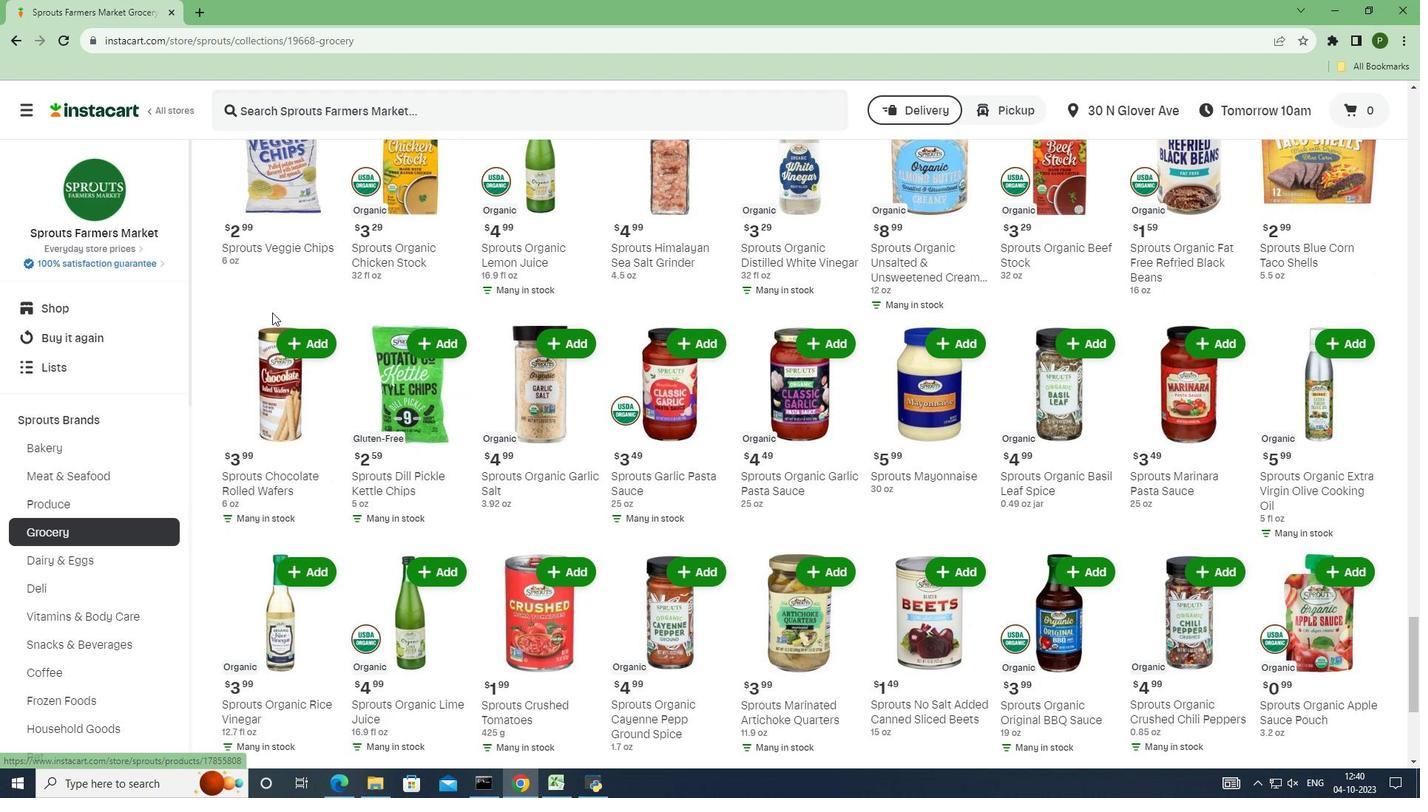 
Action: Mouse scrolled (272, 312) with delta (0, 0)
Screenshot: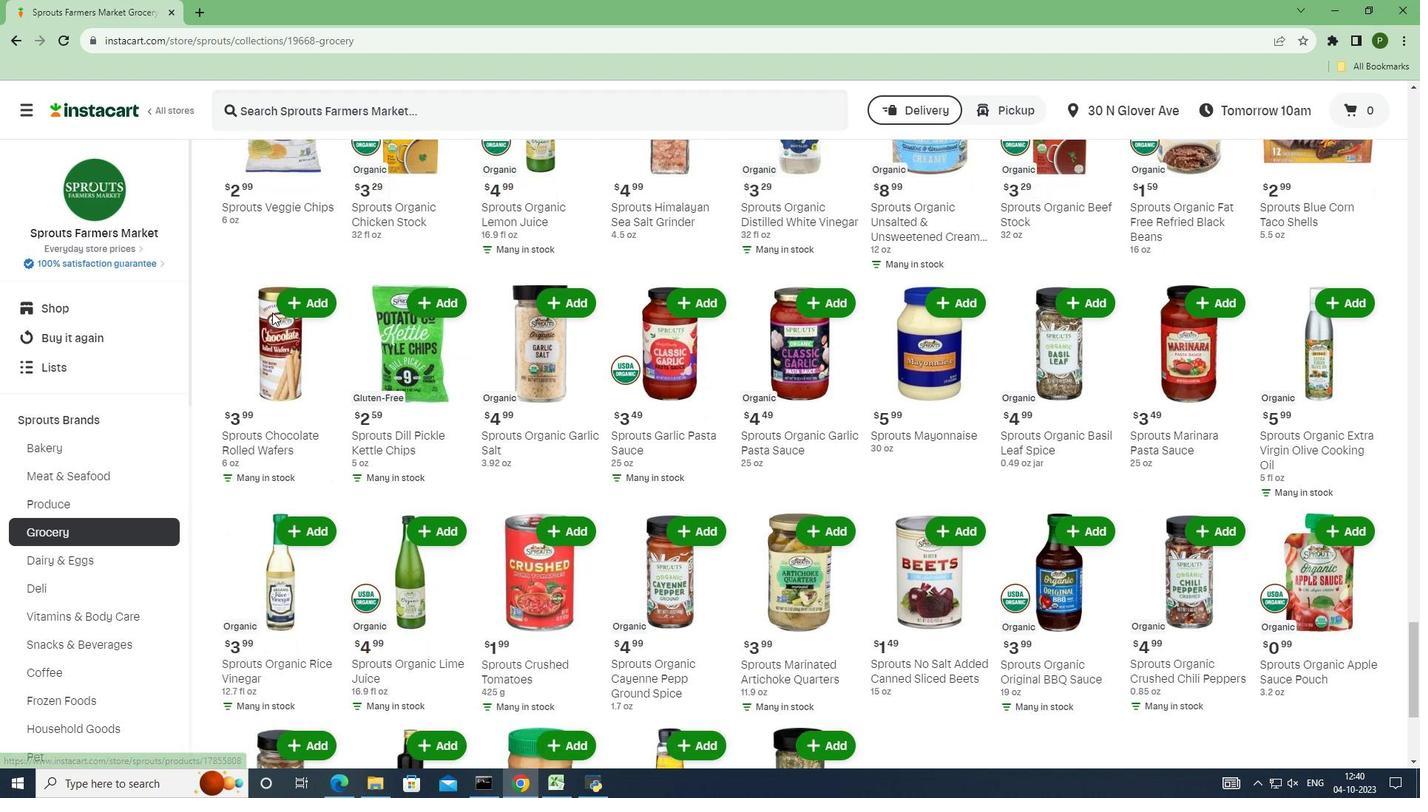 
Action: Mouse scrolled (272, 312) with delta (0, 0)
Screenshot: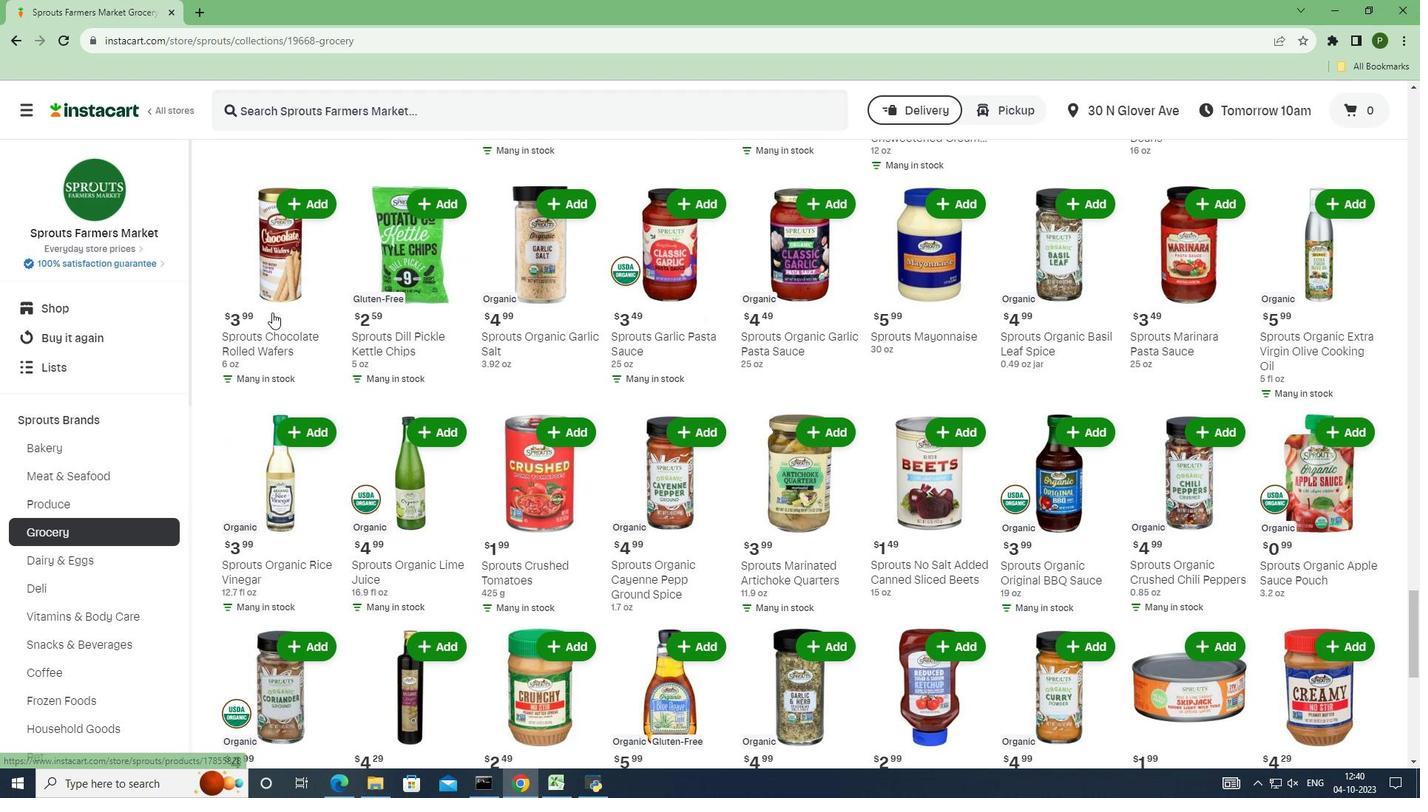 
Action: Mouse scrolled (272, 312) with delta (0, 0)
Screenshot: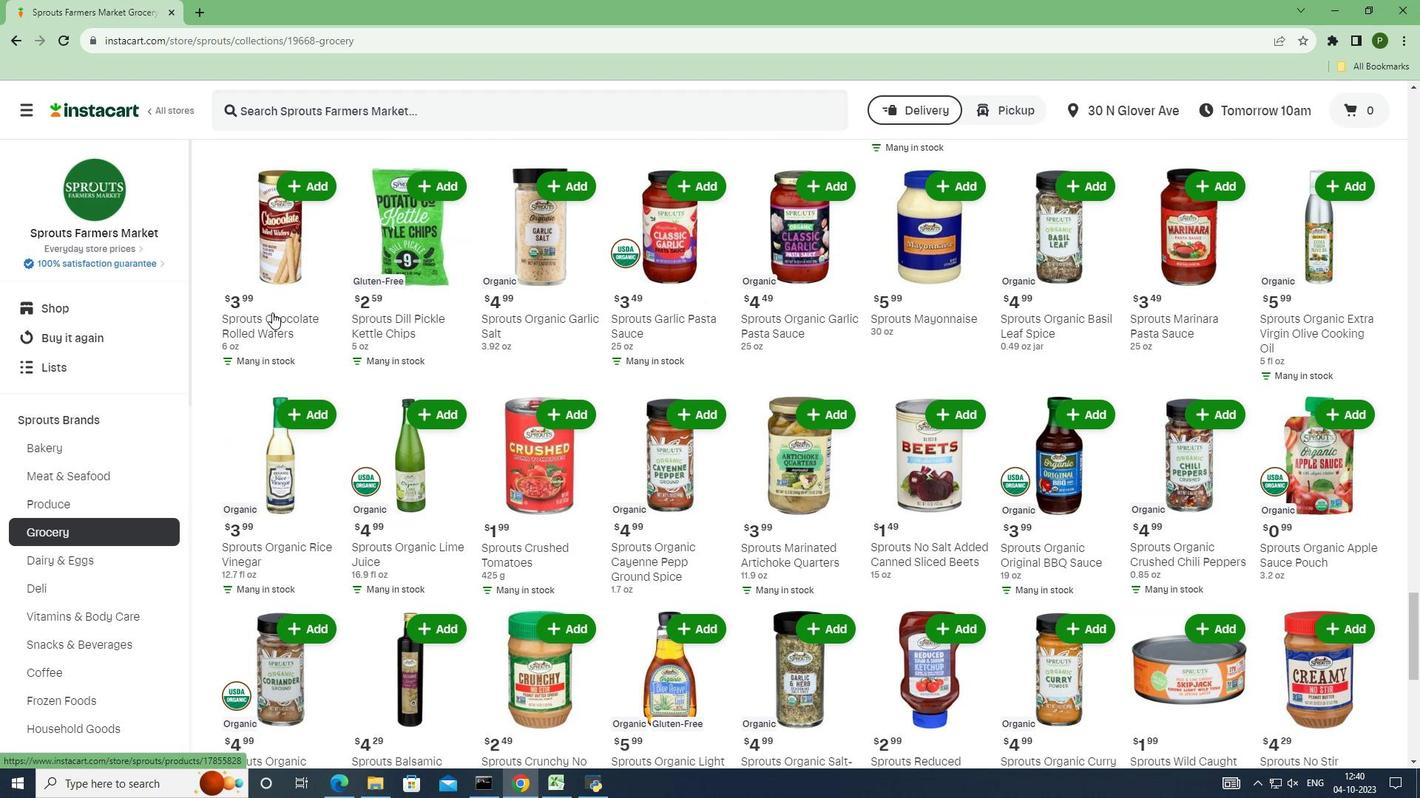 
Action: Mouse scrolled (272, 312) with delta (0, 0)
Screenshot: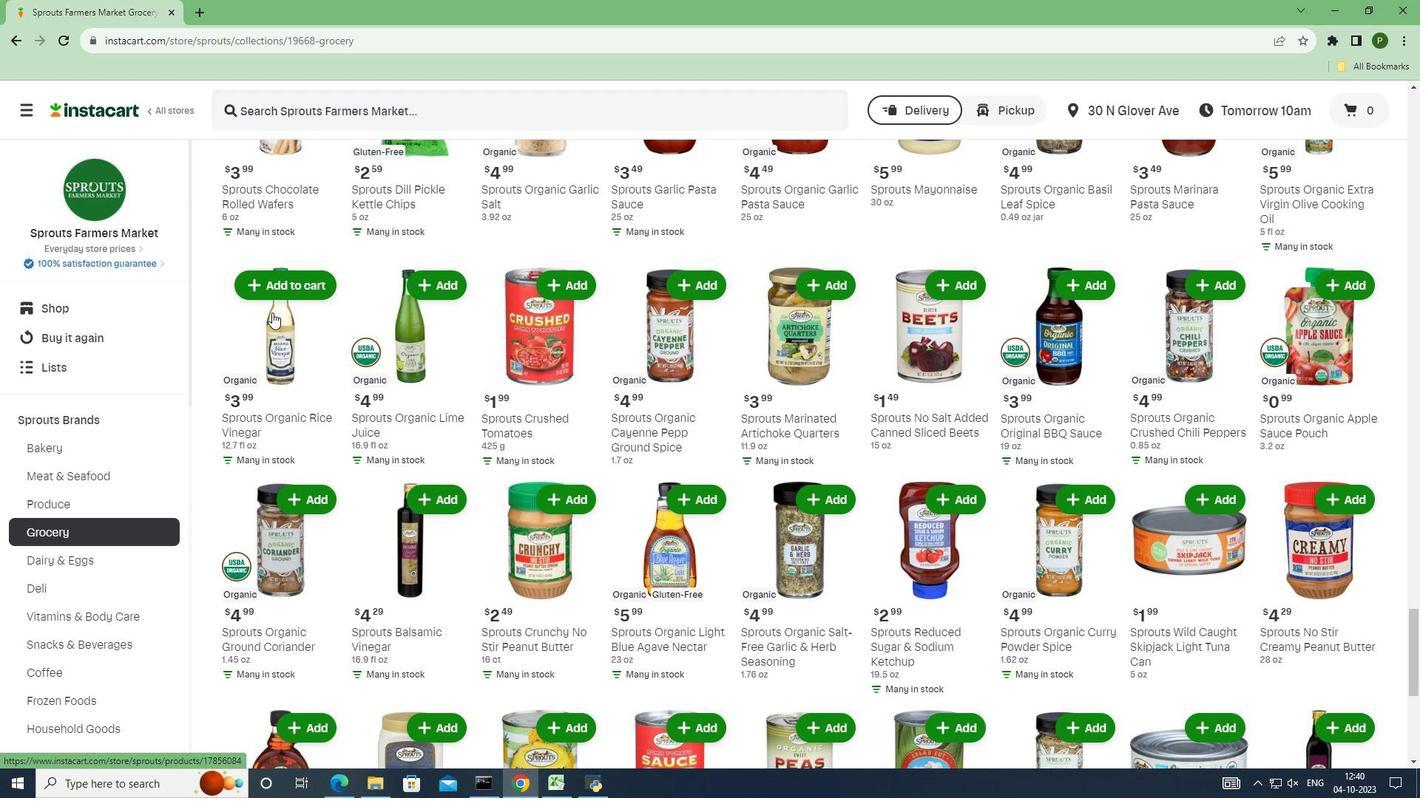 
Action: Mouse scrolled (272, 312) with delta (0, 0)
Screenshot: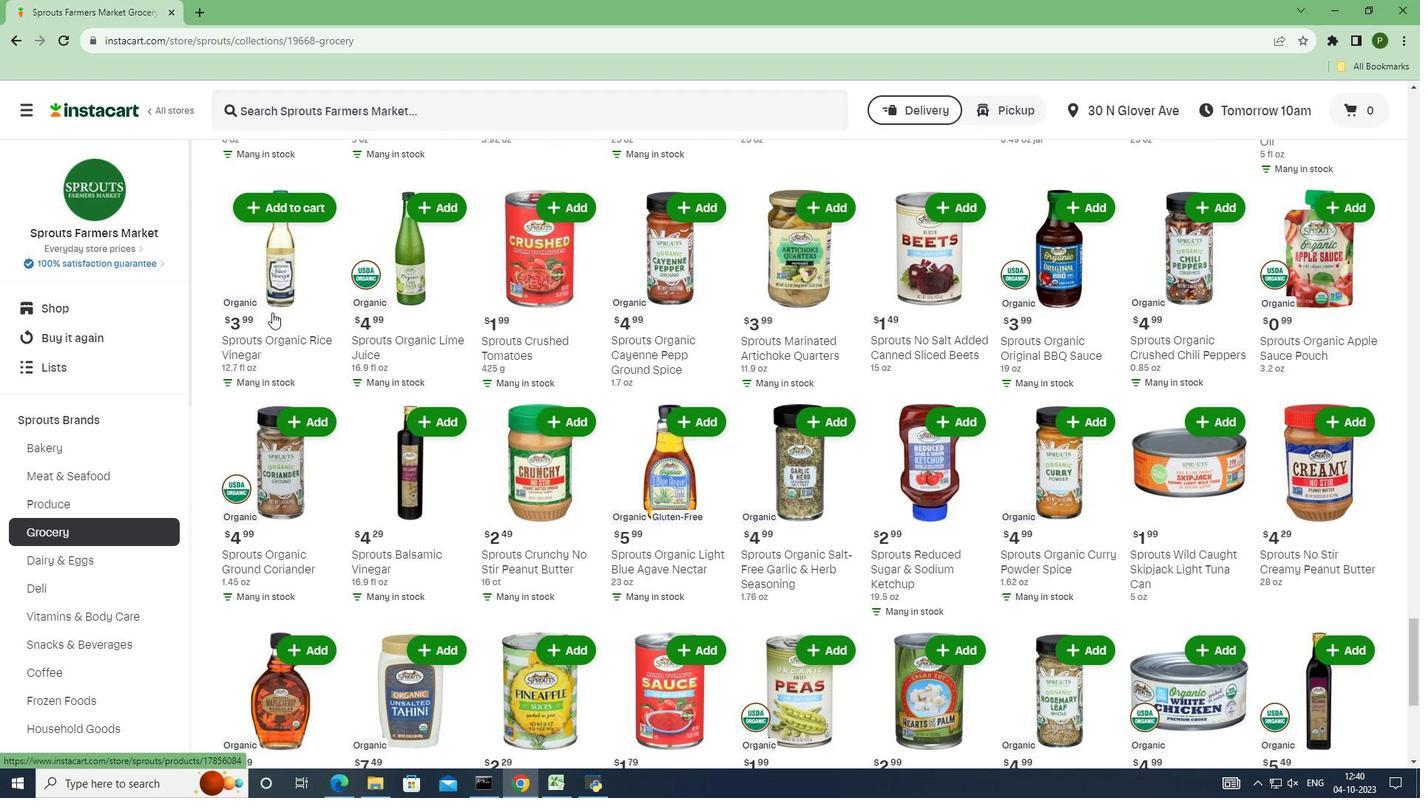 
Action: Mouse scrolled (272, 312) with delta (0, 0)
Screenshot: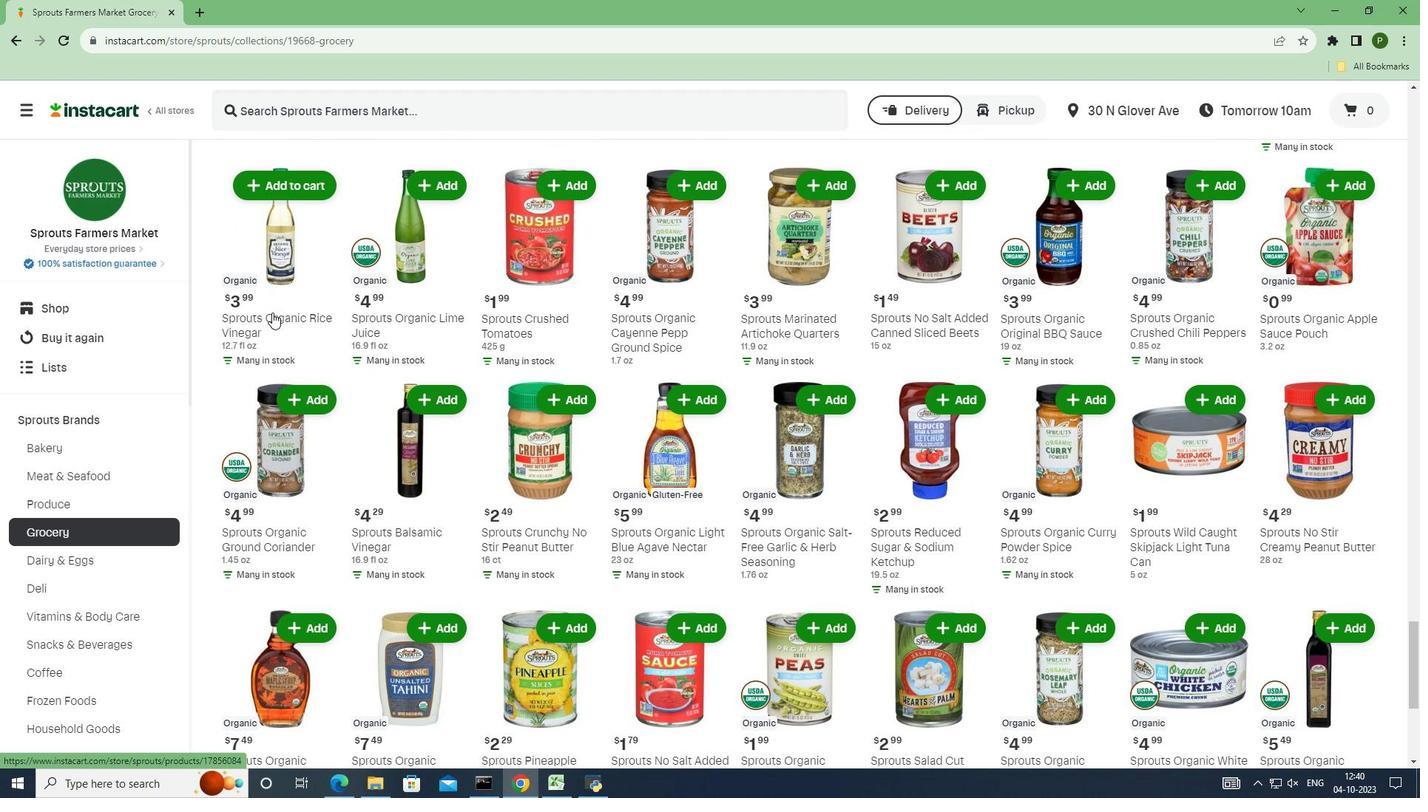 
Action: Mouse scrolled (272, 312) with delta (0, 0)
Screenshot: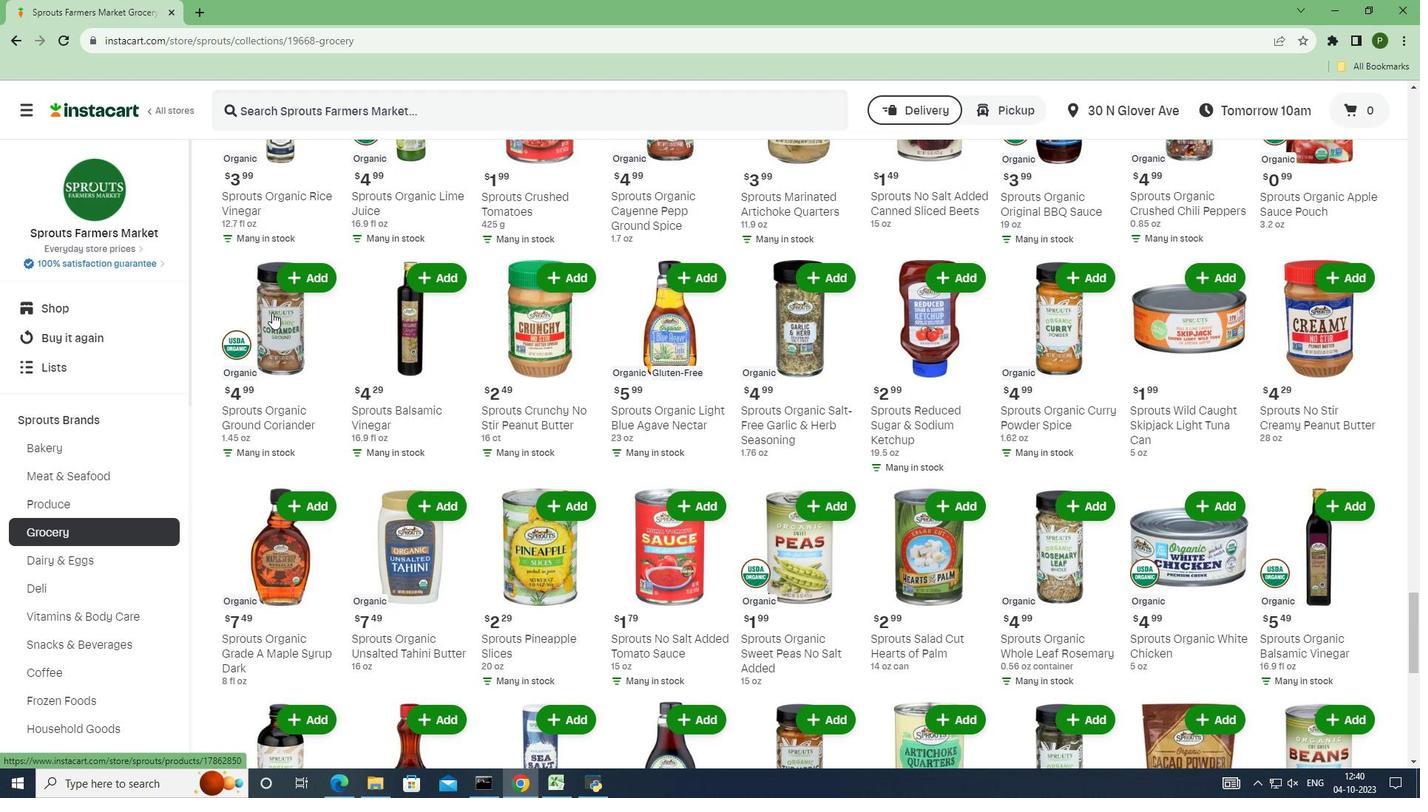 
Action: Mouse scrolled (272, 312) with delta (0, 0)
Screenshot: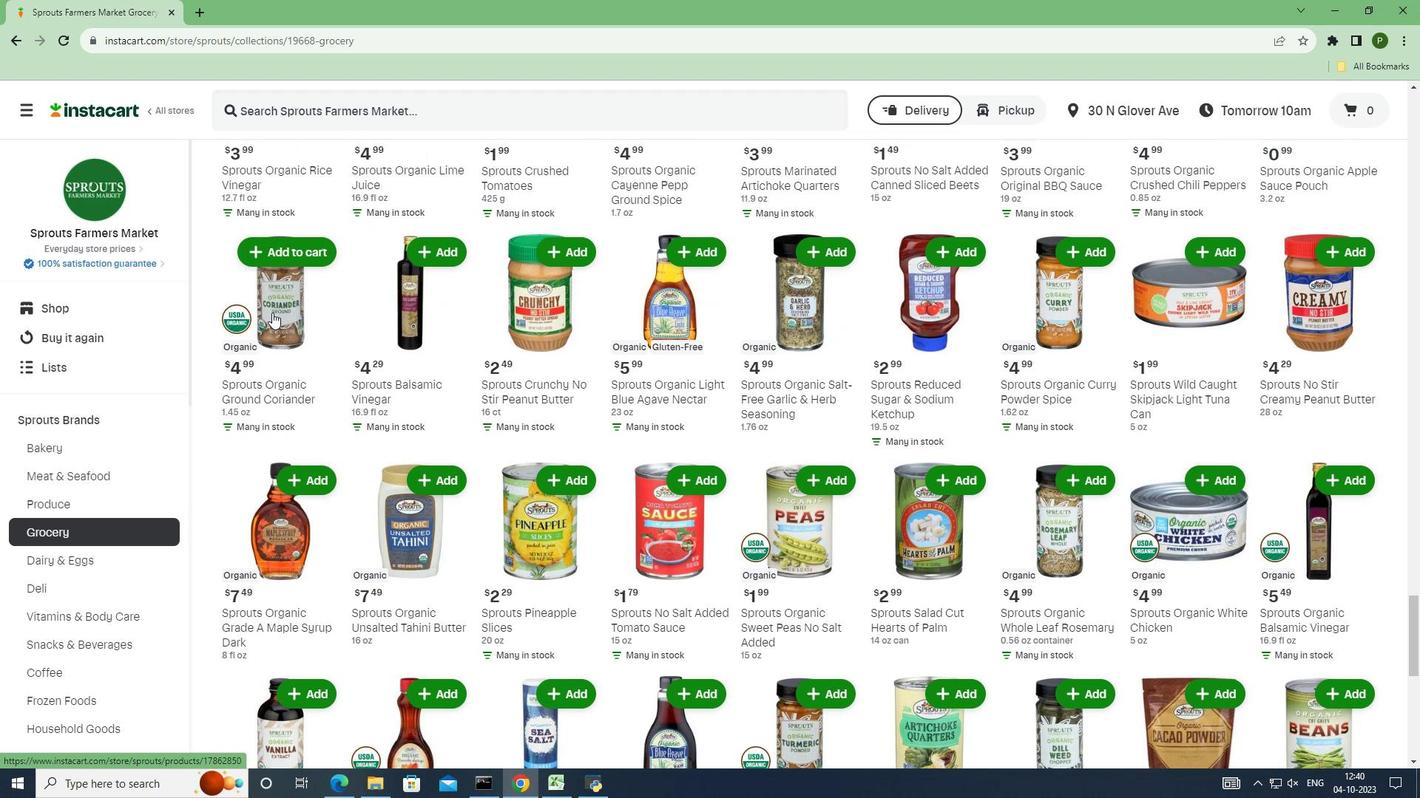 
Action: Mouse scrolled (272, 312) with delta (0, 0)
Screenshot: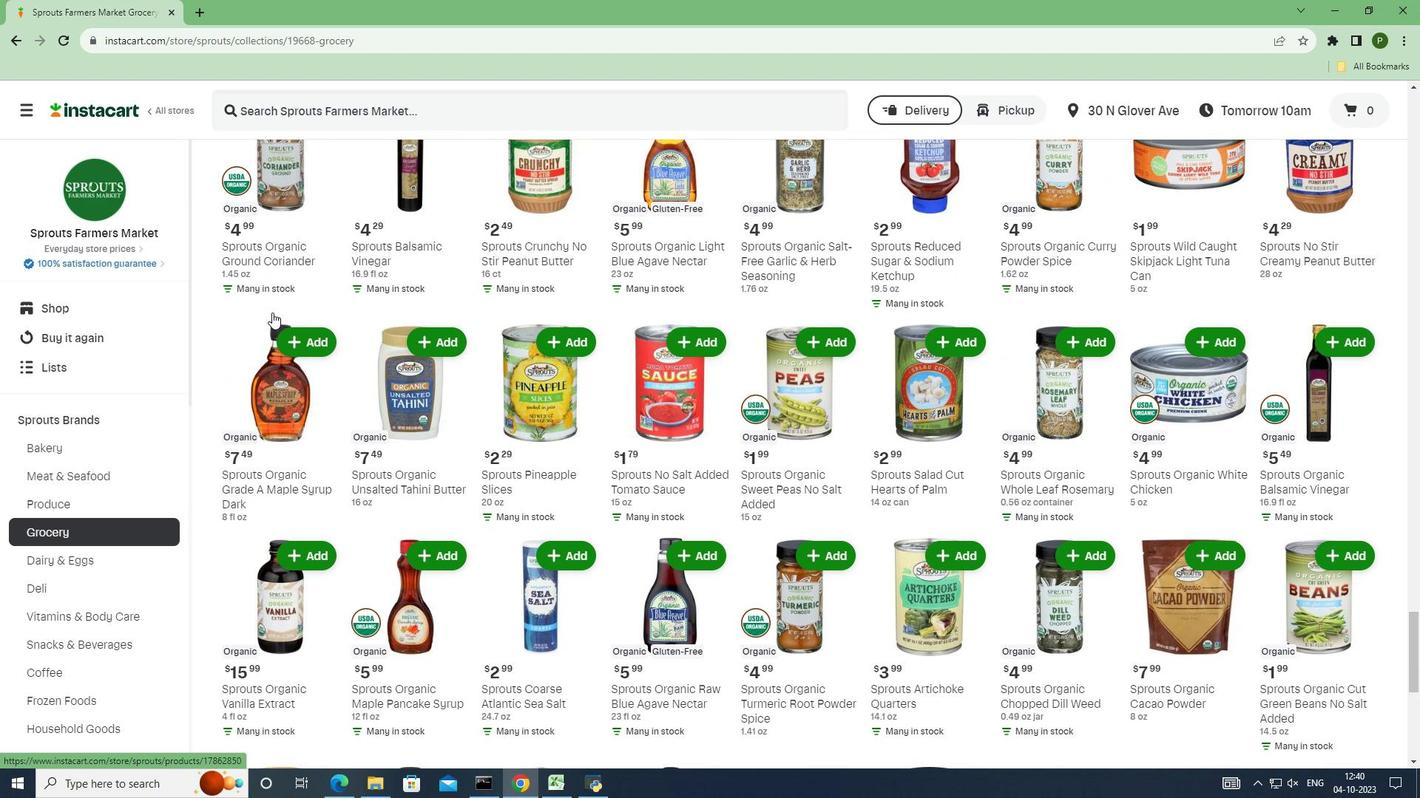 
Action: Mouse scrolled (272, 312) with delta (0, 0)
Screenshot: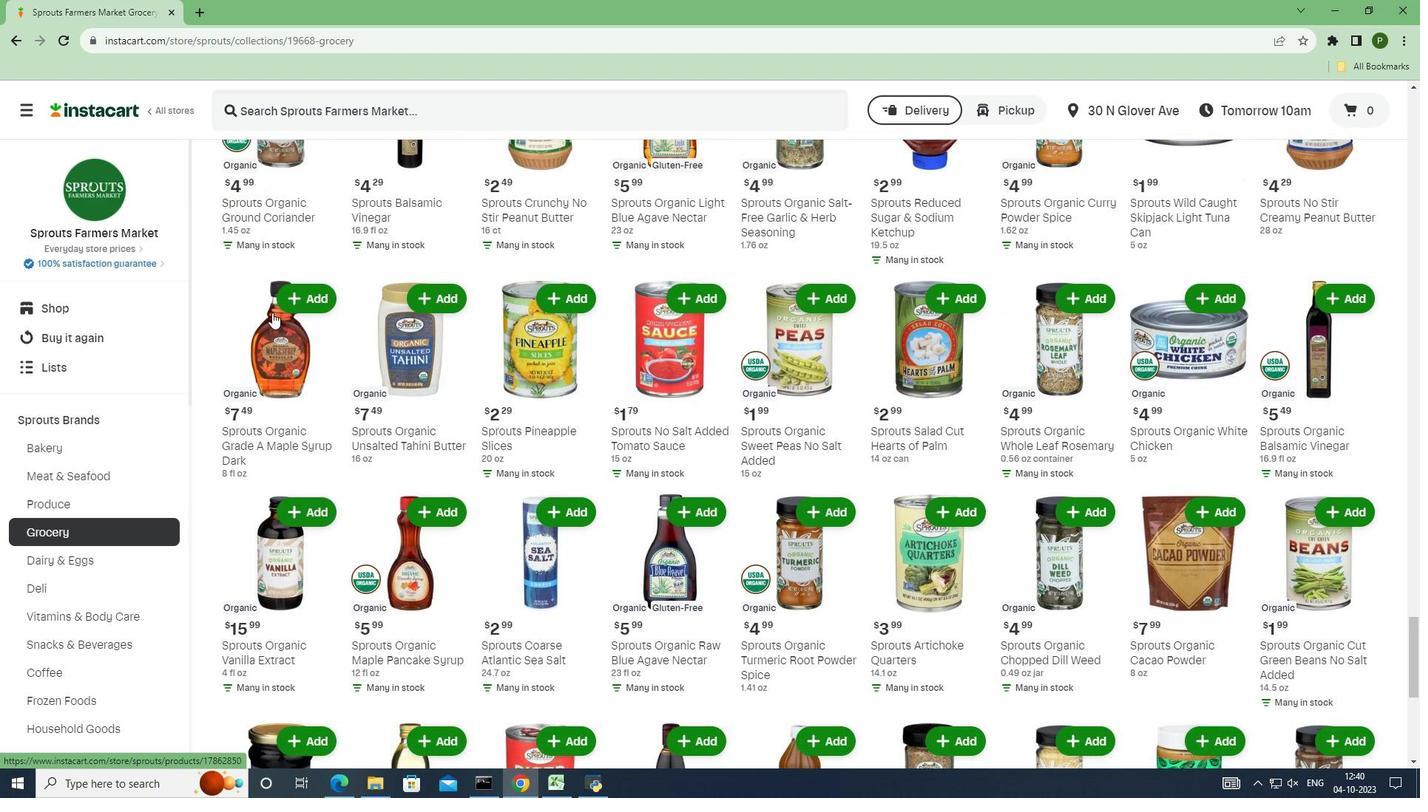 
Action: Mouse scrolled (272, 312) with delta (0, 0)
Screenshot: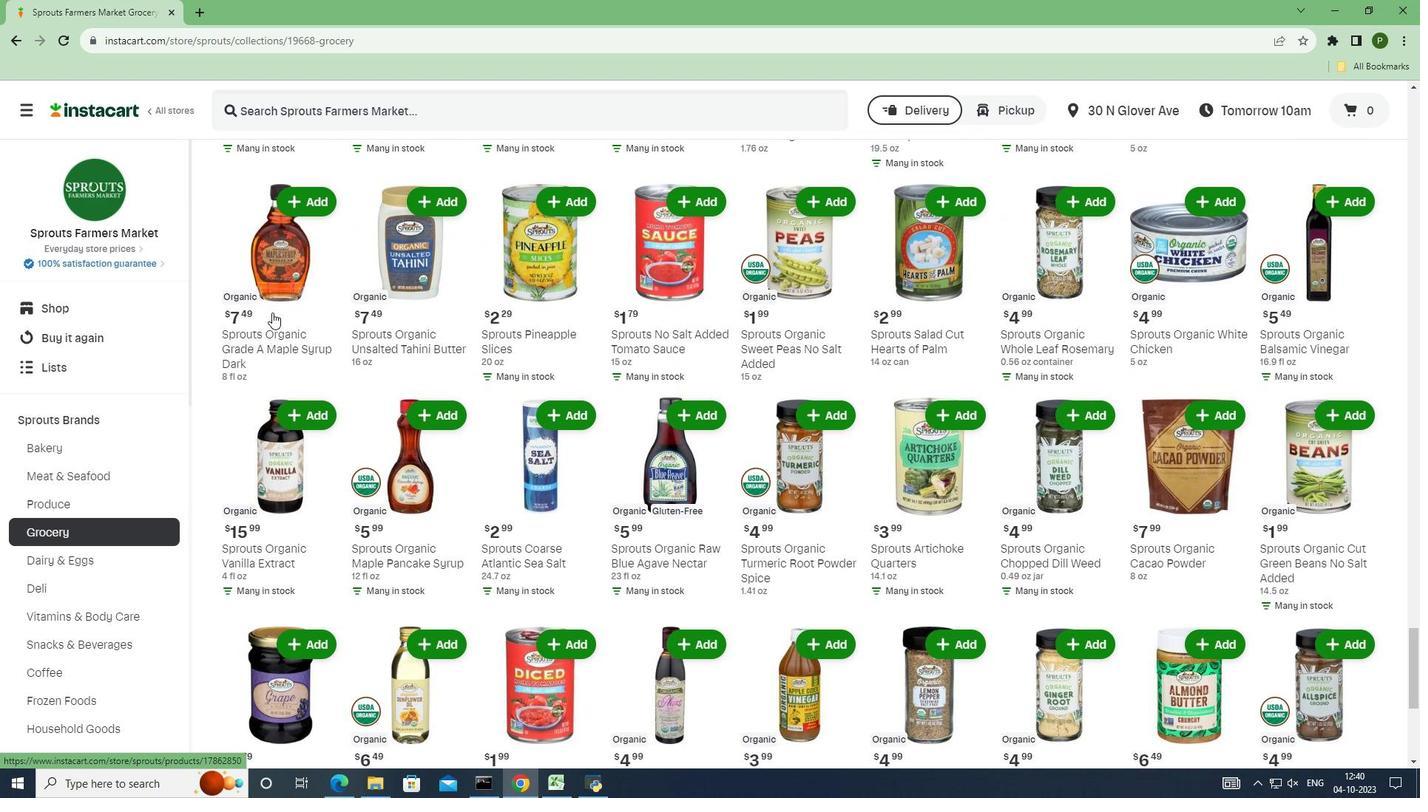 
Action: Mouse scrolled (272, 312) with delta (0, 0)
Screenshot: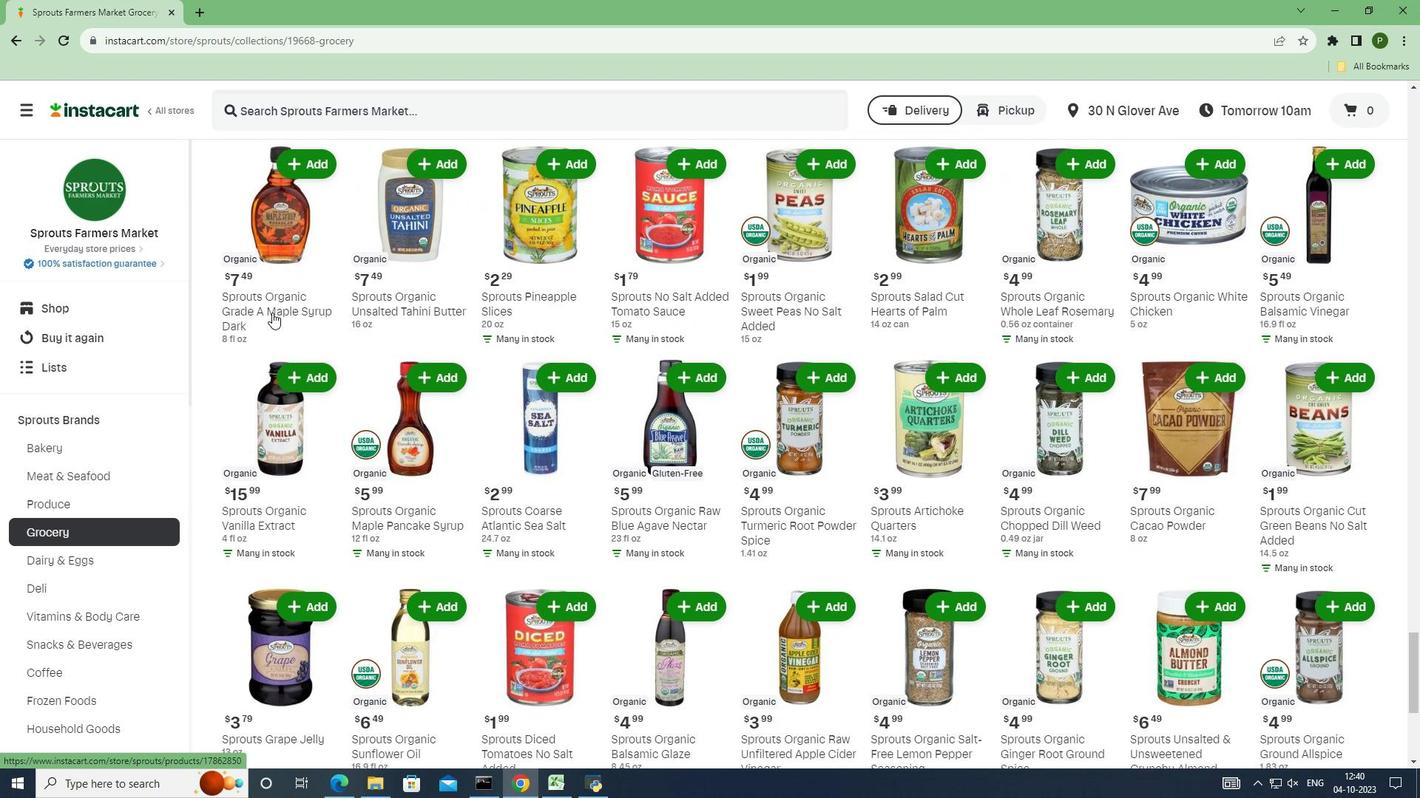 
Action: Mouse scrolled (272, 312) with delta (0, 0)
Screenshot: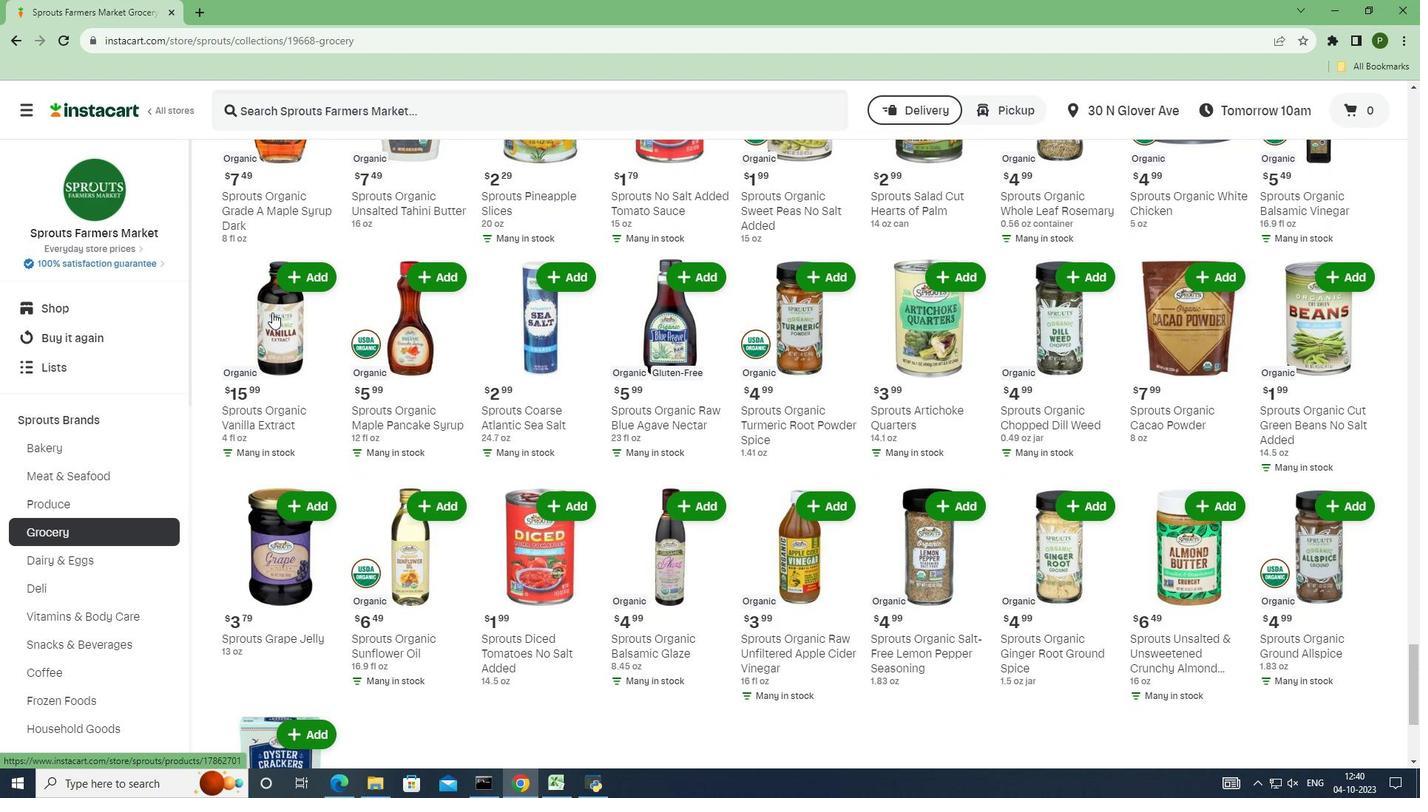 
Action: Mouse scrolled (272, 312) with delta (0, 0)
Screenshot: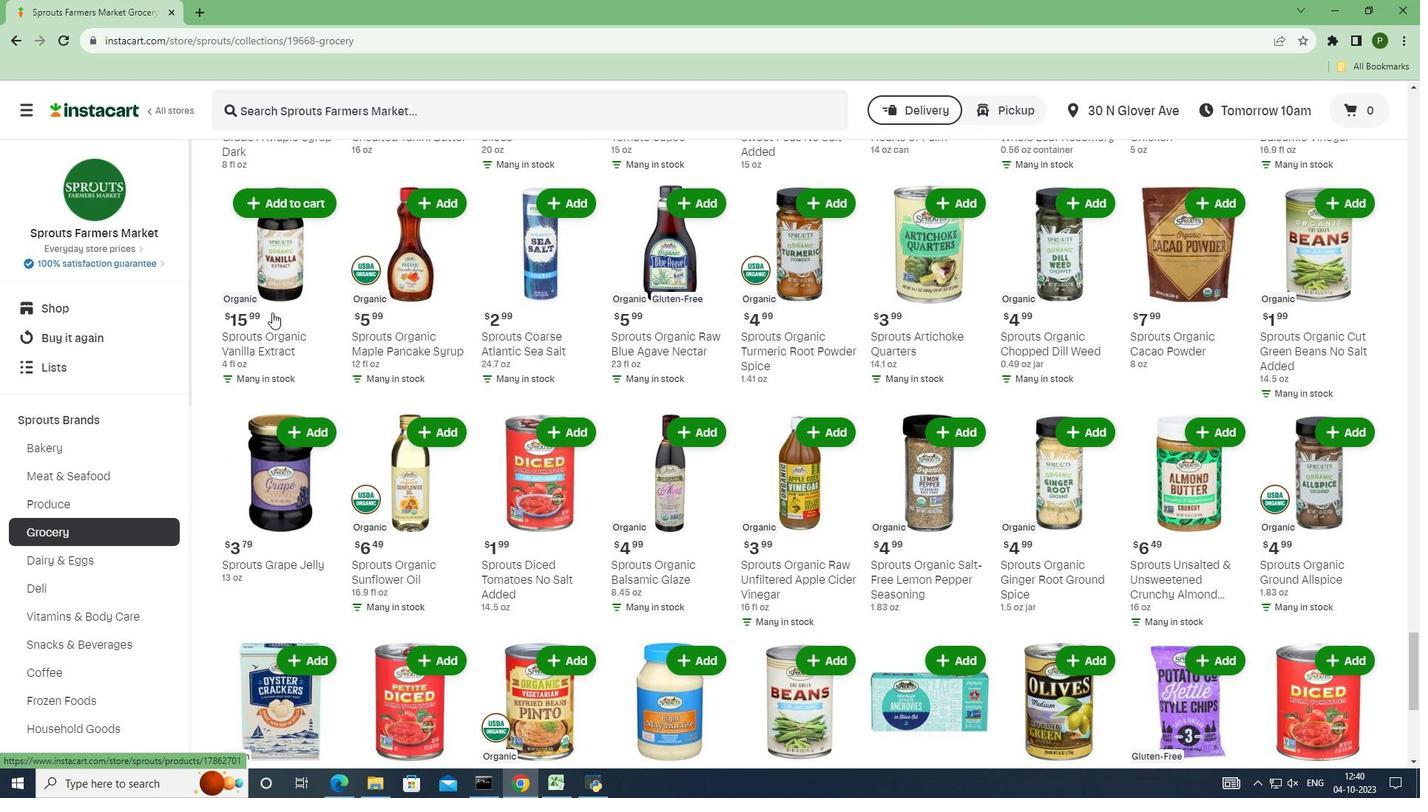 
Action: Mouse scrolled (272, 312) with delta (0, 0)
Screenshot: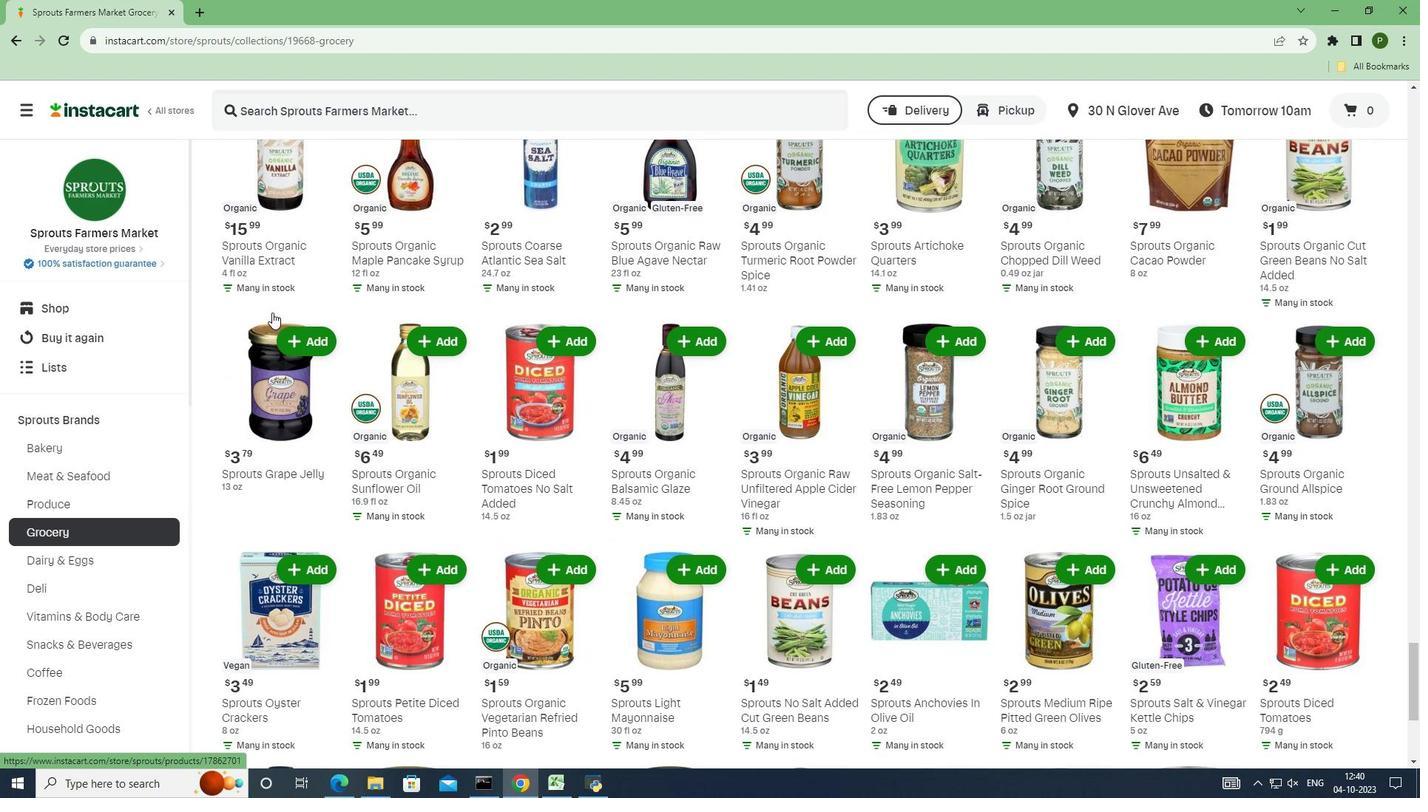 
Action: Mouse scrolled (272, 312) with delta (0, 0)
Screenshot: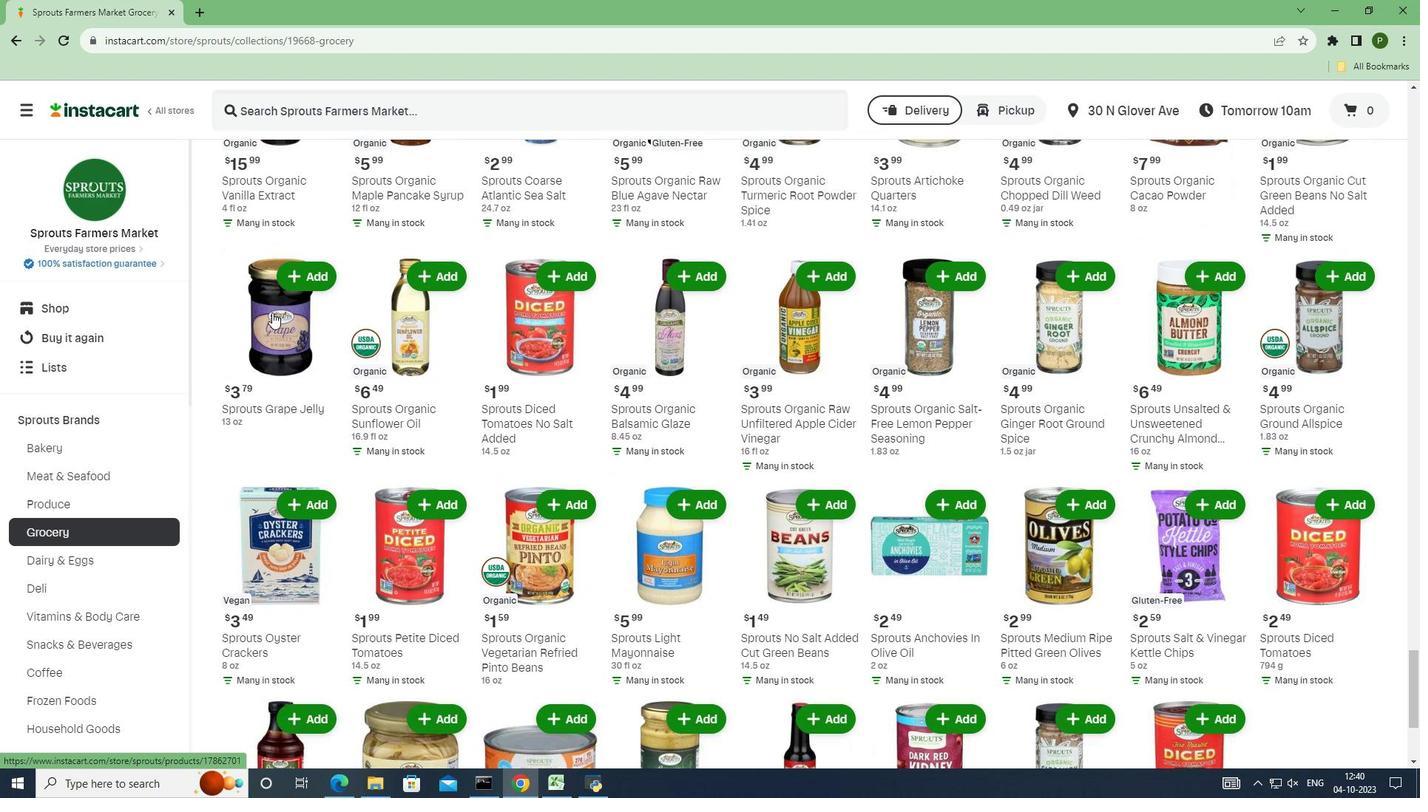 
Action: Mouse scrolled (272, 312) with delta (0, 0)
Screenshot: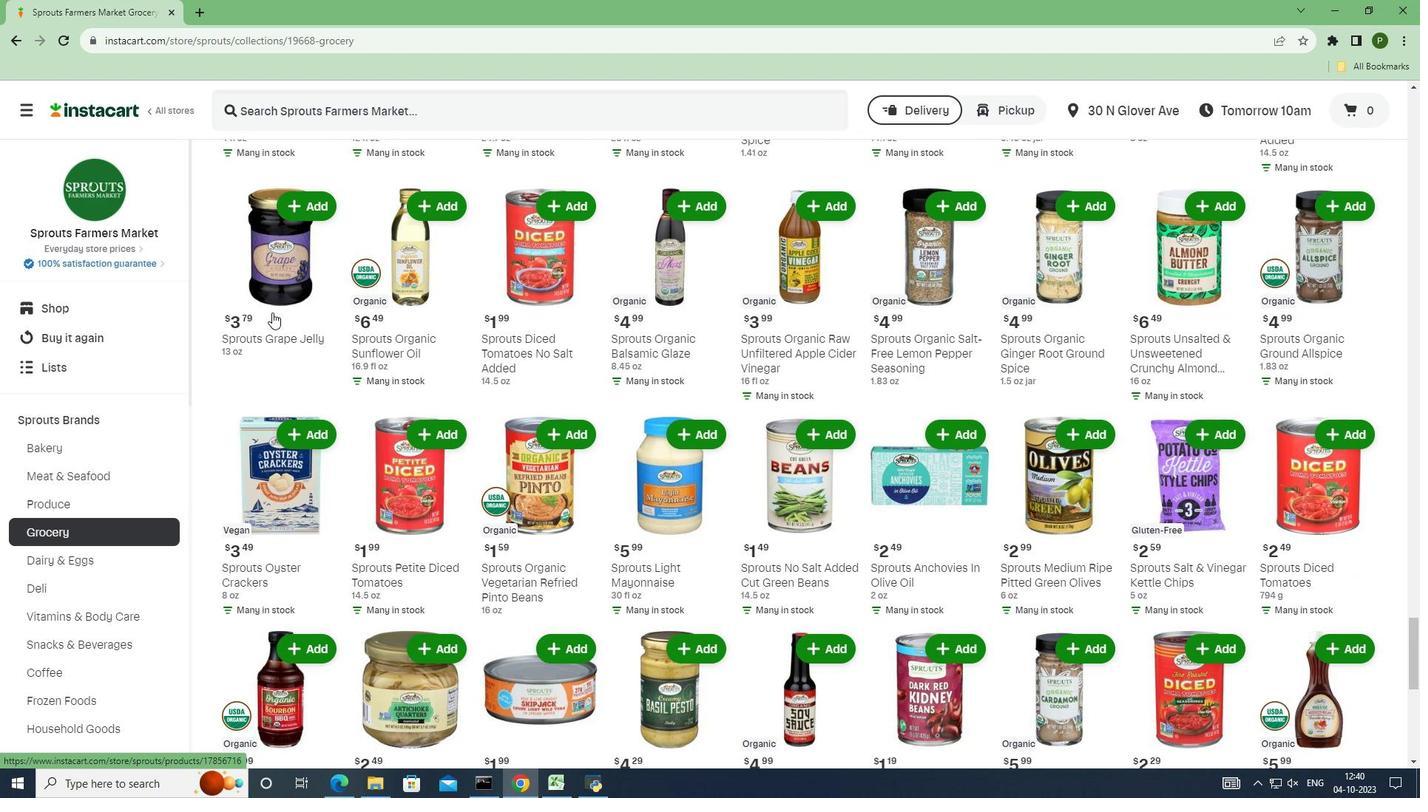 
Action: Mouse scrolled (272, 312) with delta (0, 0)
Screenshot: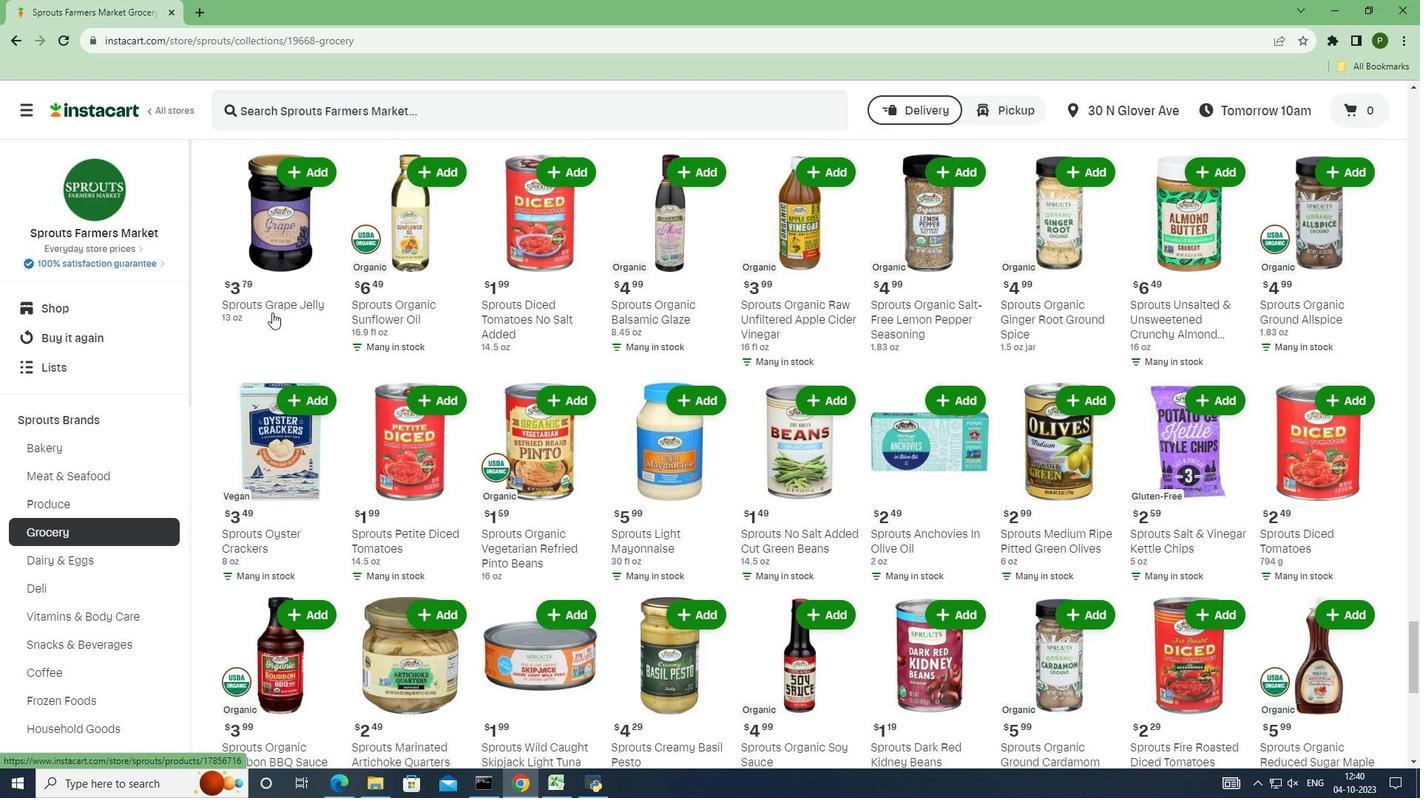 
Action: Mouse scrolled (272, 312) with delta (0, 0)
Screenshot: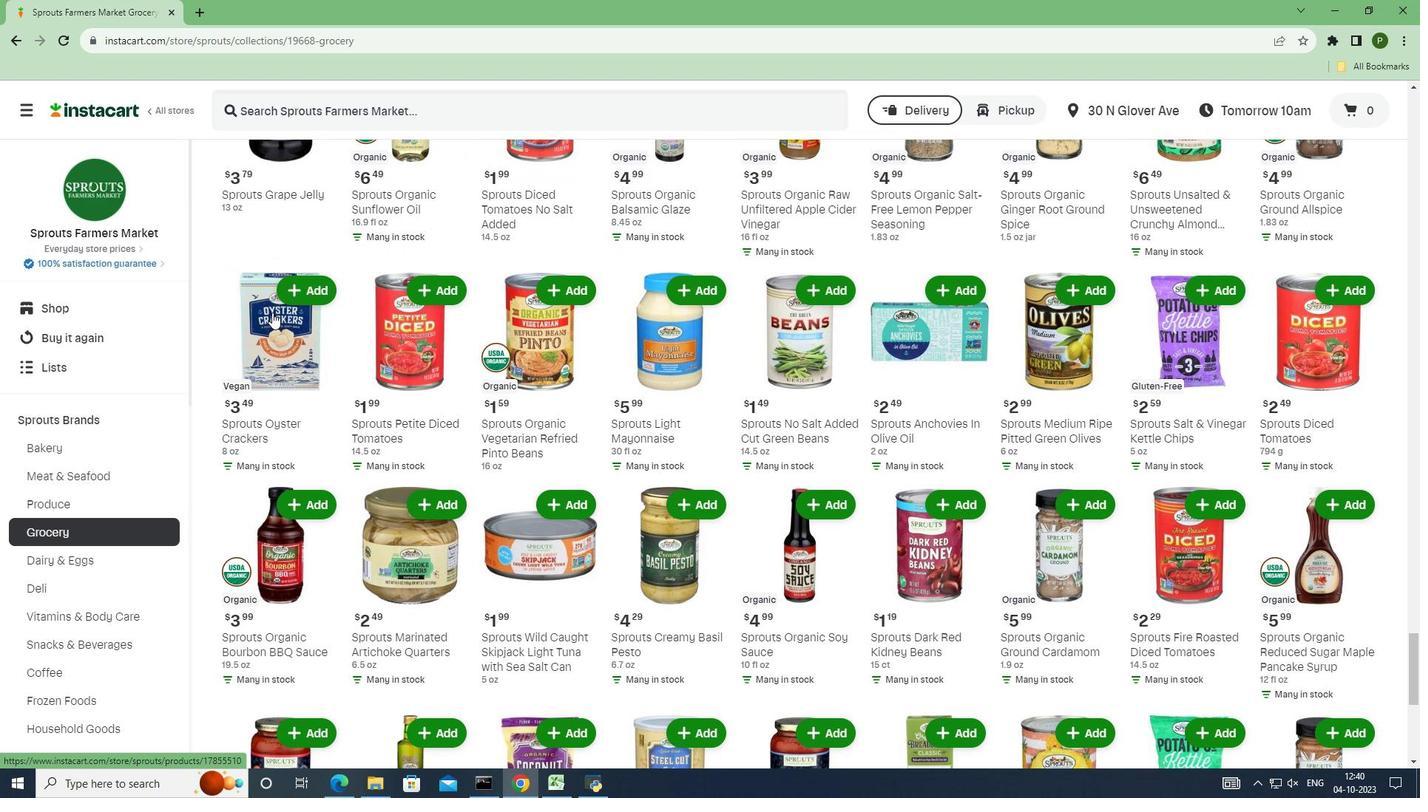 
Action: Mouse scrolled (272, 312) with delta (0, 0)
Screenshot: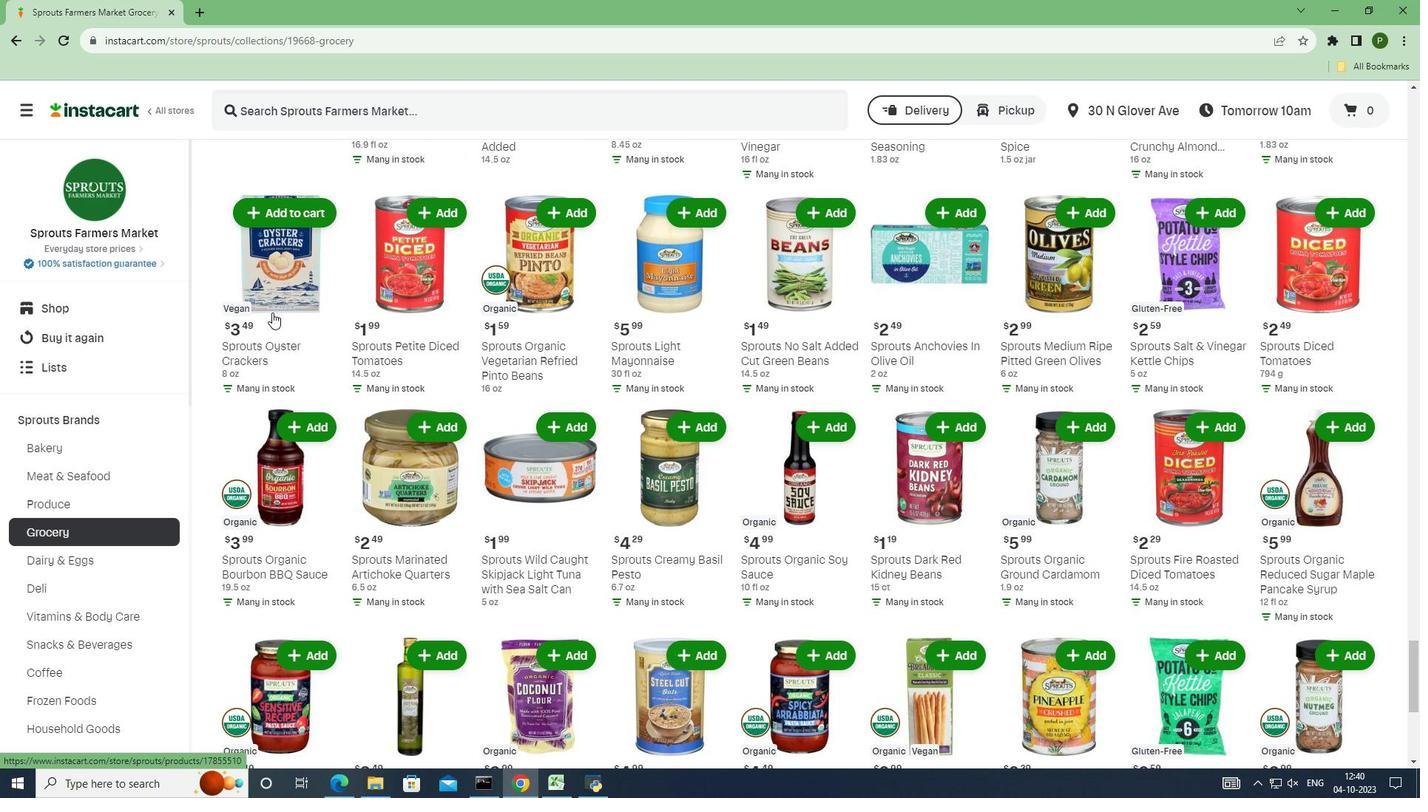 
Action: Mouse scrolled (272, 312) with delta (0, 0)
Screenshot: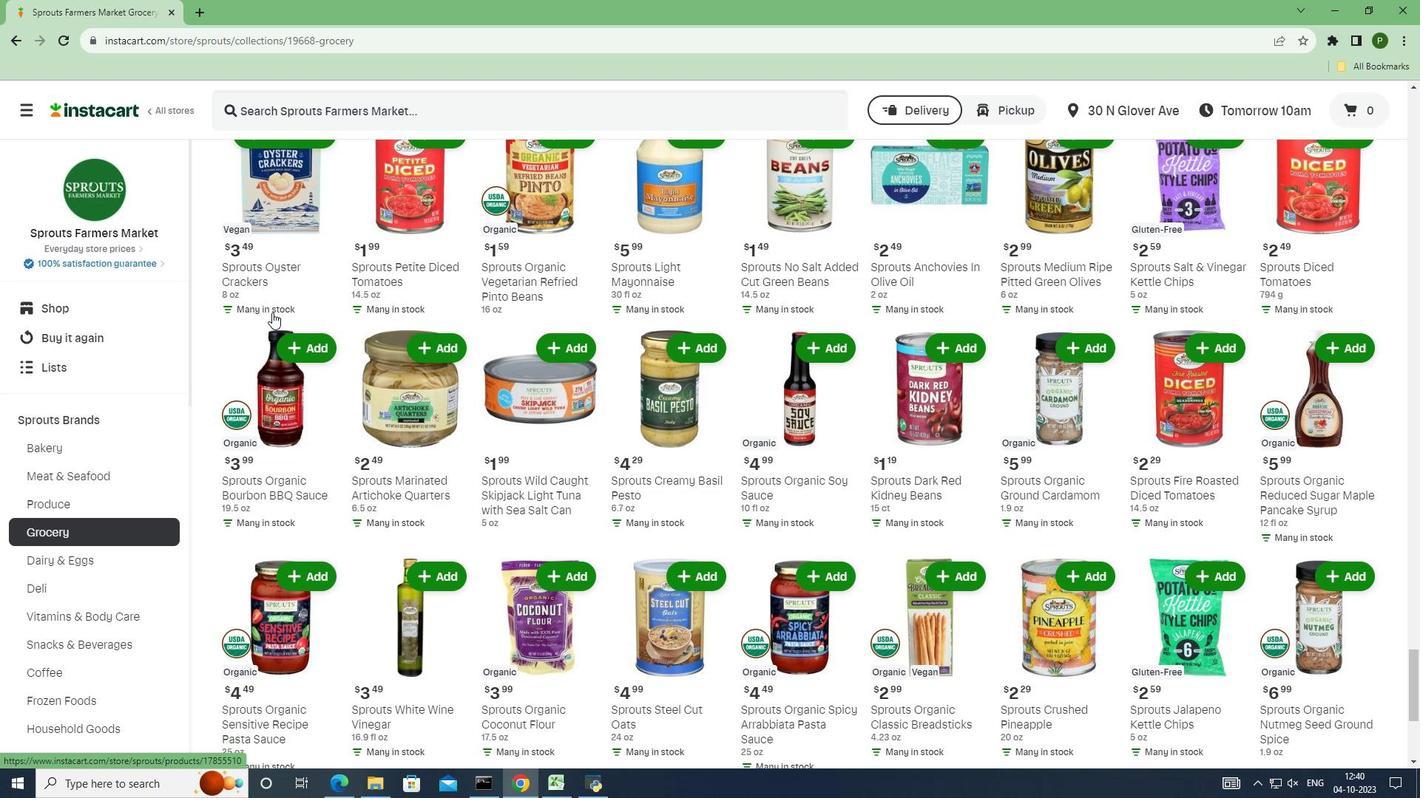 
Action: Mouse scrolled (272, 312) with delta (0, 0)
Screenshot: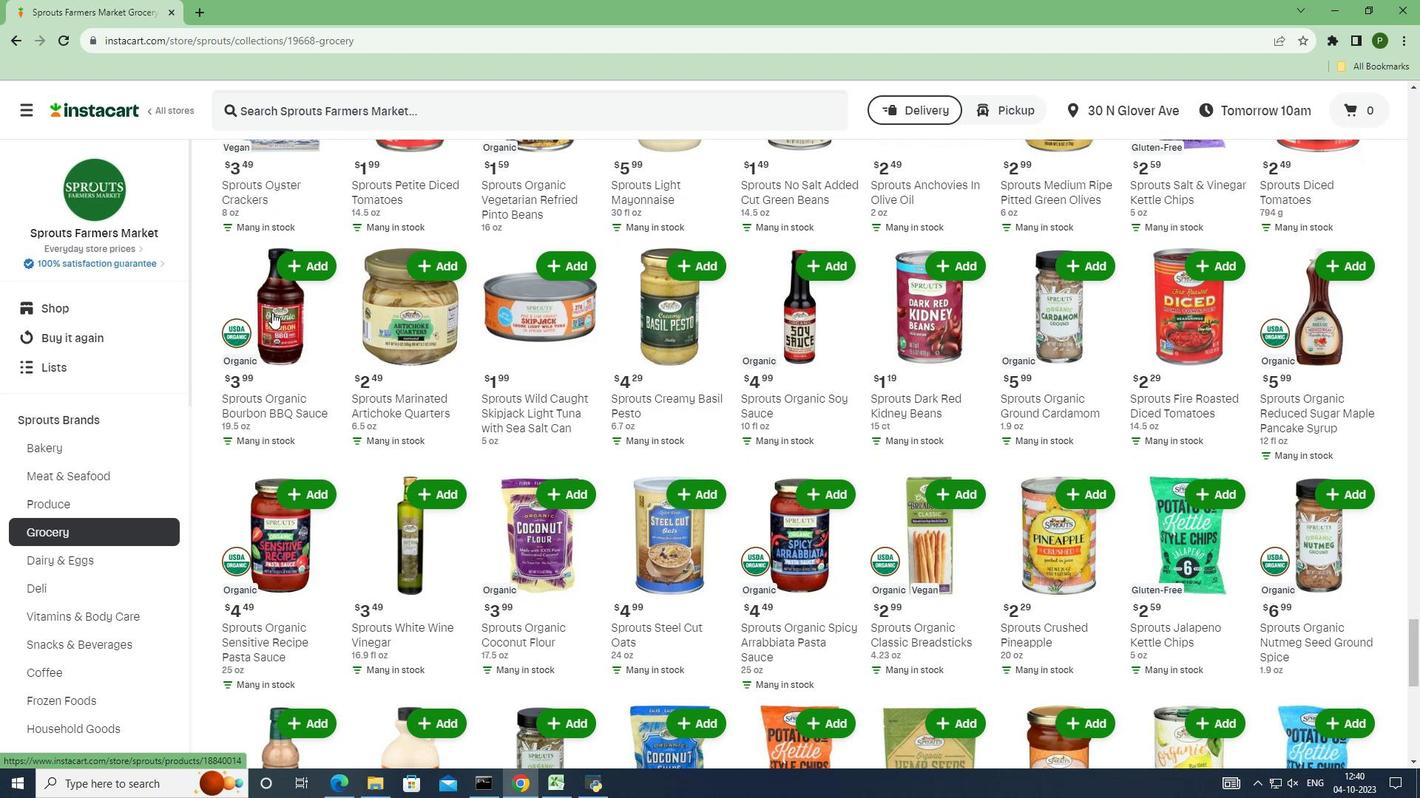 
Action: Mouse scrolled (272, 312) with delta (0, 0)
Screenshot: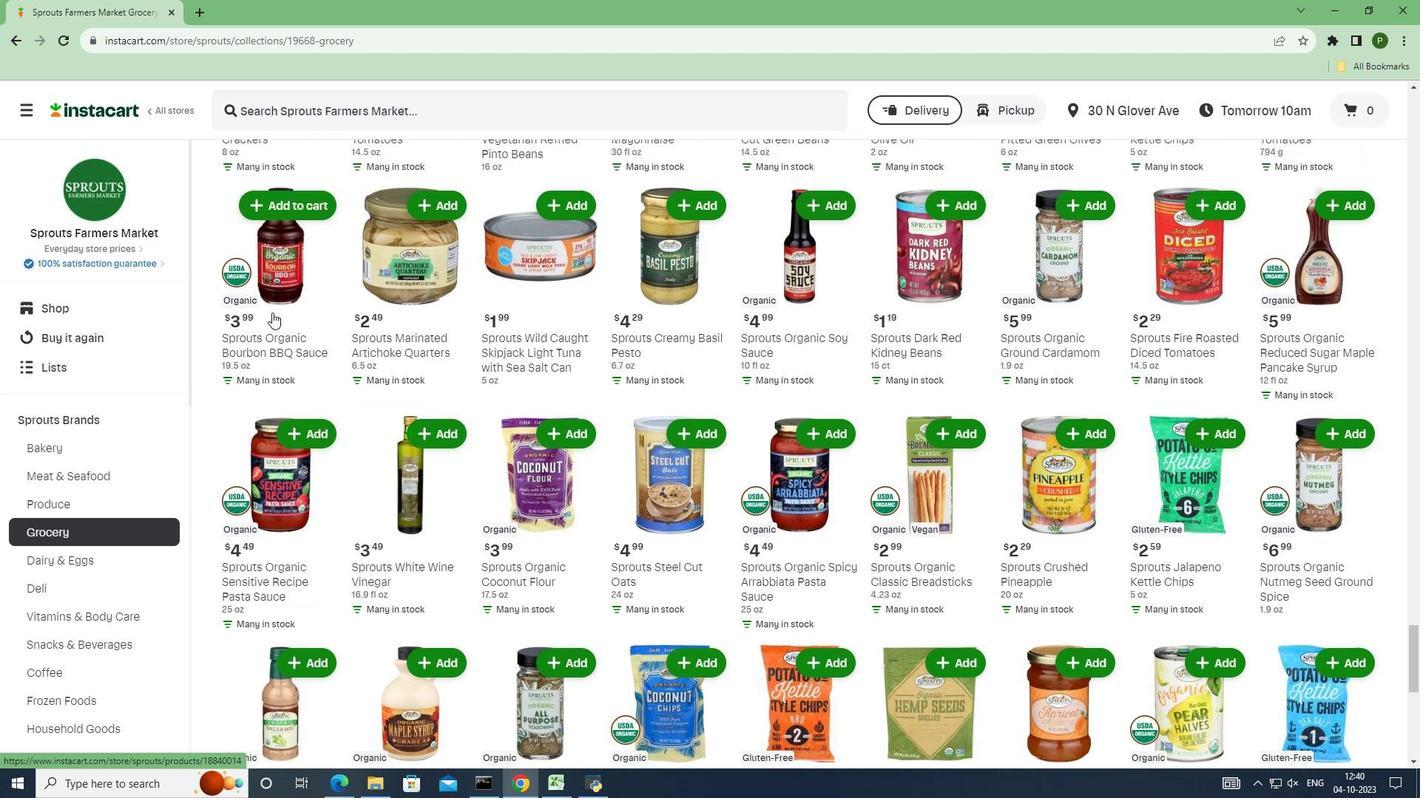 
Action: Mouse scrolled (272, 312) with delta (0, 0)
Screenshot: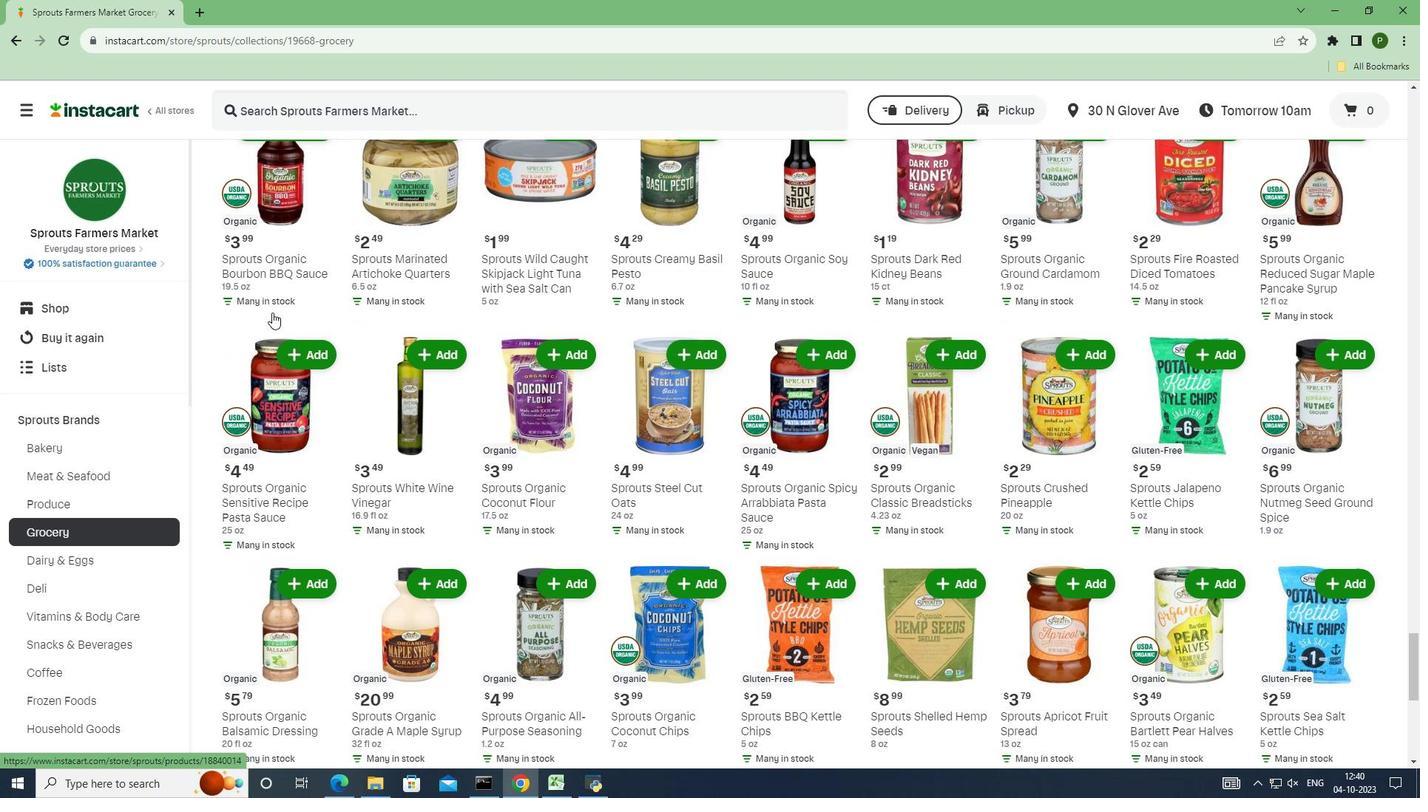 
Action: Mouse scrolled (272, 312) with delta (0, 0)
Screenshot: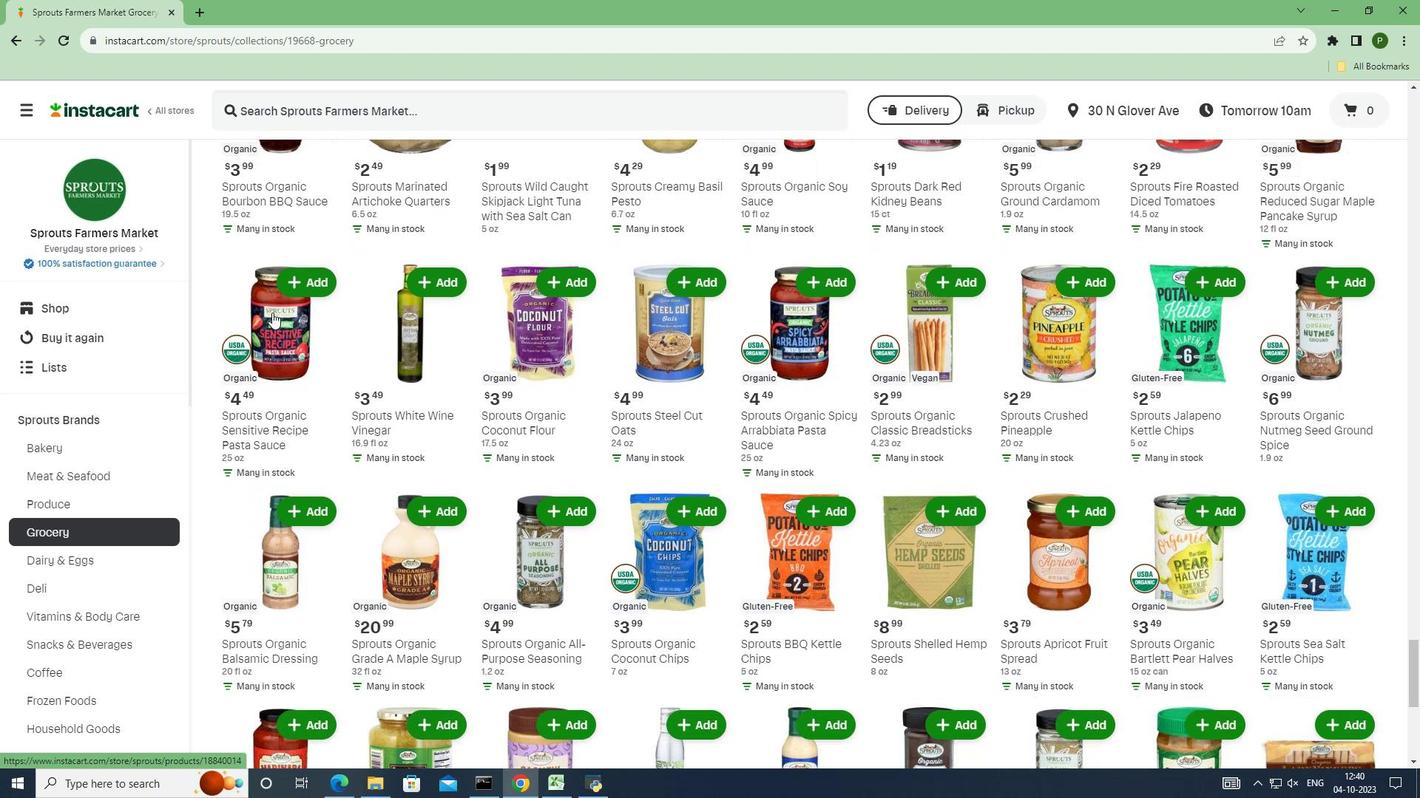
Action: Mouse scrolled (272, 312) with delta (0, 0)
Screenshot: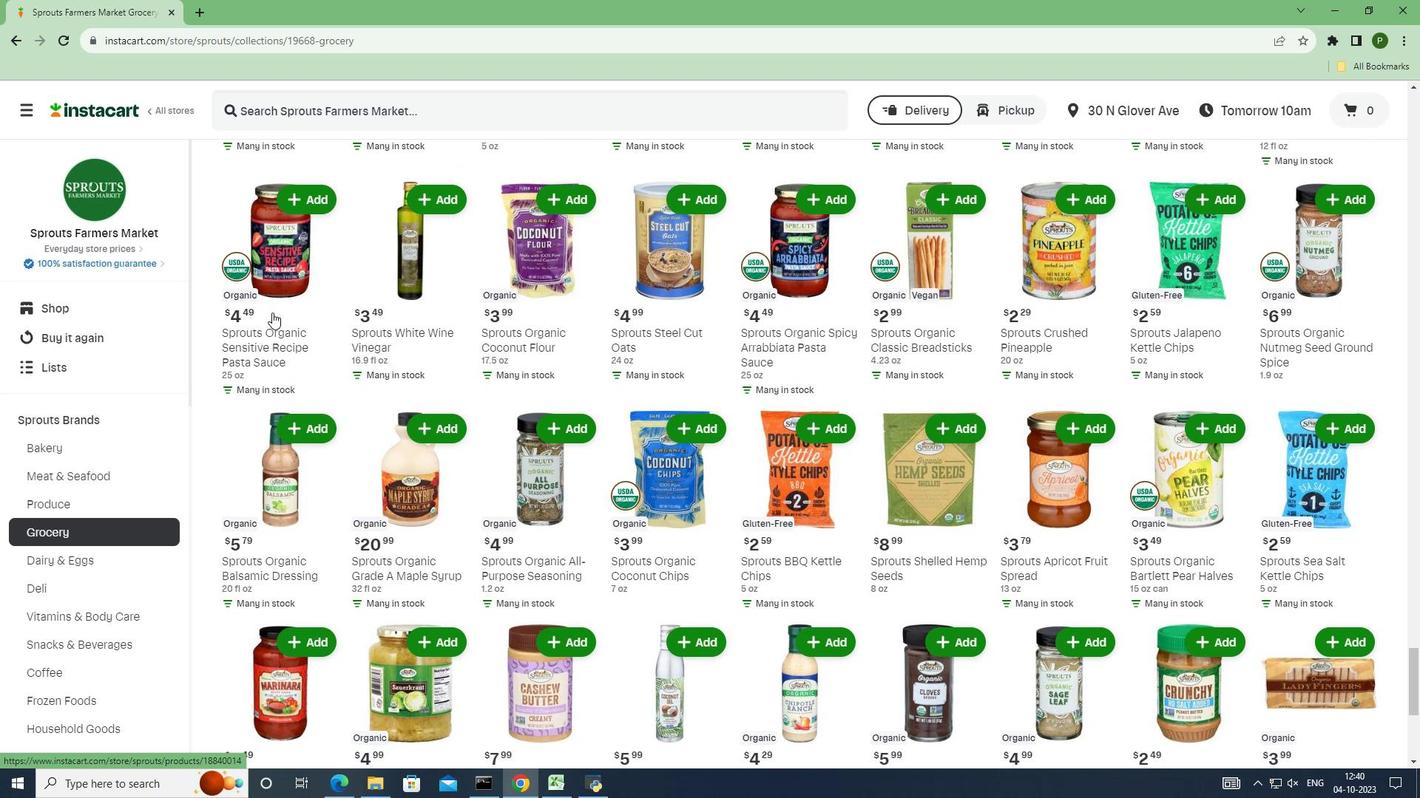 
Action: Mouse scrolled (272, 312) with delta (0, 0)
Screenshot: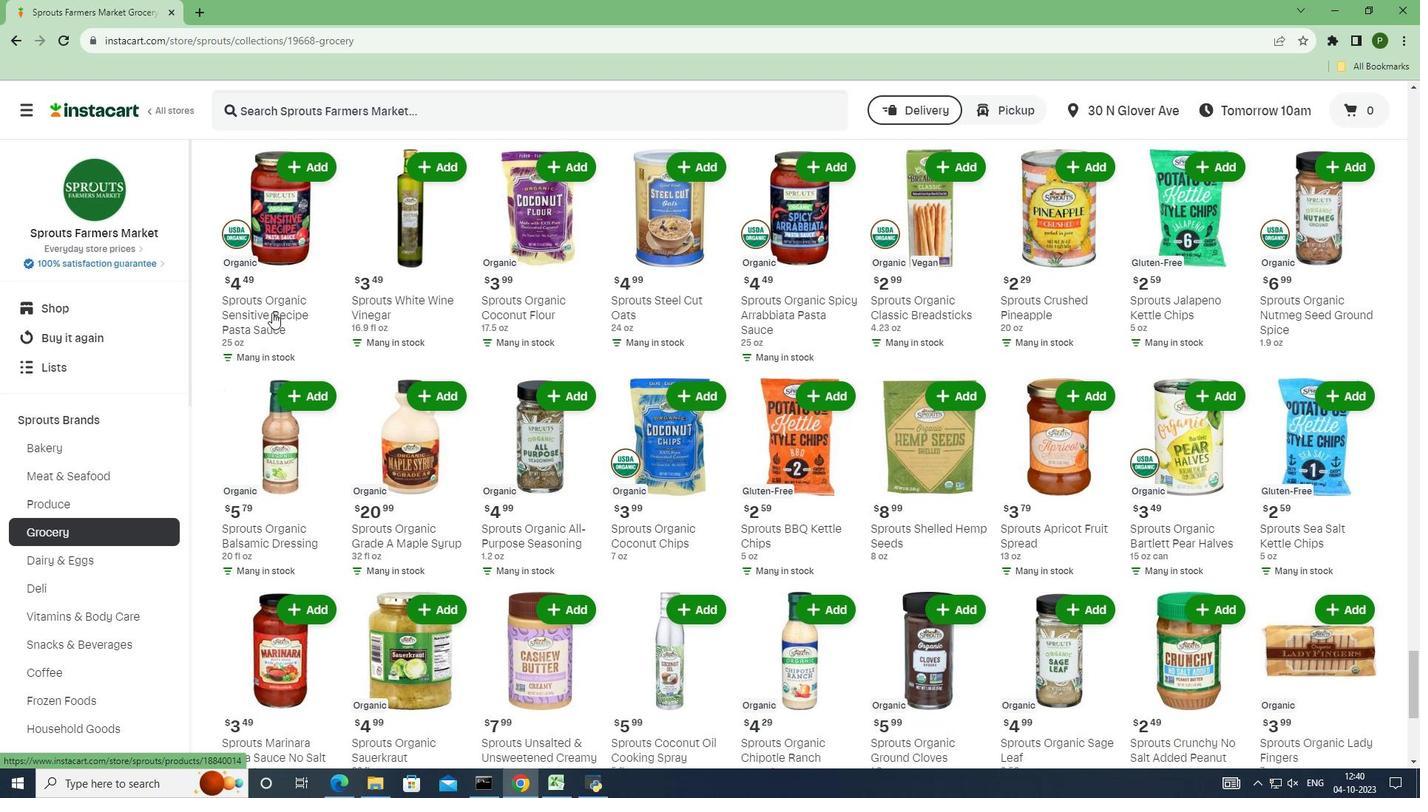 
Action: Mouse scrolled (272, 312) with delta (0, 0)
Screenshot: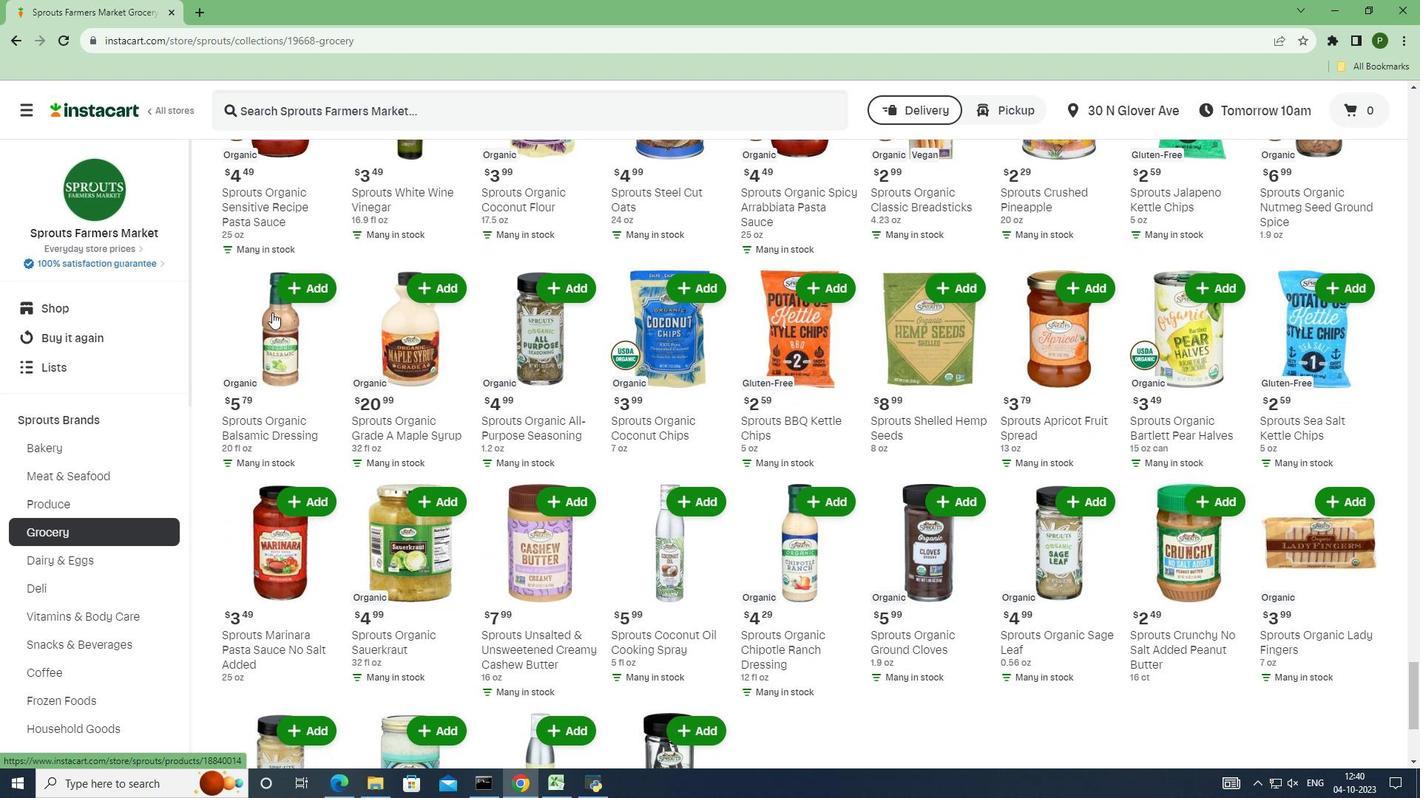 
Action: Mouse scrolled (272, 312) with delta (0, 0)
Screenshot: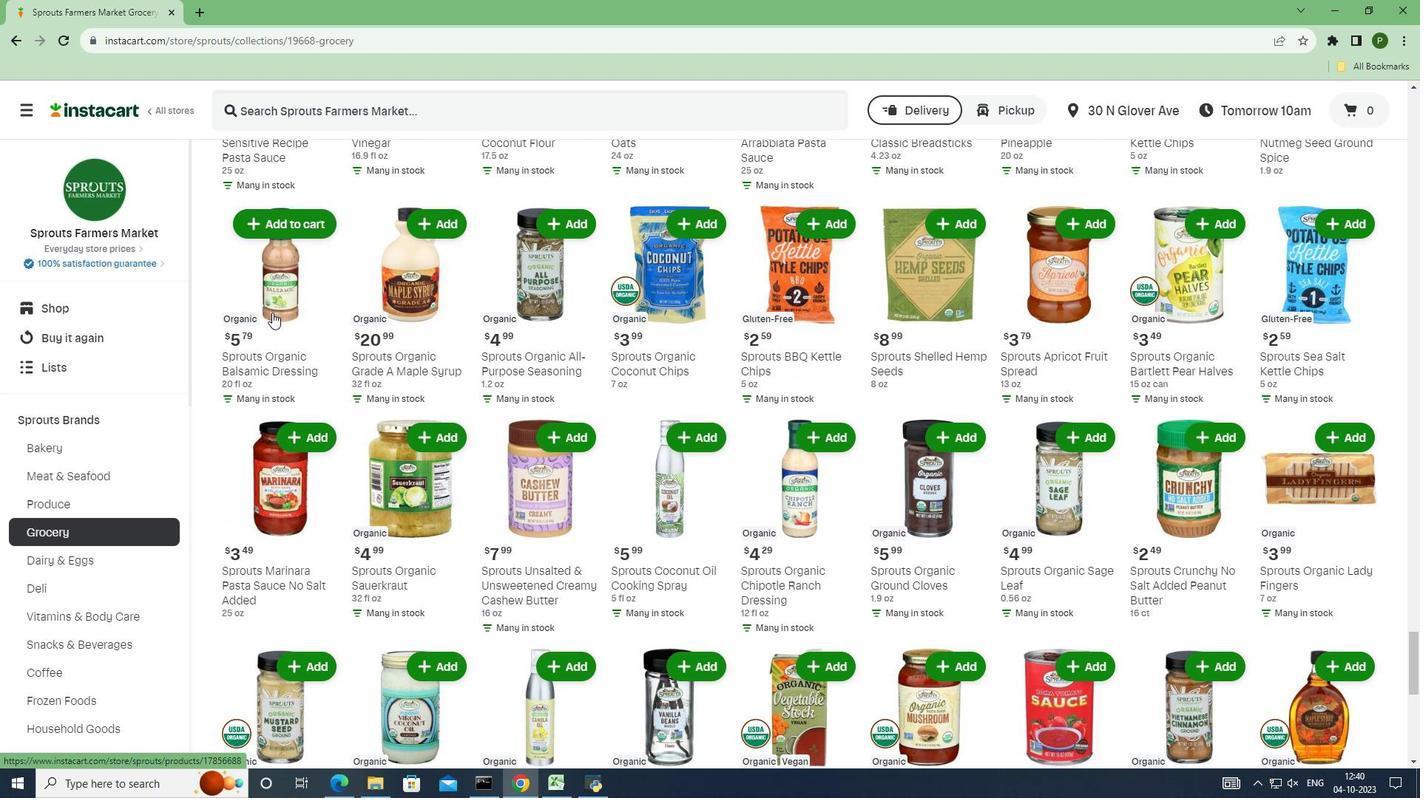 
Action: Mouse scrolled (272, 312) with delta (0, 0)
Screenshot: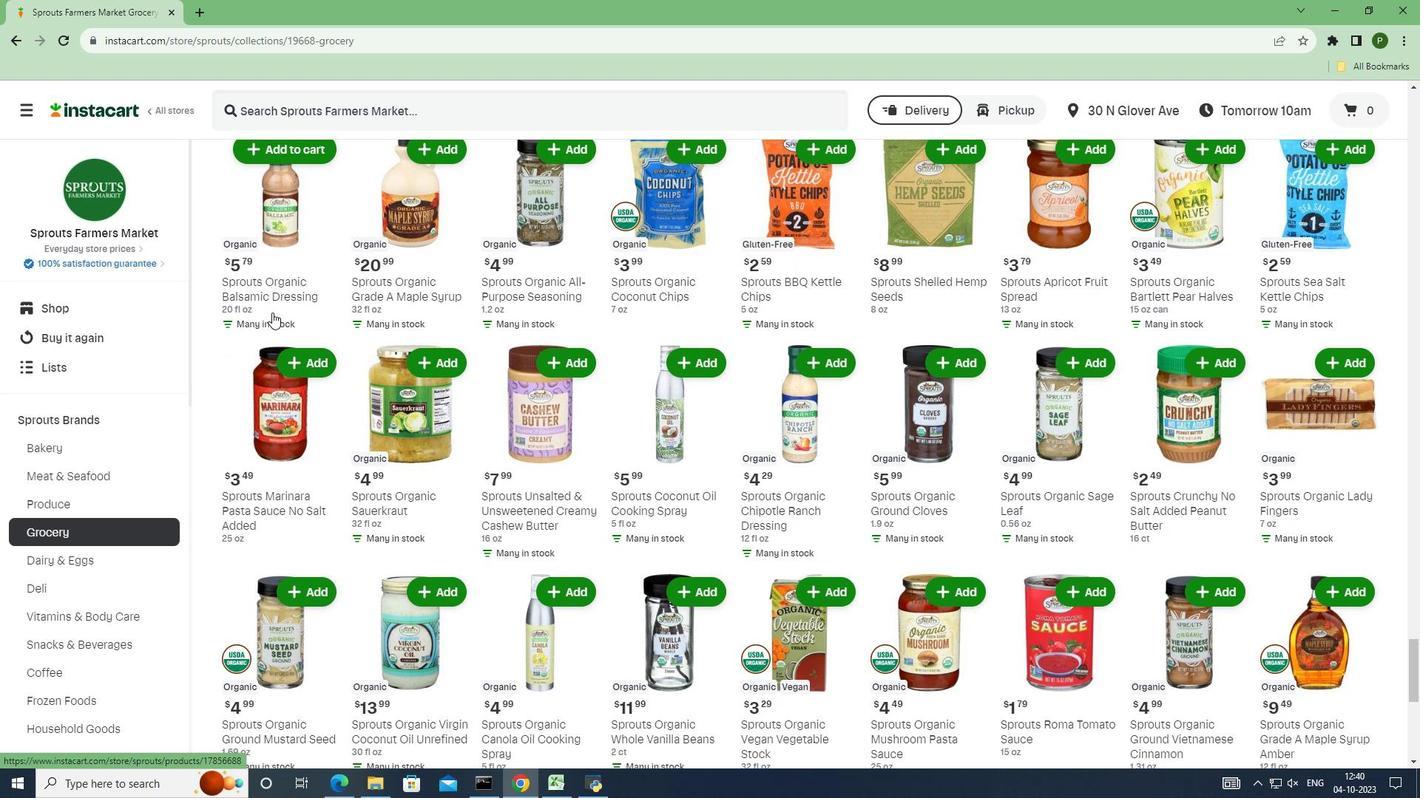 
Action: Mouse scrolled (272, 312) with delta (0, 0)
Screenshot: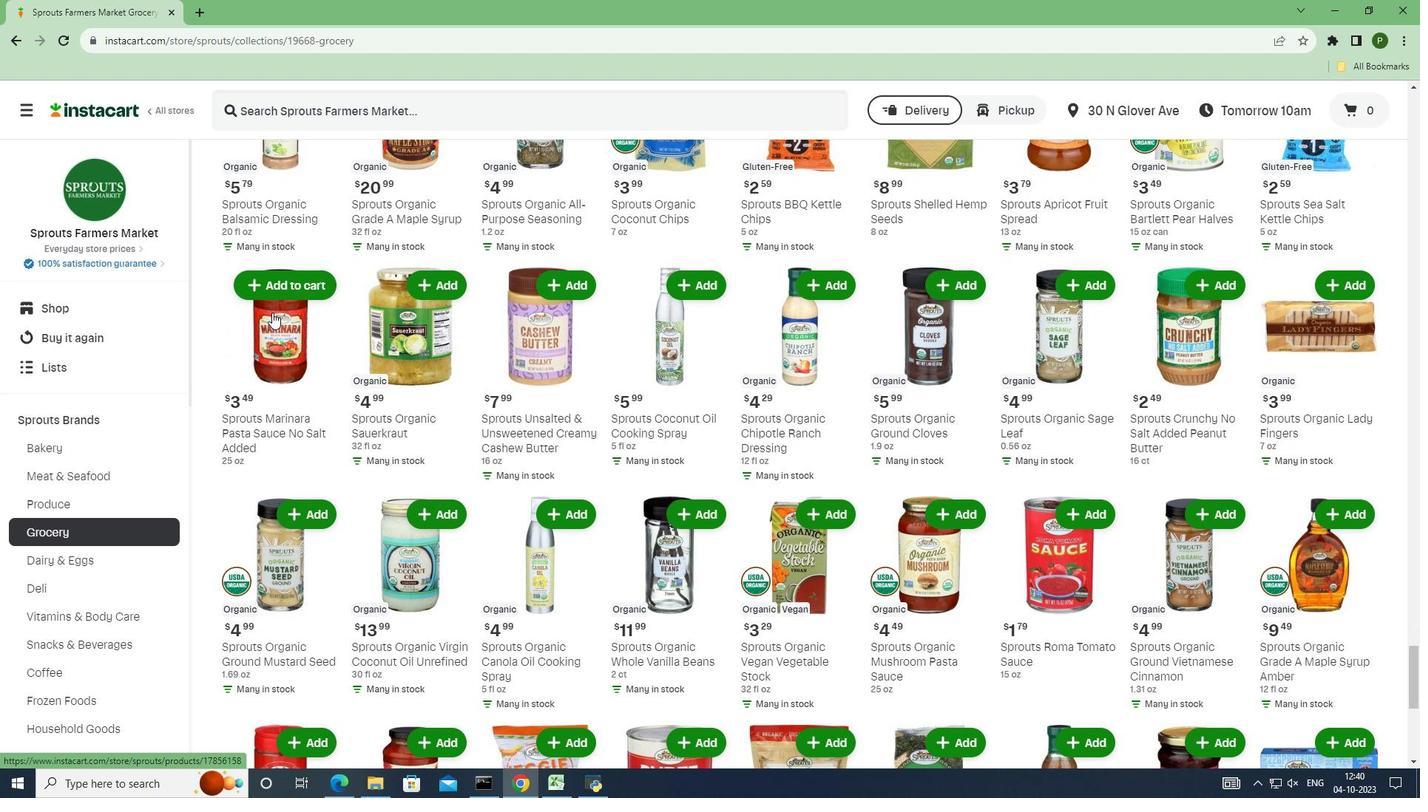 
Action: Mouse scrolled (272, 312) with delta (0, 0)
Screenshot: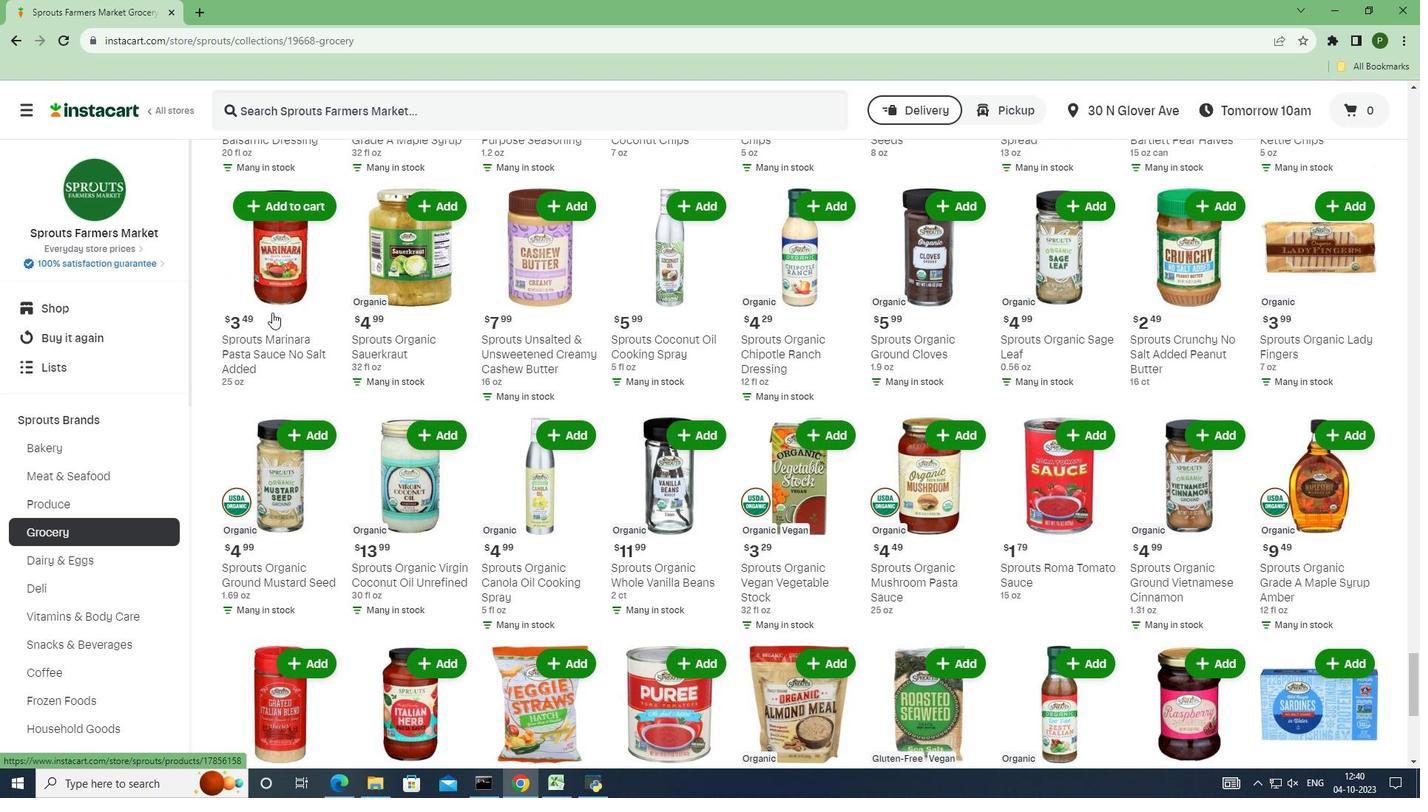 
Action: Mouse scrolled (272, 312) with delta (0, 0)
Screenshot: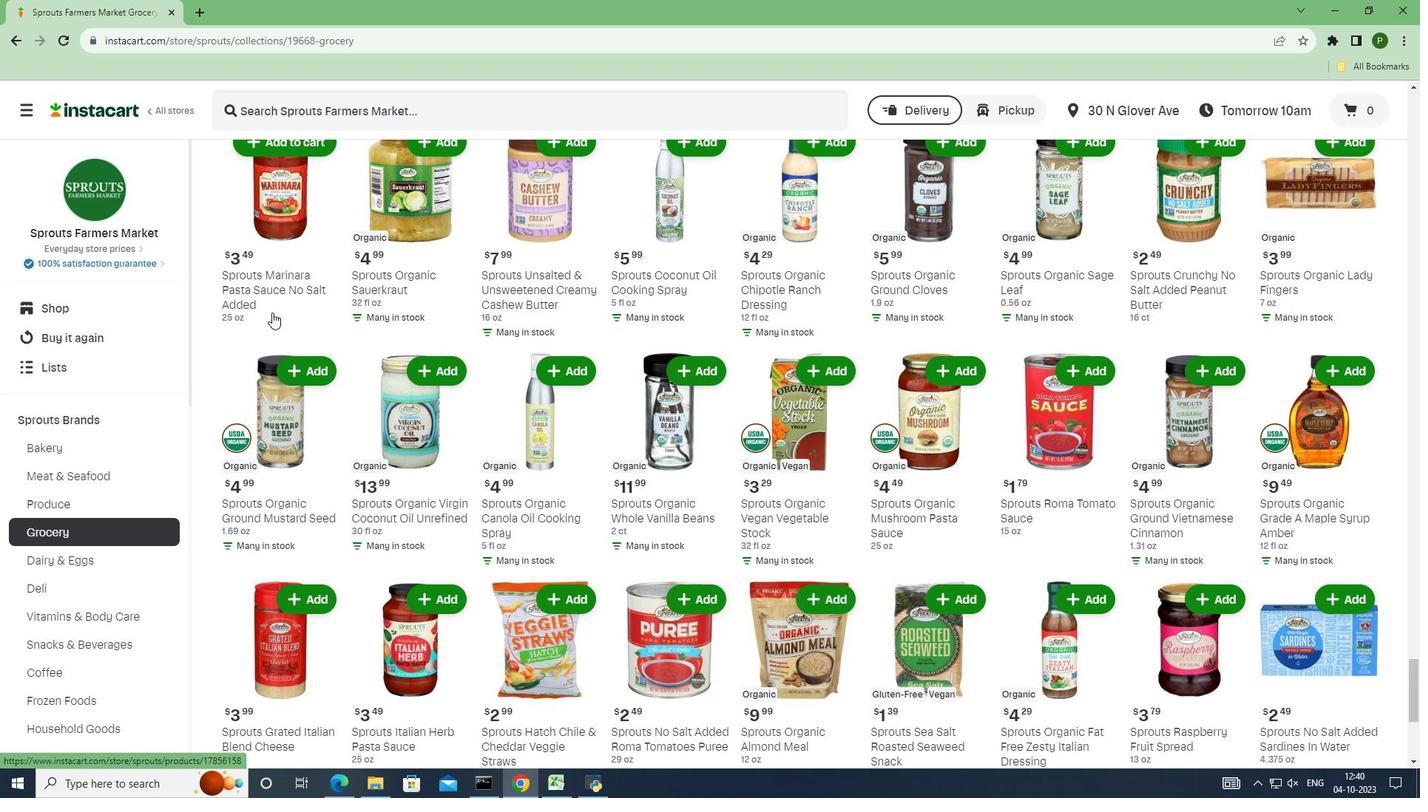 
Action: Mouse scrolled (272, 312) with delta (0, 0)
Screenshot: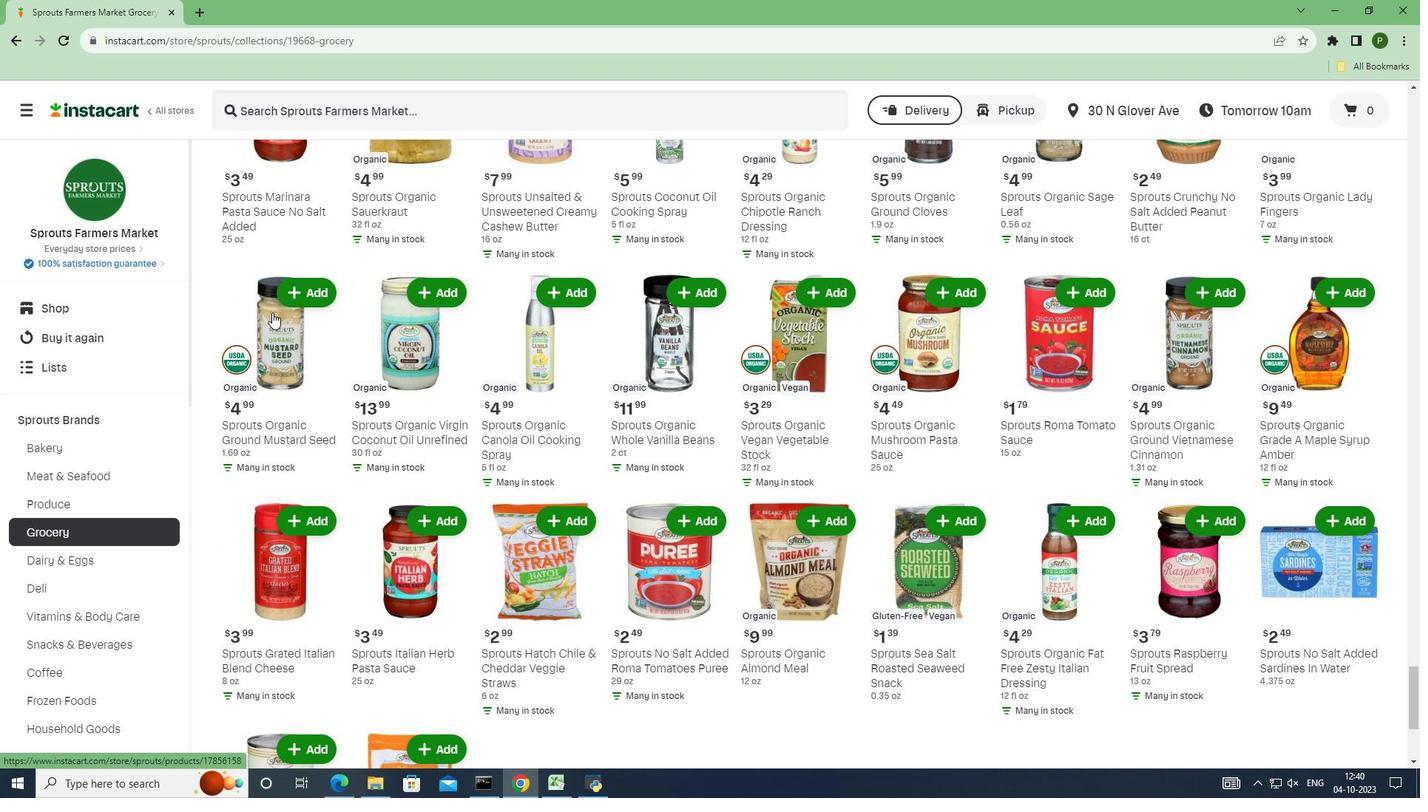 
Action: Mouse scrolled (272, 312) with delta (0, 0)
Screenshot: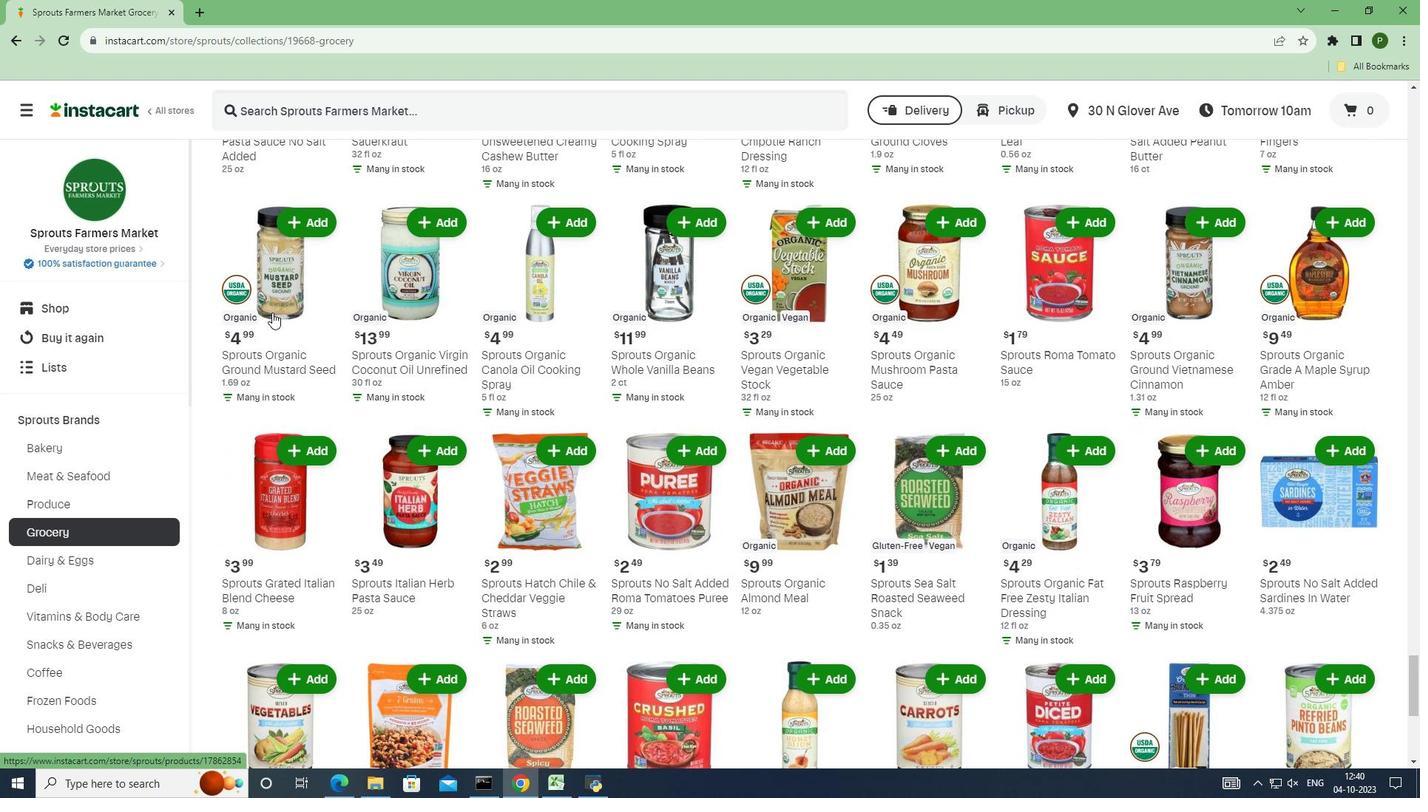 
Action: Mouse scrolled (272, 312) with delta (0, 0)
Screenshot: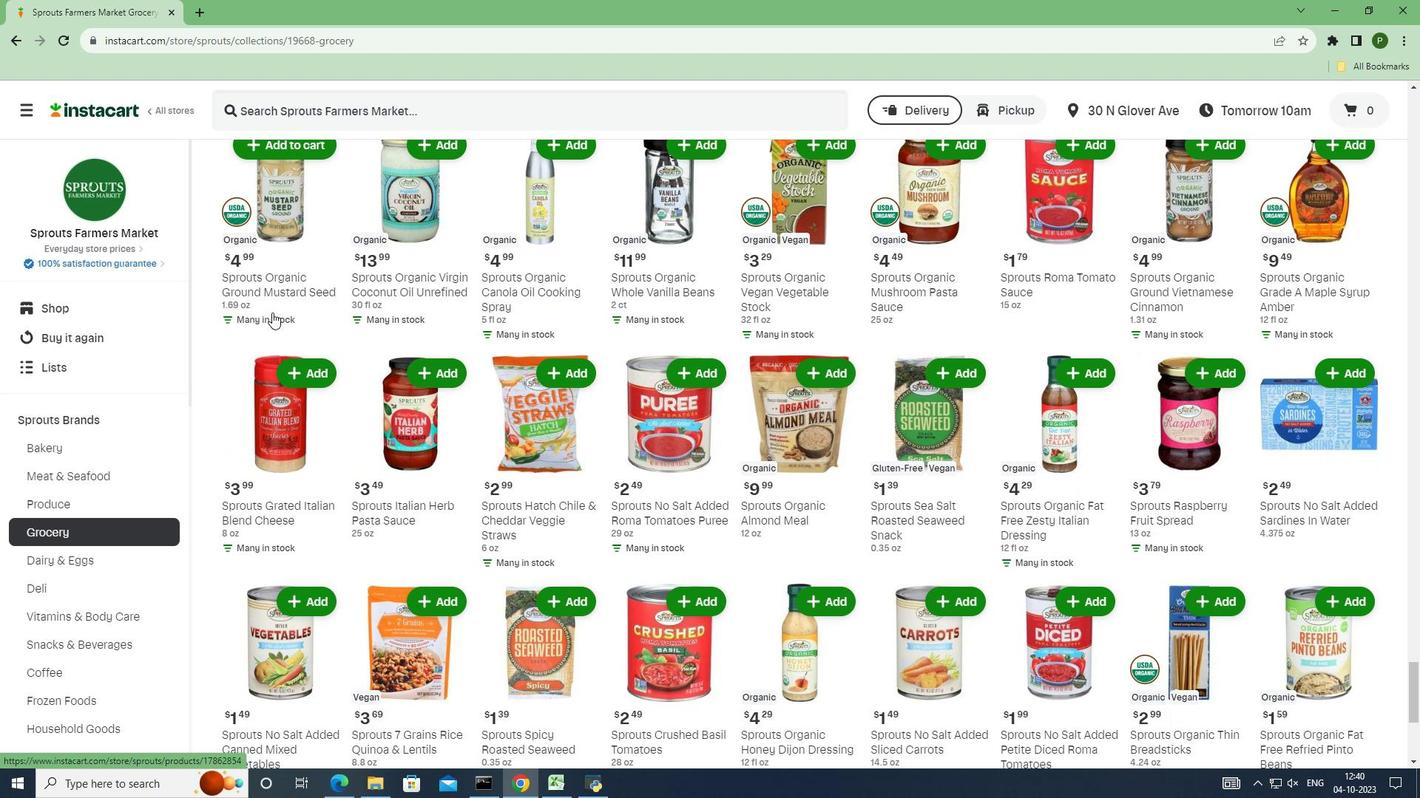 
Action: Mouse scrolled (272, 312) with delta (0, 0)
Screenshot: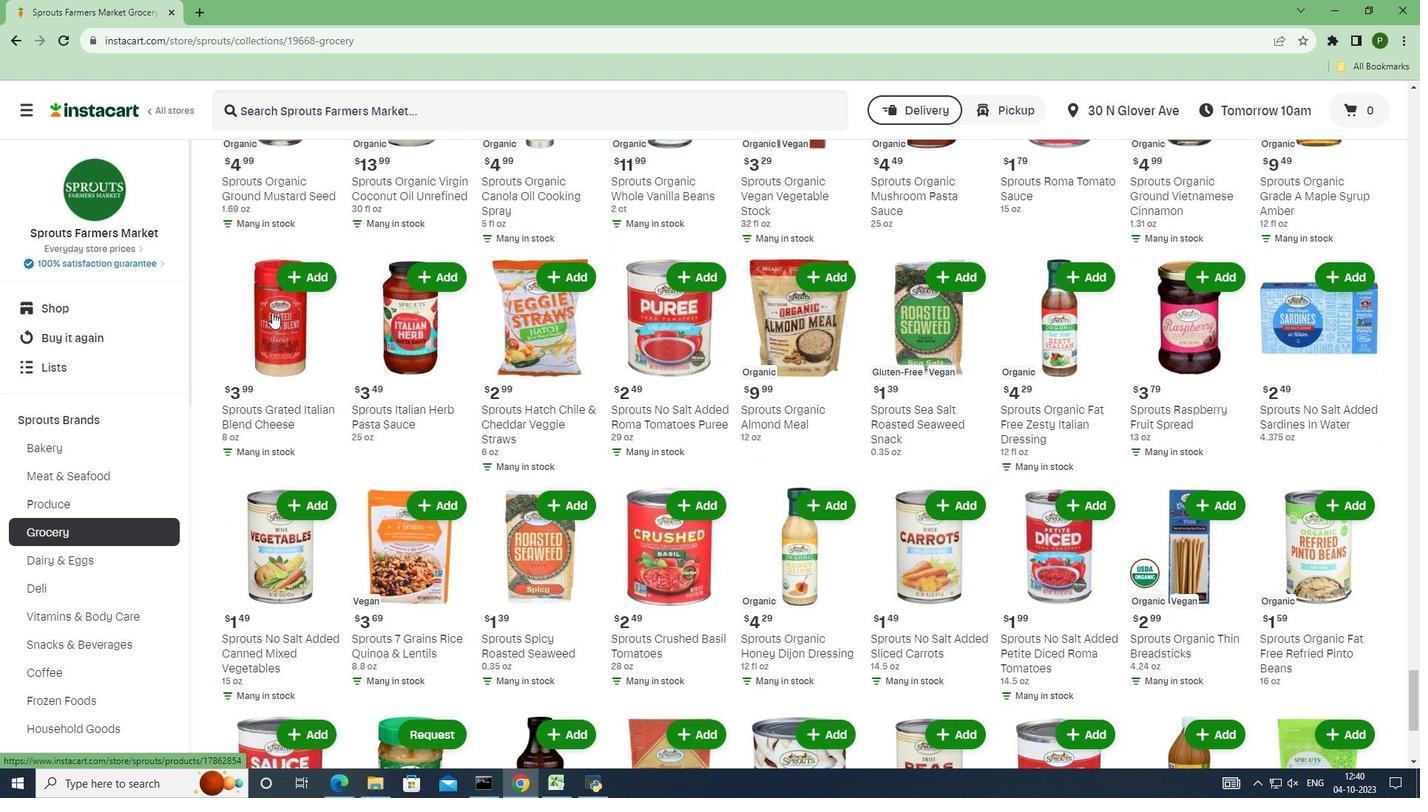 
Action: Mouse scrolled (272, 312) with delta (0, 0)
Screenshot: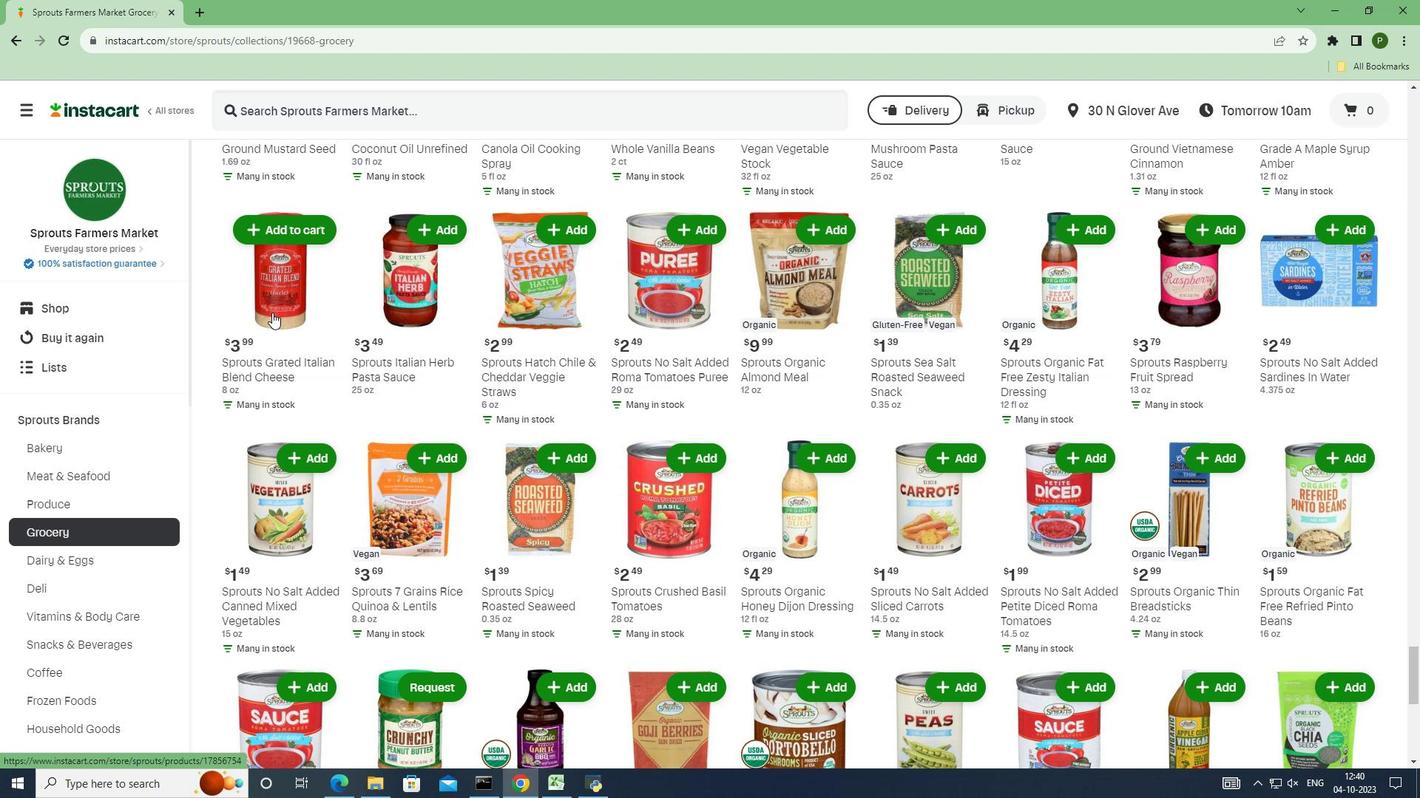 
Action: Mouse scrolled (272, 312) with delta (0, 0)
Screenshot: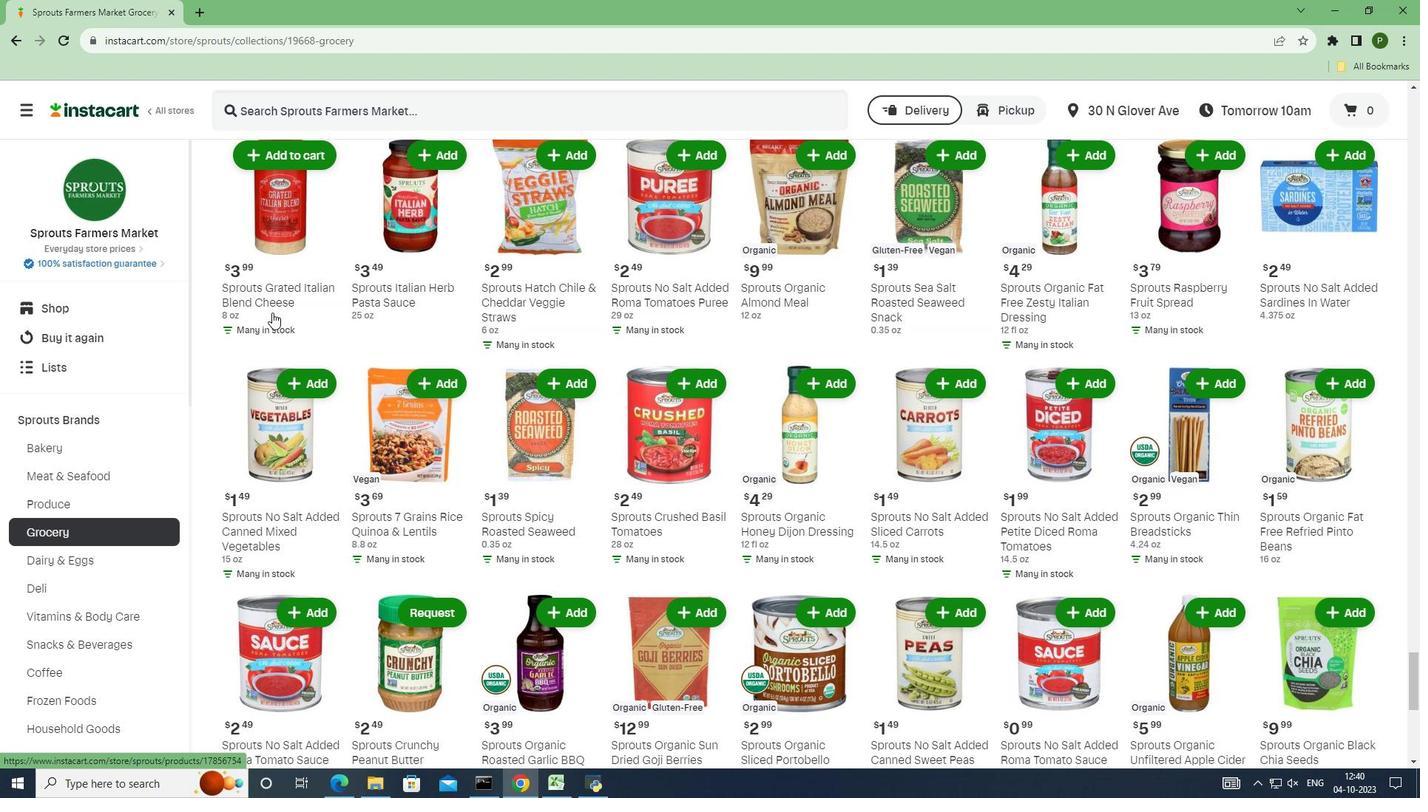 
Action: Mouse scrolled (272, 312) with delta (0, 0)
Screenshot: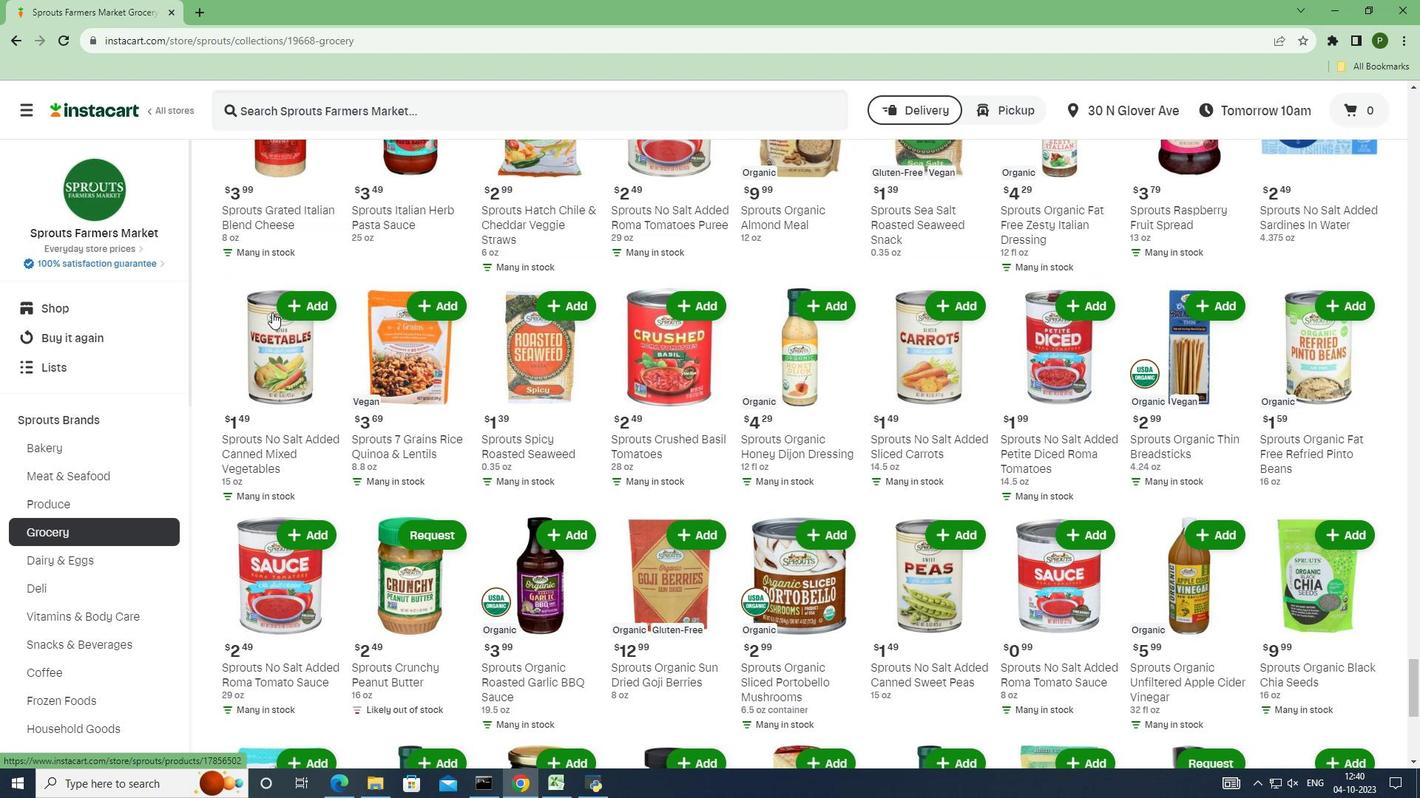 
Action: Mouse scrolled (272, 312) with delta (0, 0)
Screenshot: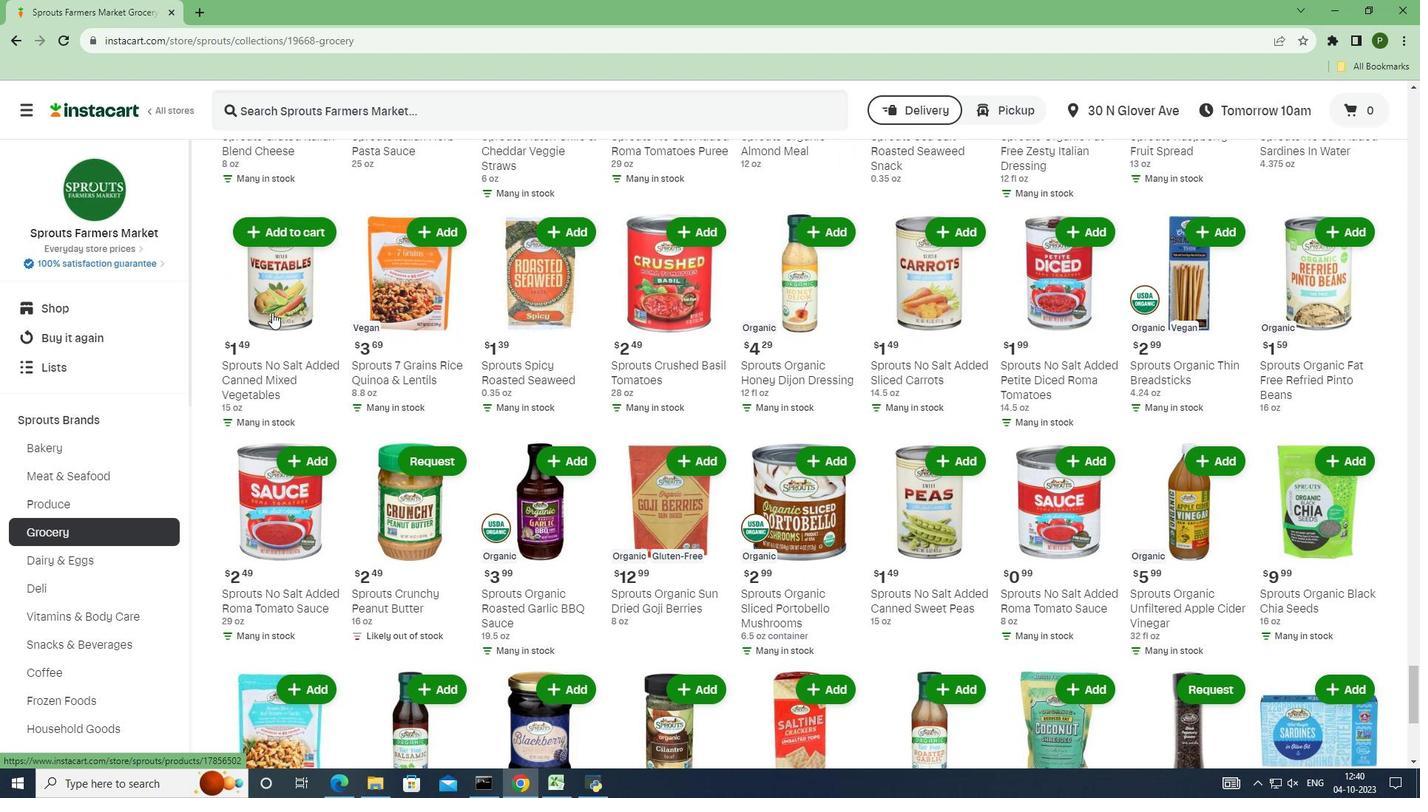 
Action: Mouse scrolled (272, 312) with delta (0, 0)
Screenshot: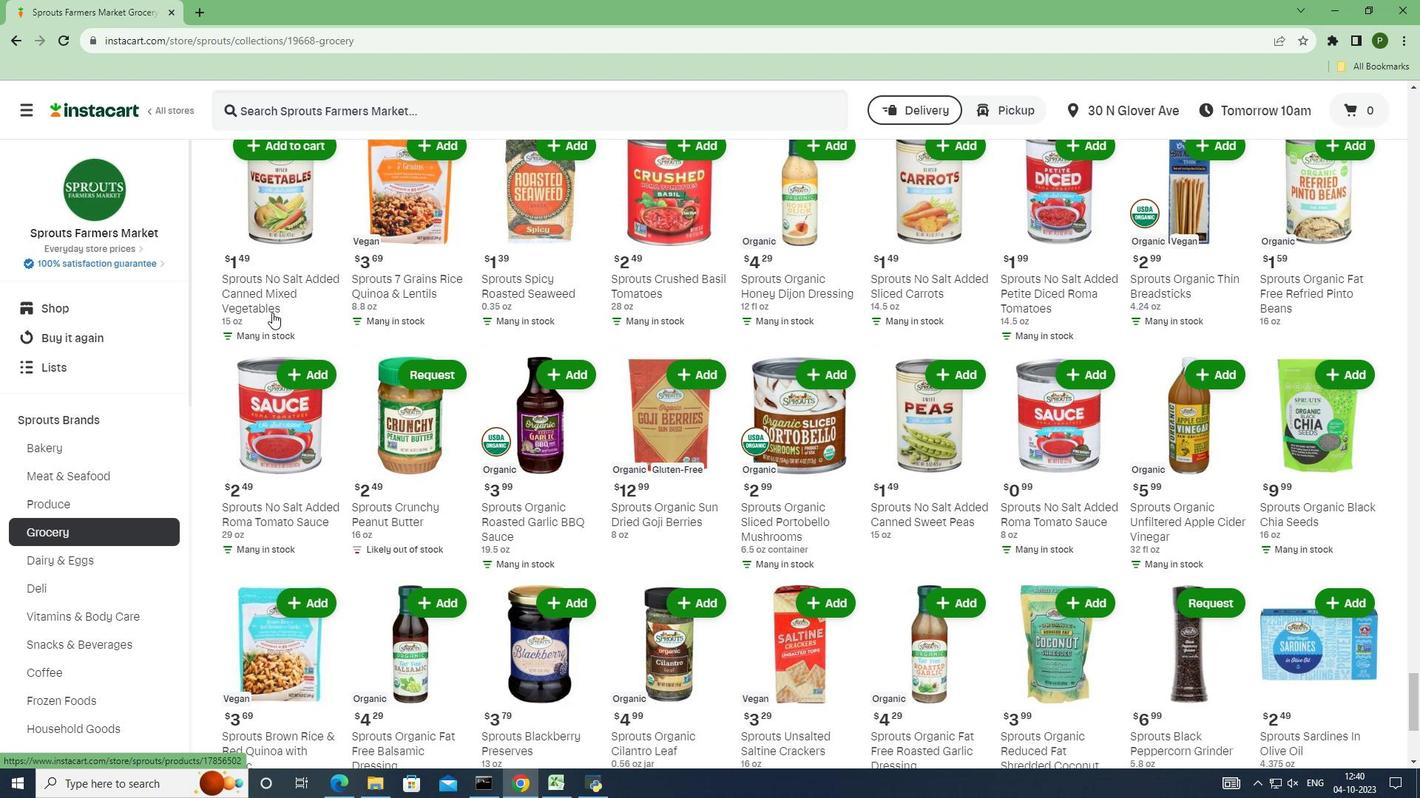 
Action: Mouse scrolled (272, 312) with delta (0, 0)
Screenshot: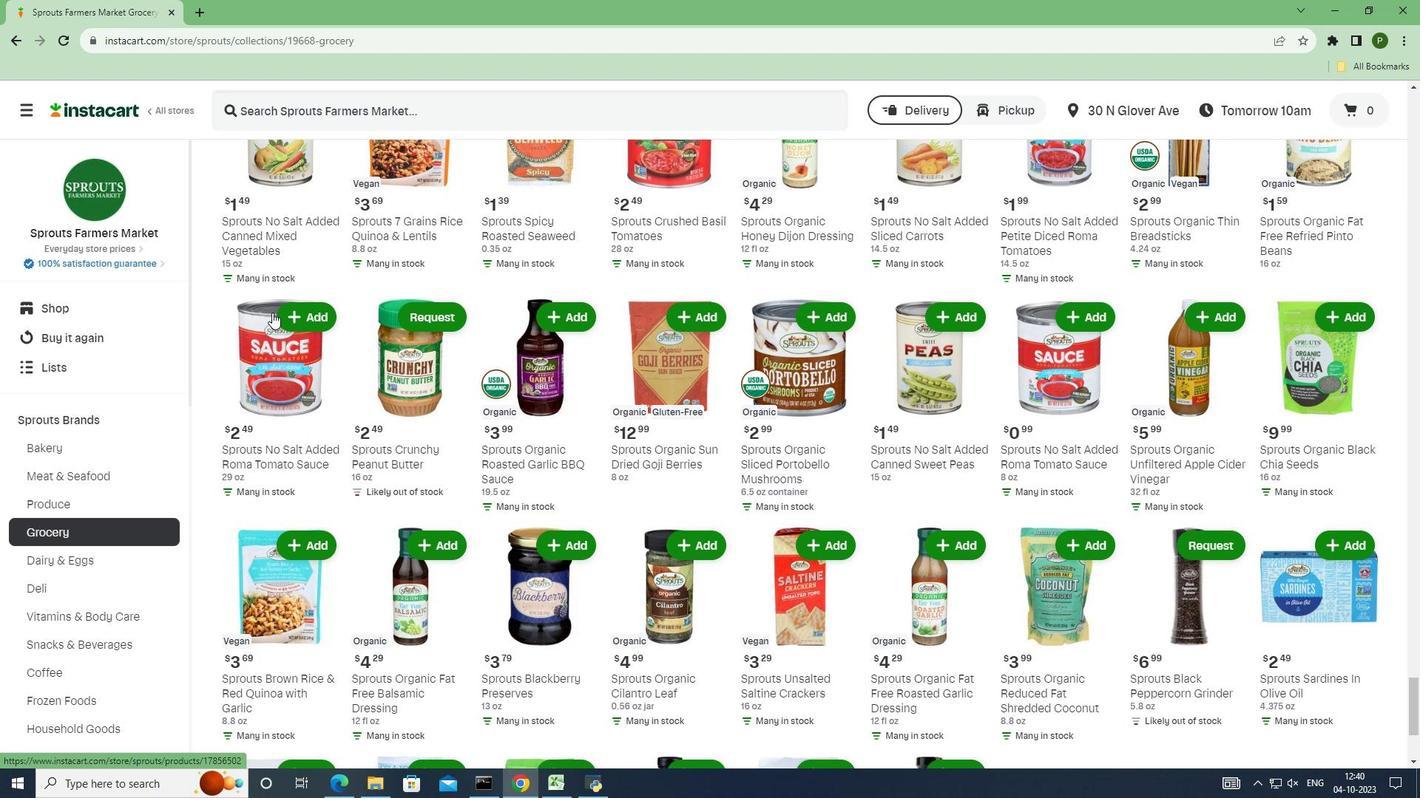 
Action: Mouse scrolled (272, 312) with delta (0, 0)
Screenshot: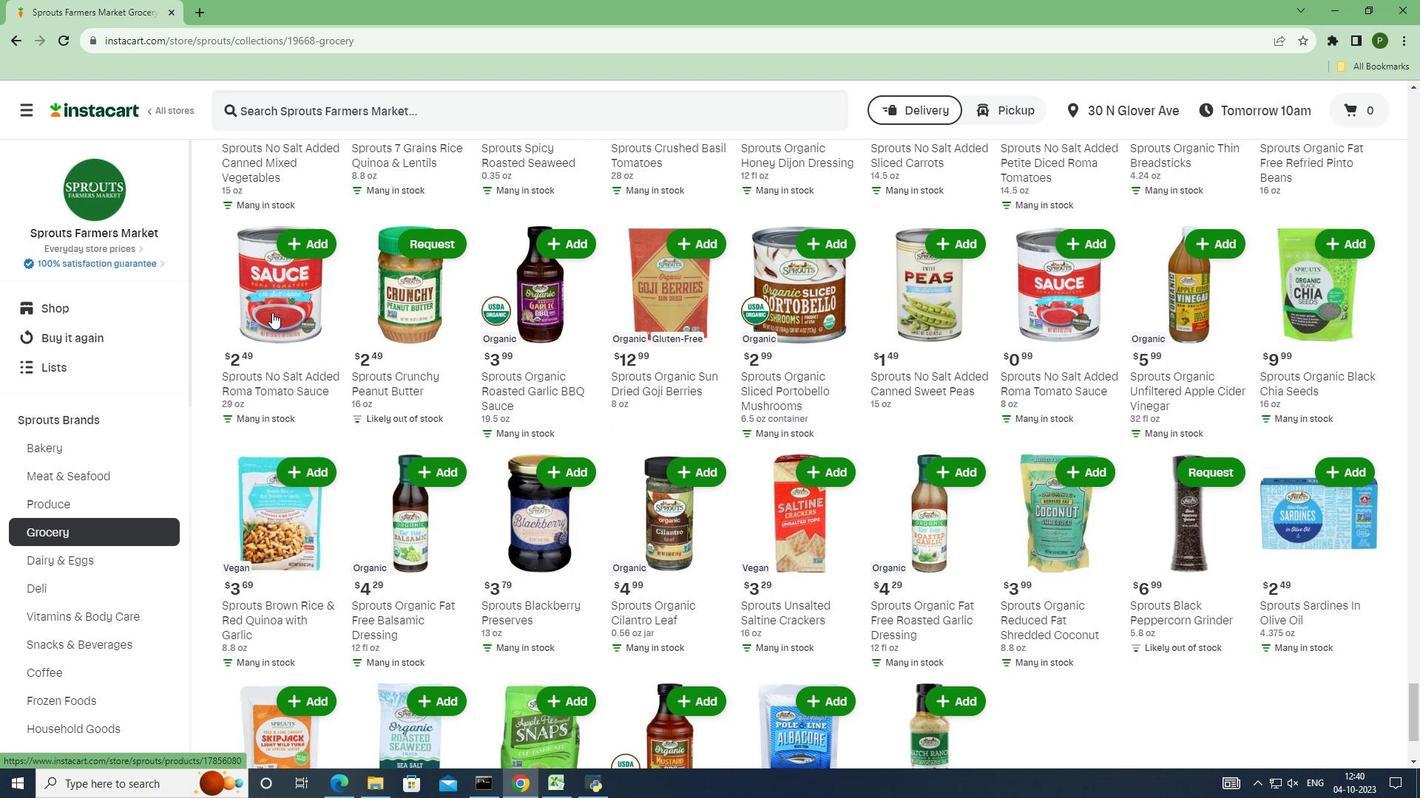 
Action: Mouse scrolled (272, 312) with delta (0, 0)
Screenshot: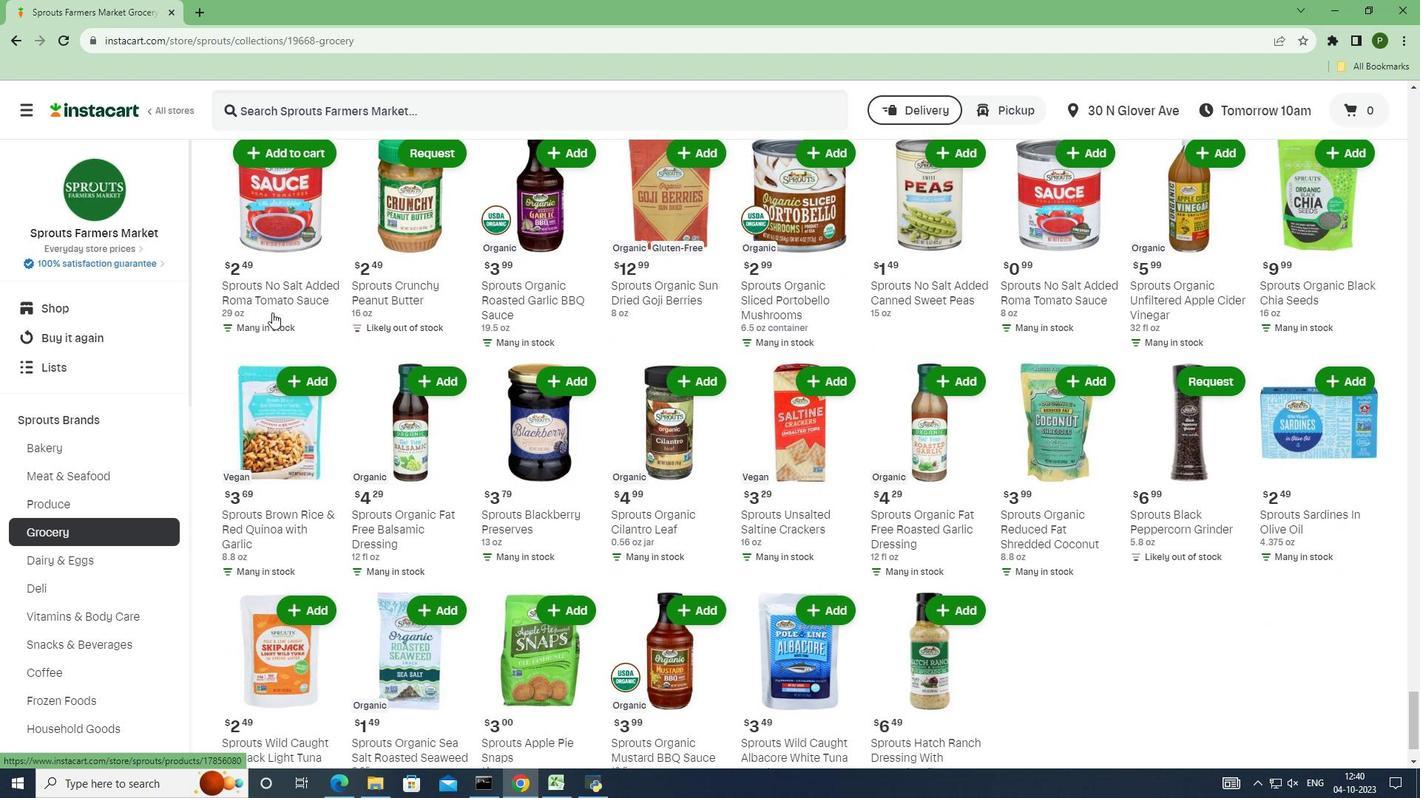 
Action: Mouse scrolled (272, 312) with delta (0, 0)
Screenshot: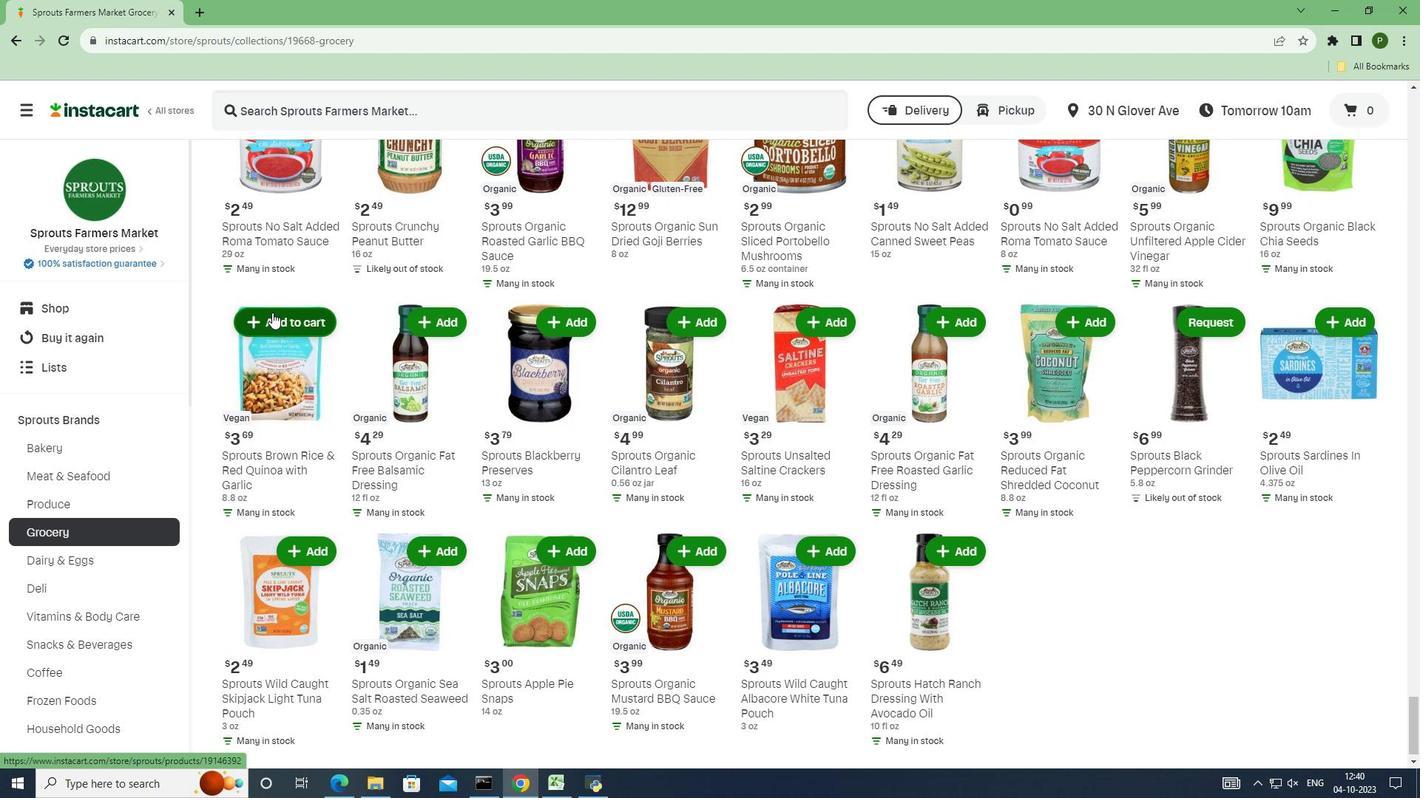 
Action: Mouse scrolled (272, 312) with delta (0, 0)
Screenshot: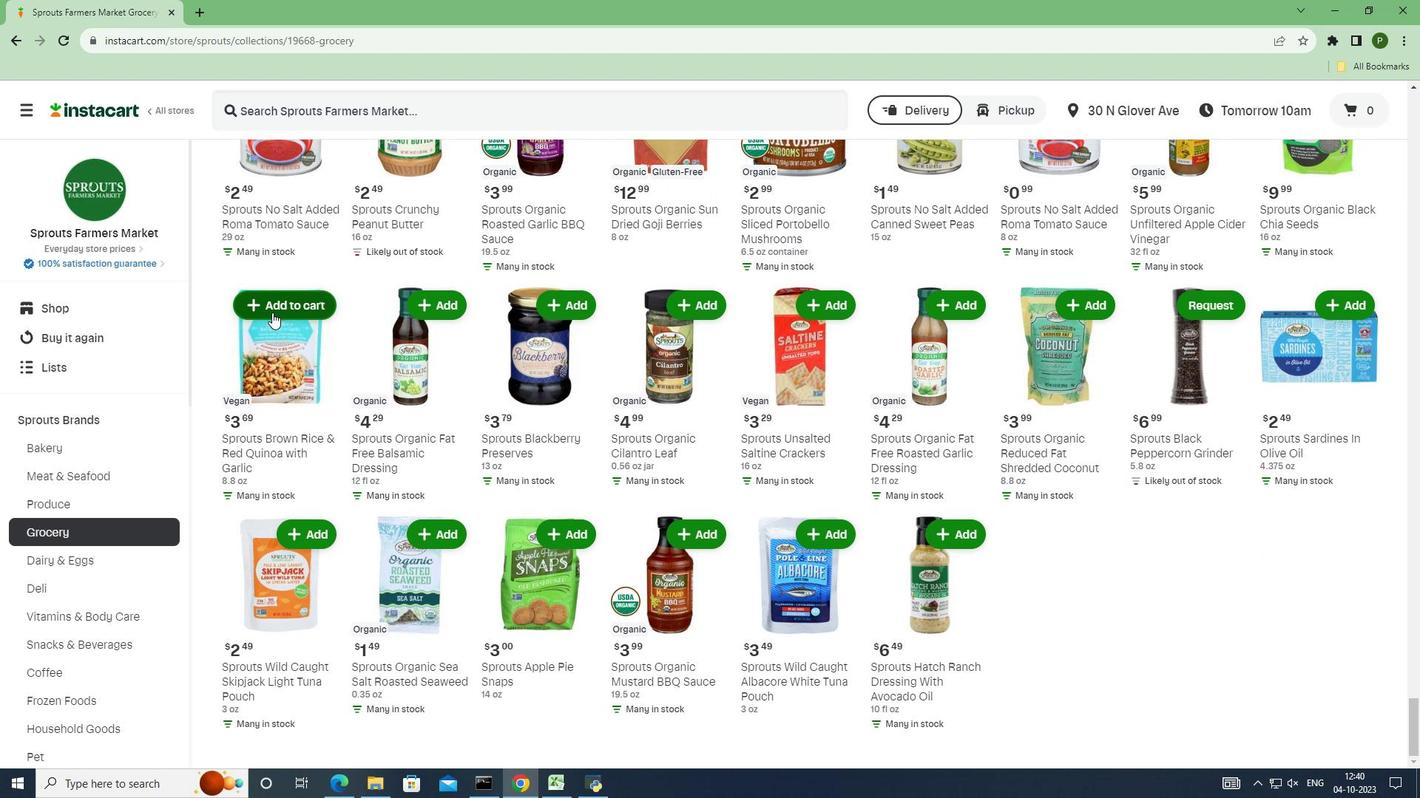 
Action: Mouse moved to (911, 301)
Screenshot: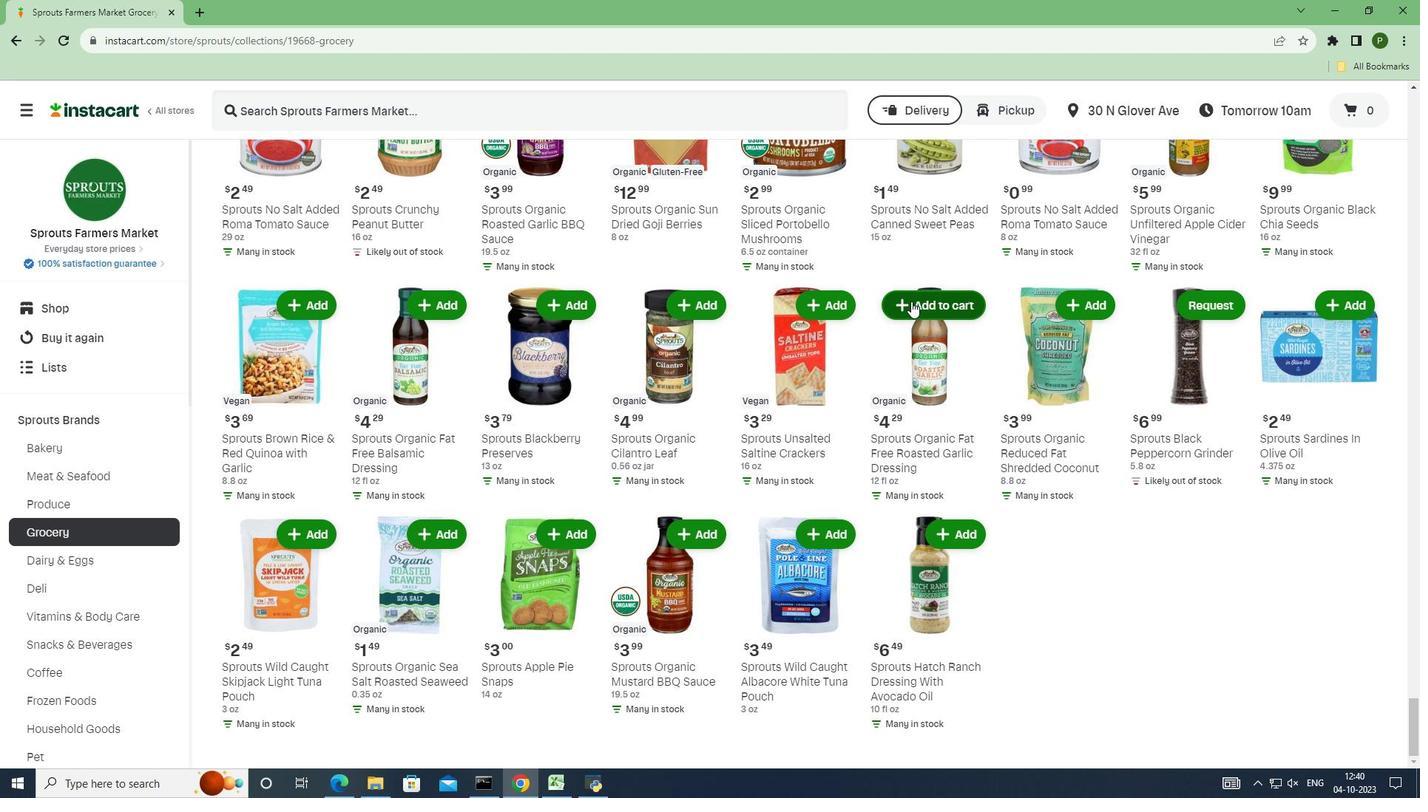 
Action: Mouse pressed left at (911, 301)
Screenshot: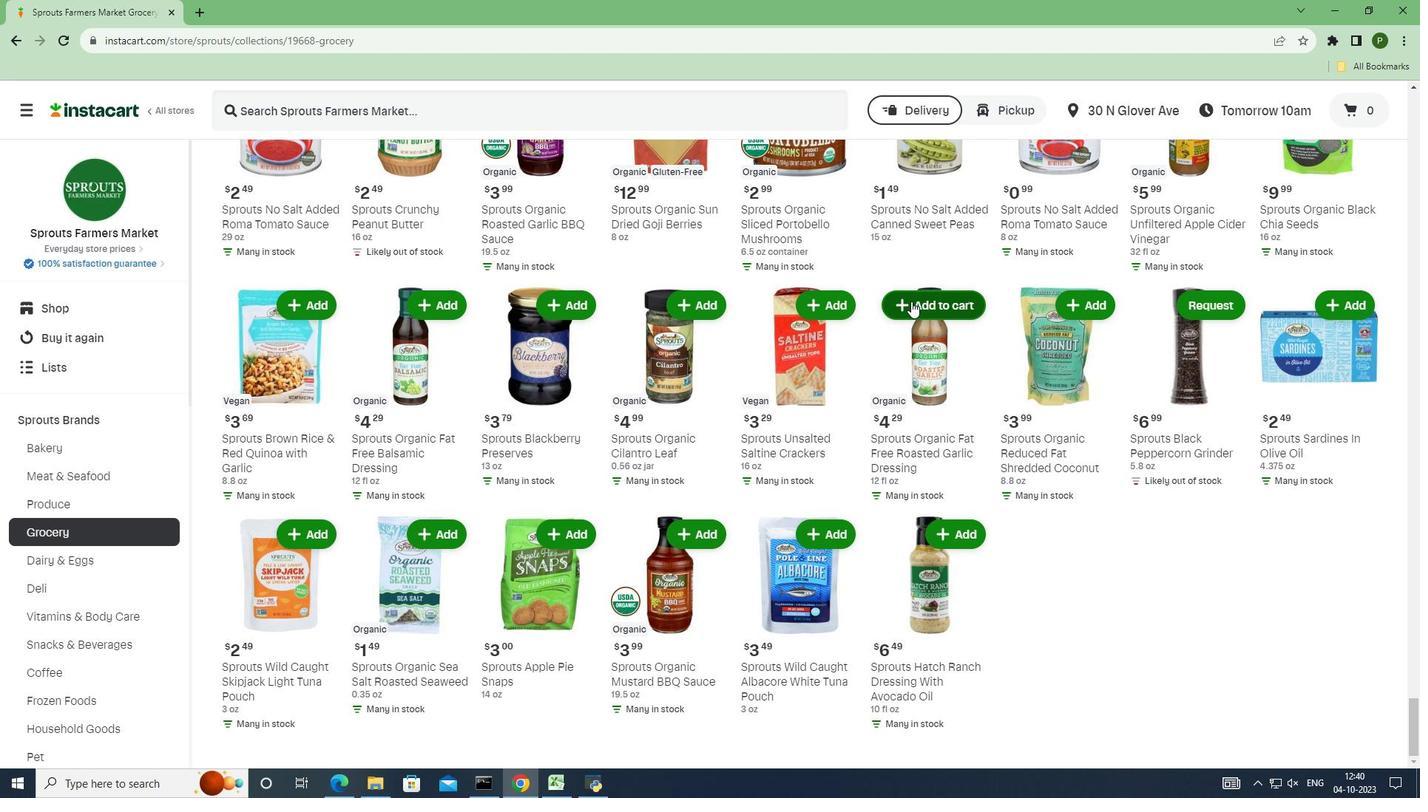 
